 Task: Research Airbnb options in Patigi, Nigeria from 9th December, 2023 to 12th December, 2023 for 1 adult.1  bedroom having 1 bed and 1 bathroom. Property type can be flat. Amenities needed are: wifi. Look for 5 properties as per requirement.
Action: Mouse moved to (563, 133)
Screenshot: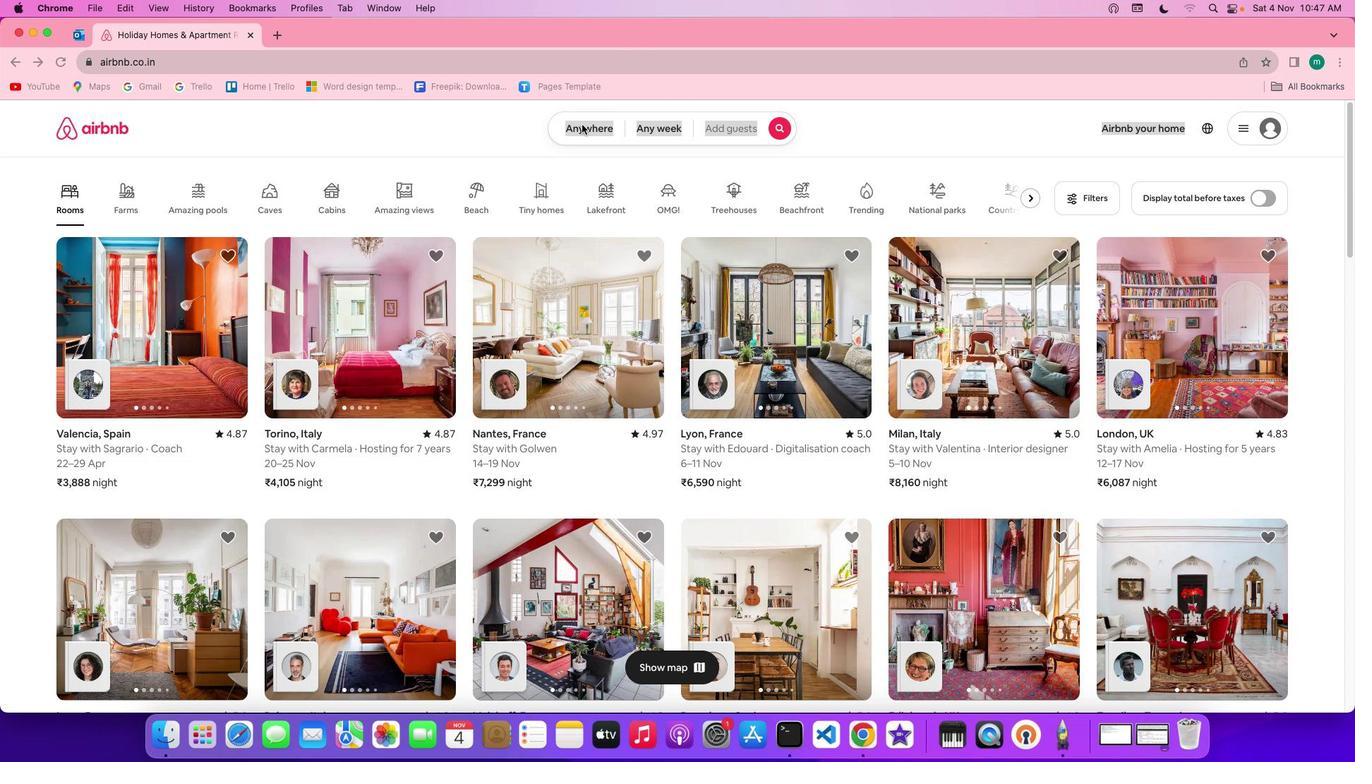 
Action: Mouse pressed left at (563, 133)
Screenshot: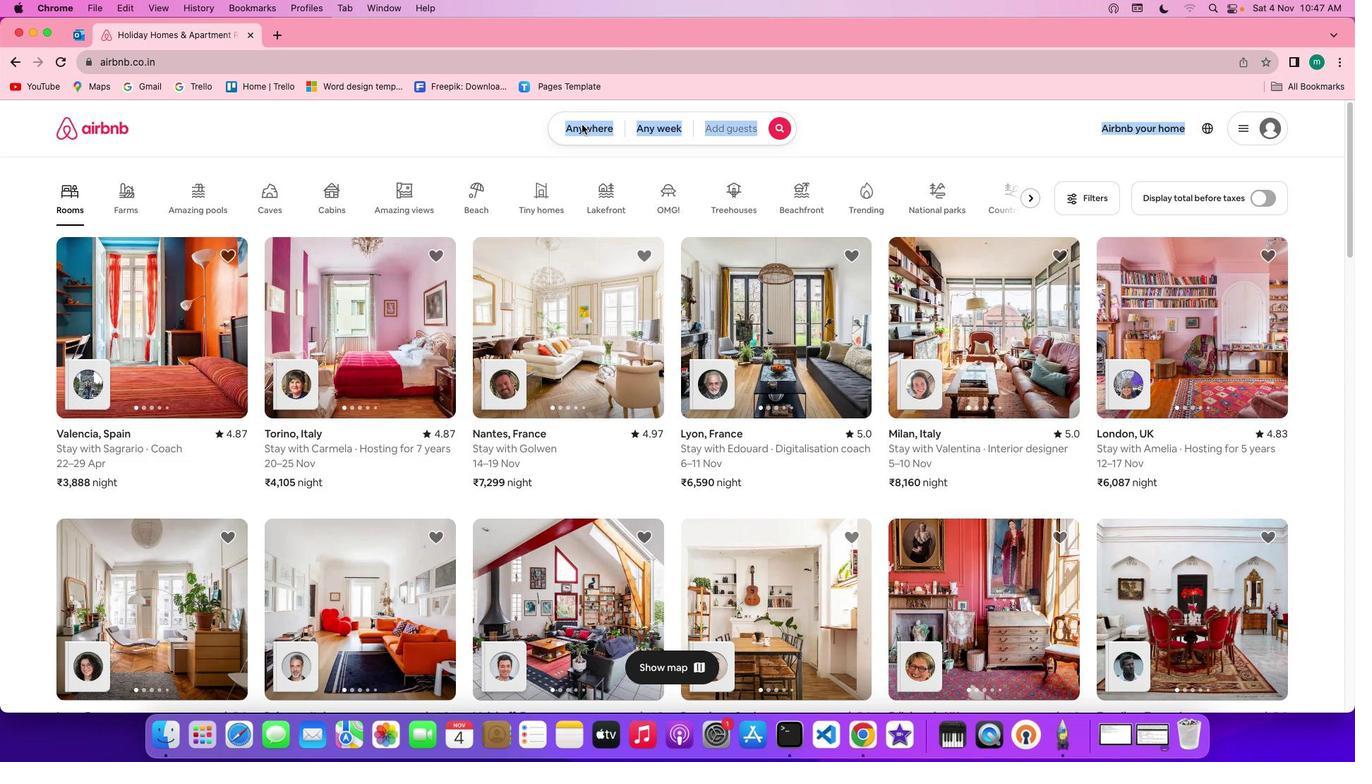 
Action: Mouse pressed left at (563, 133)
Screenshot: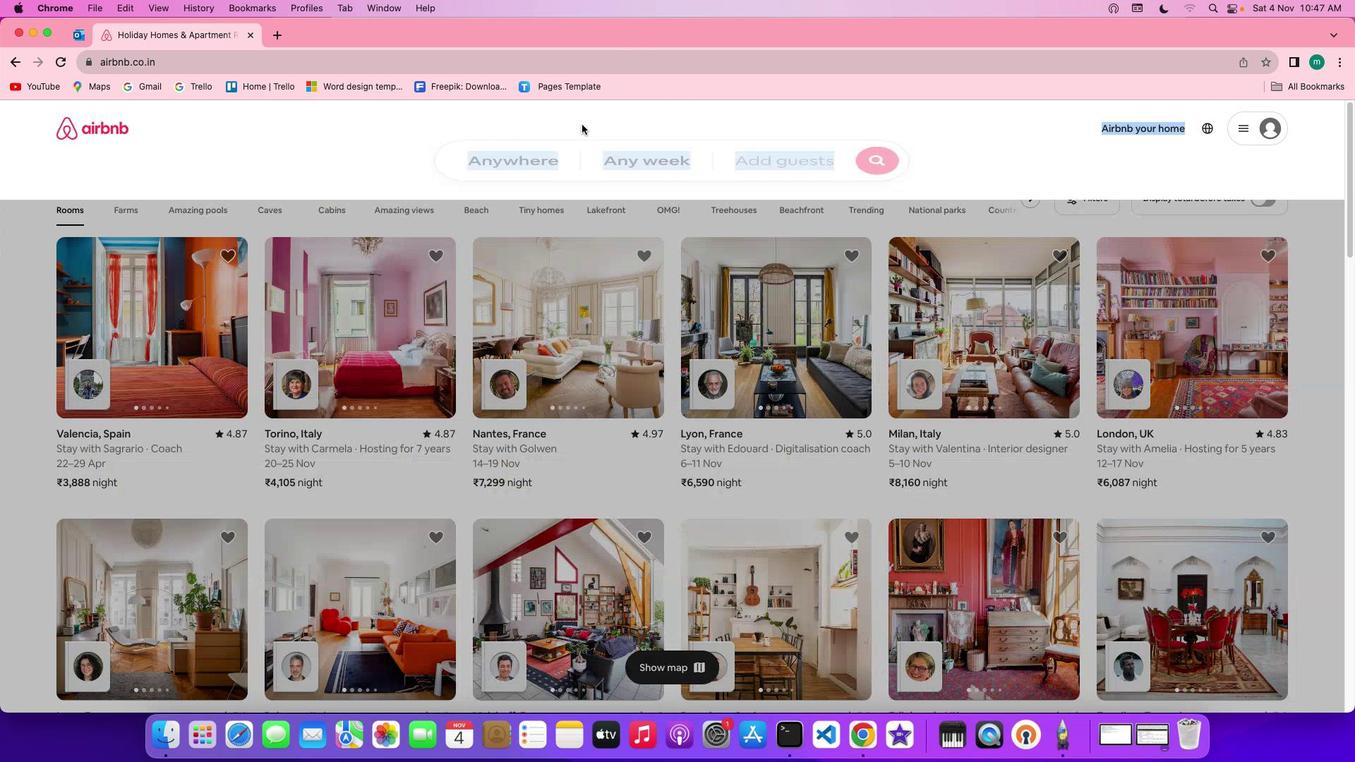 
Action: Mouse moved to (529, 194)
Screenshot: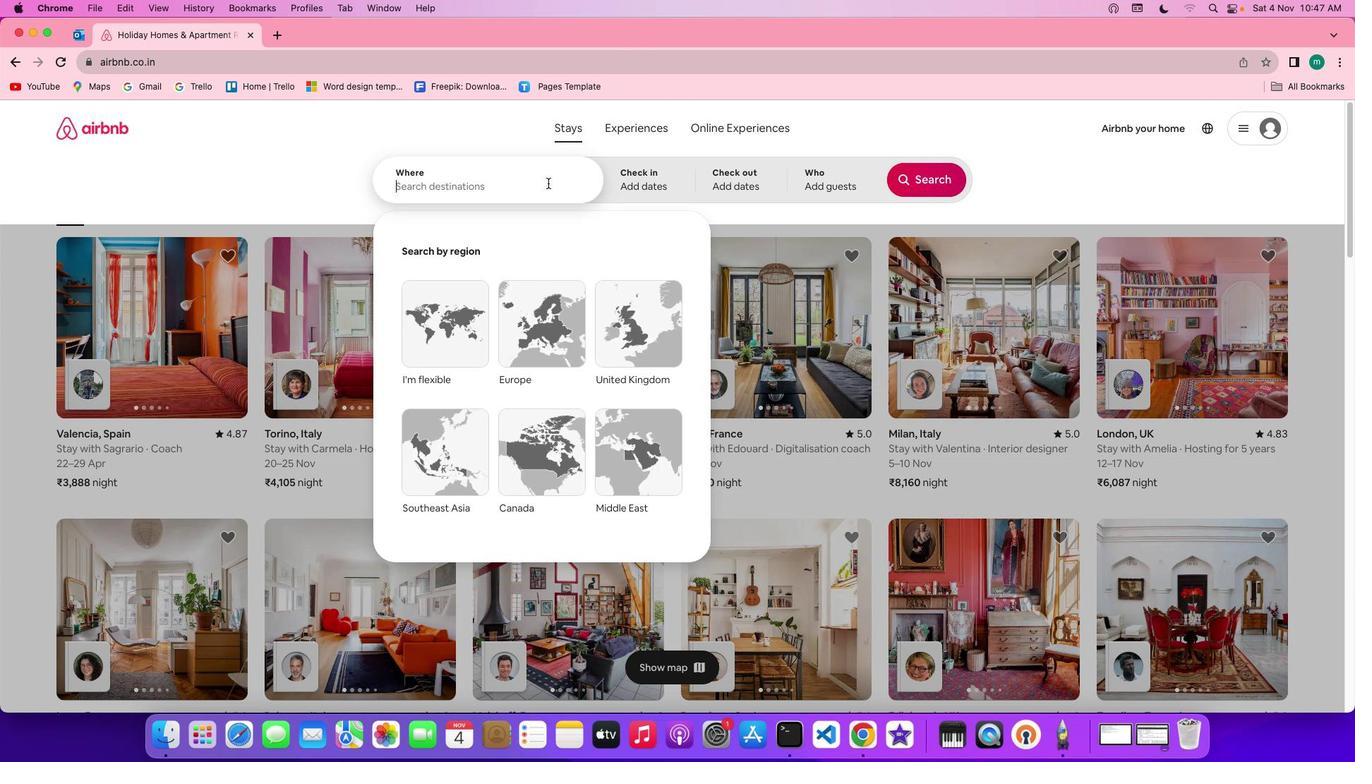 
Action: Key pressed Key.shift'P''a''t''i''g''i'','Key.spaceKey.shift'N''i''g''e''r''i''a'
Screenshot: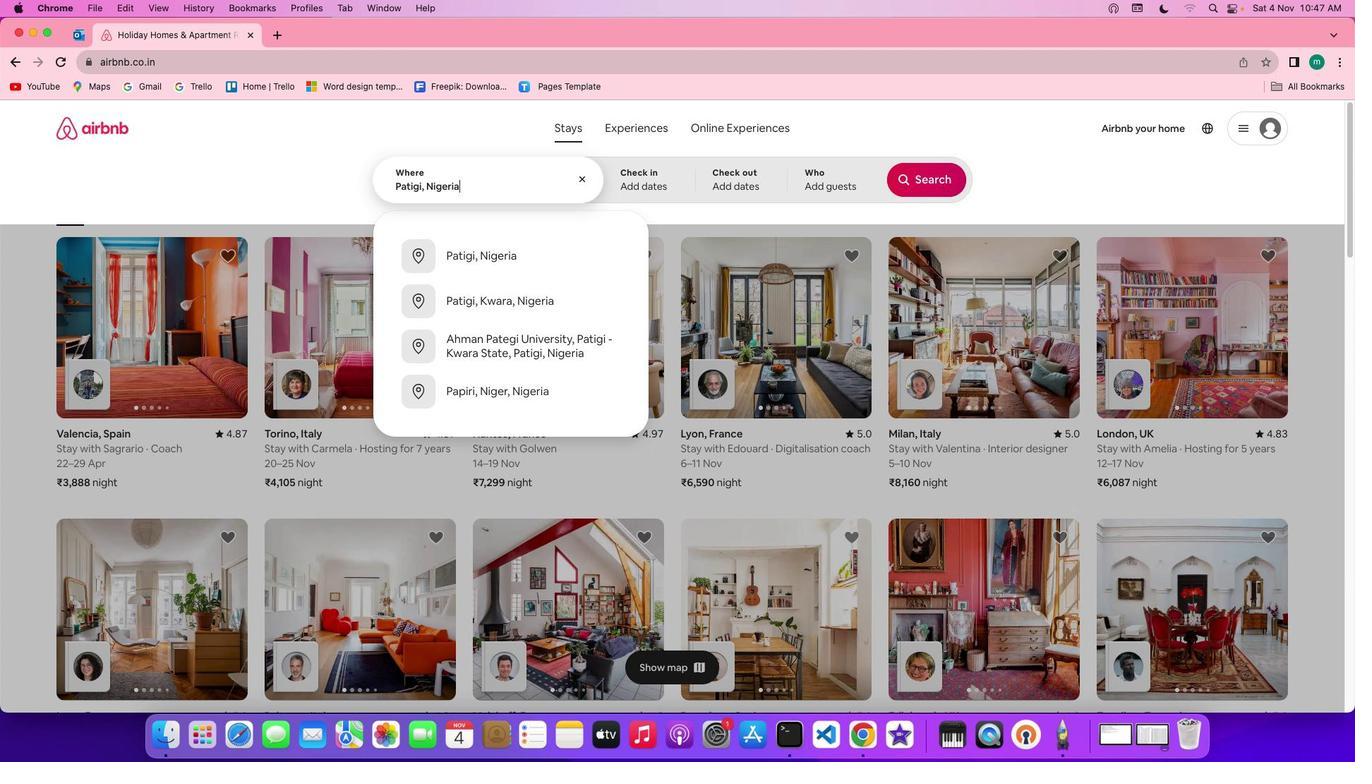 
Action: Mouse moved to (656, 180)
Screenshot: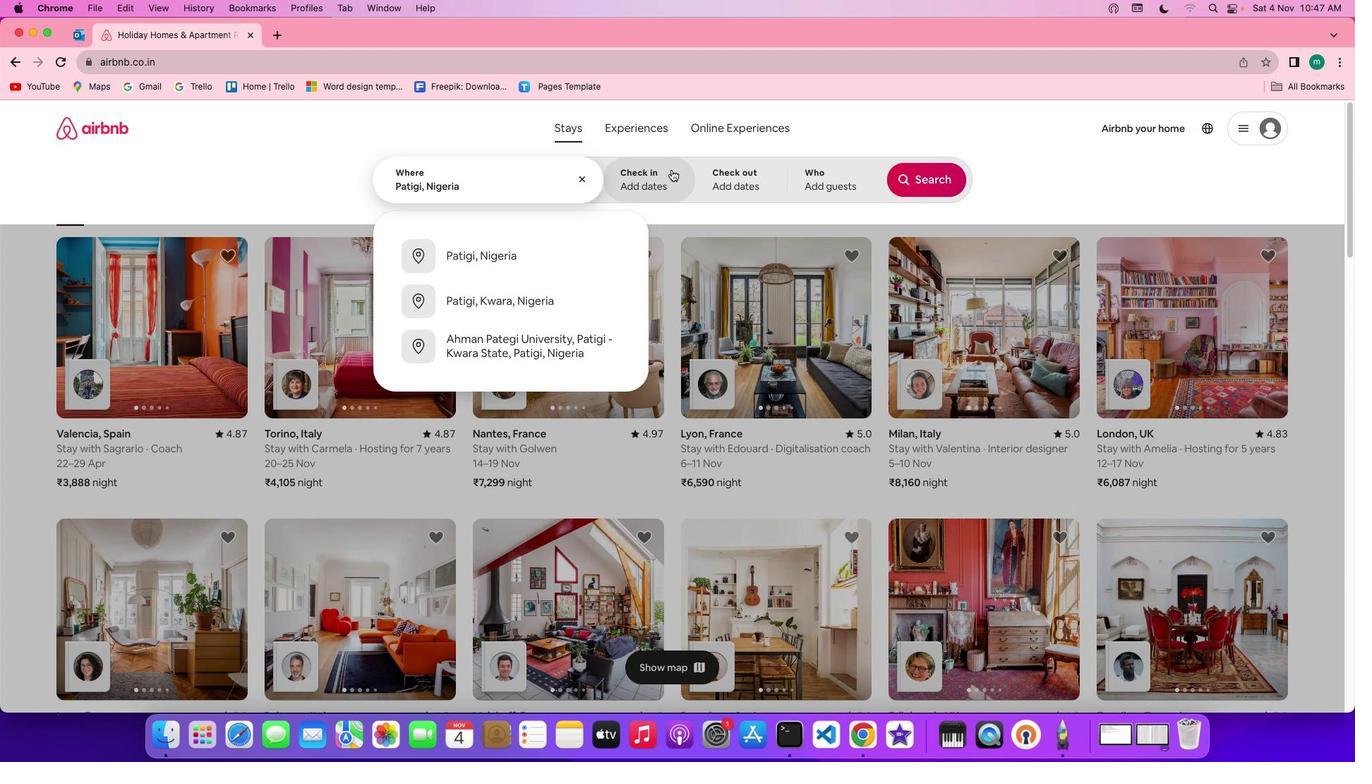 
Action: Mouse pressed left at (656, 180)
Screenshot: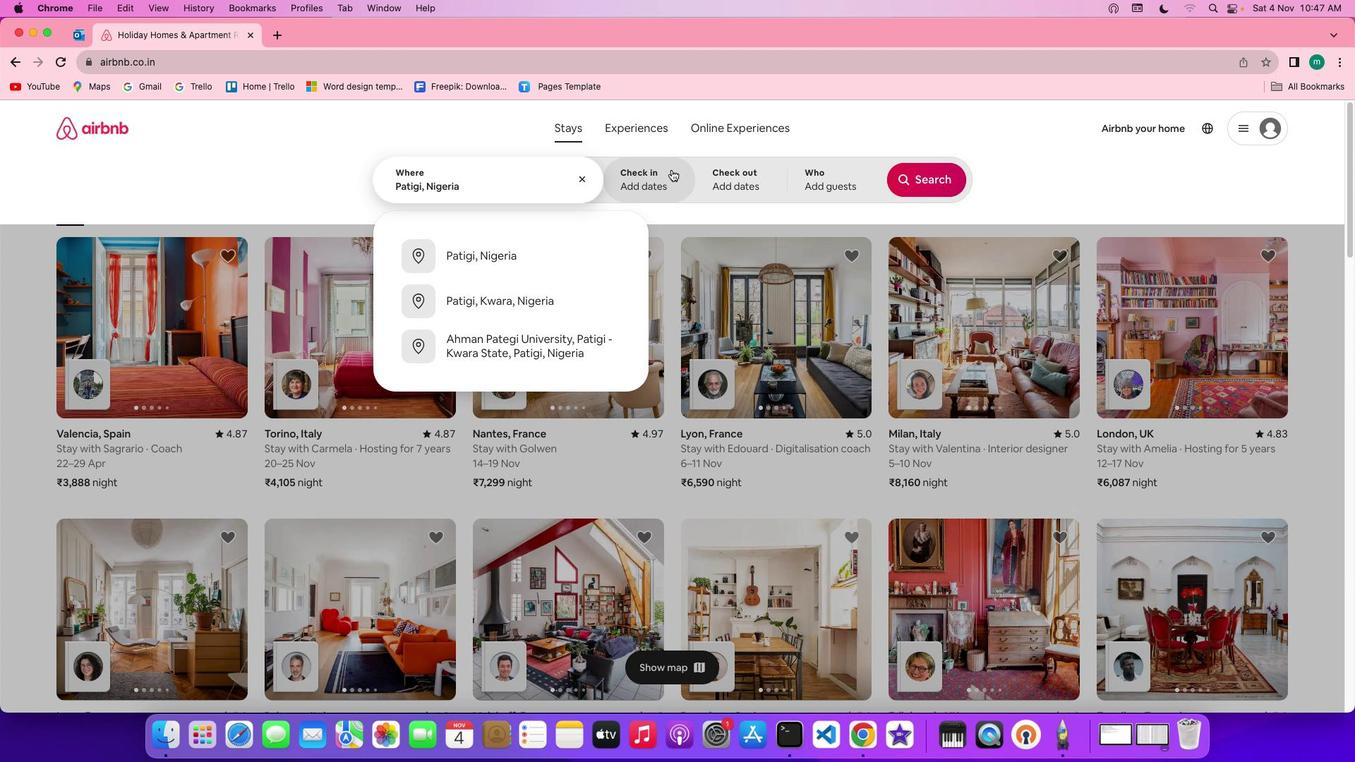 
Action: Mouse moved to (917, 398)
Screenshot: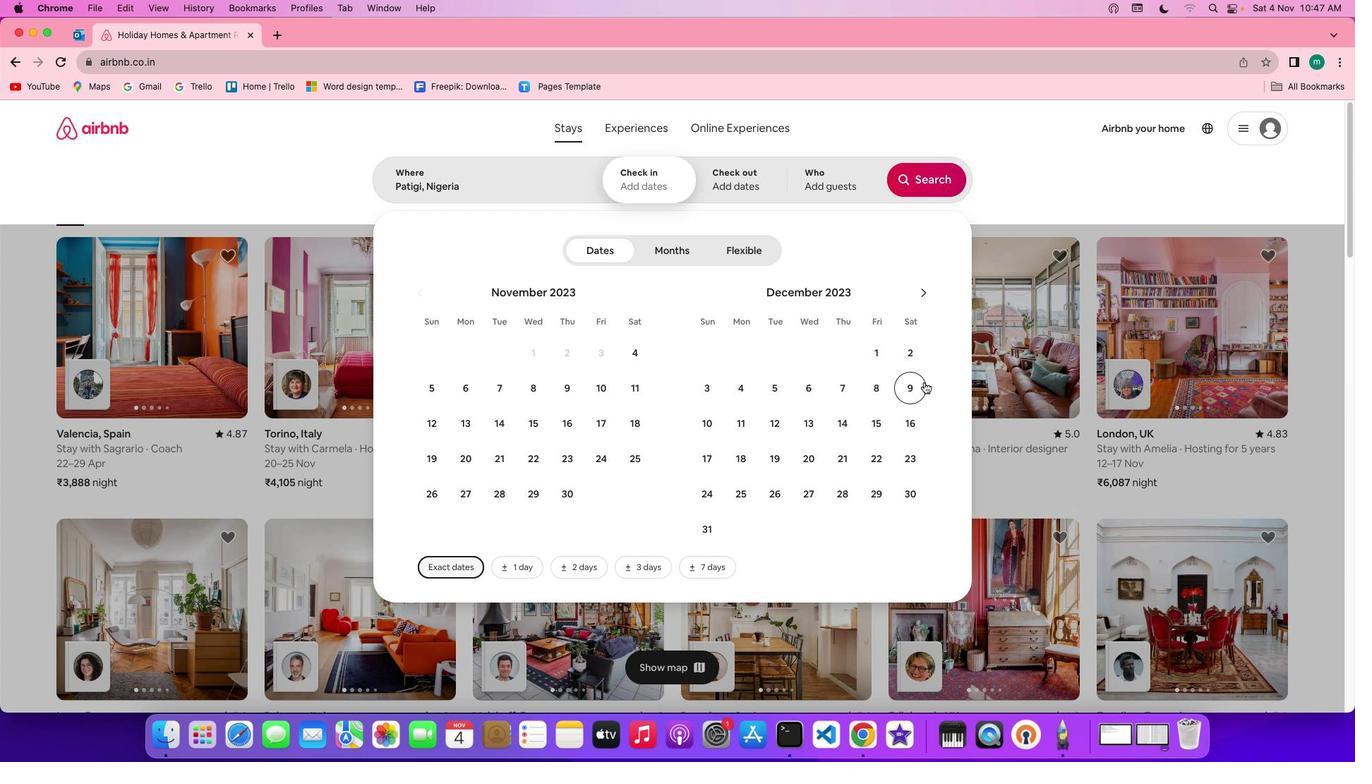 
Action: Mouse pressed left at (917, 398)
Screenshot: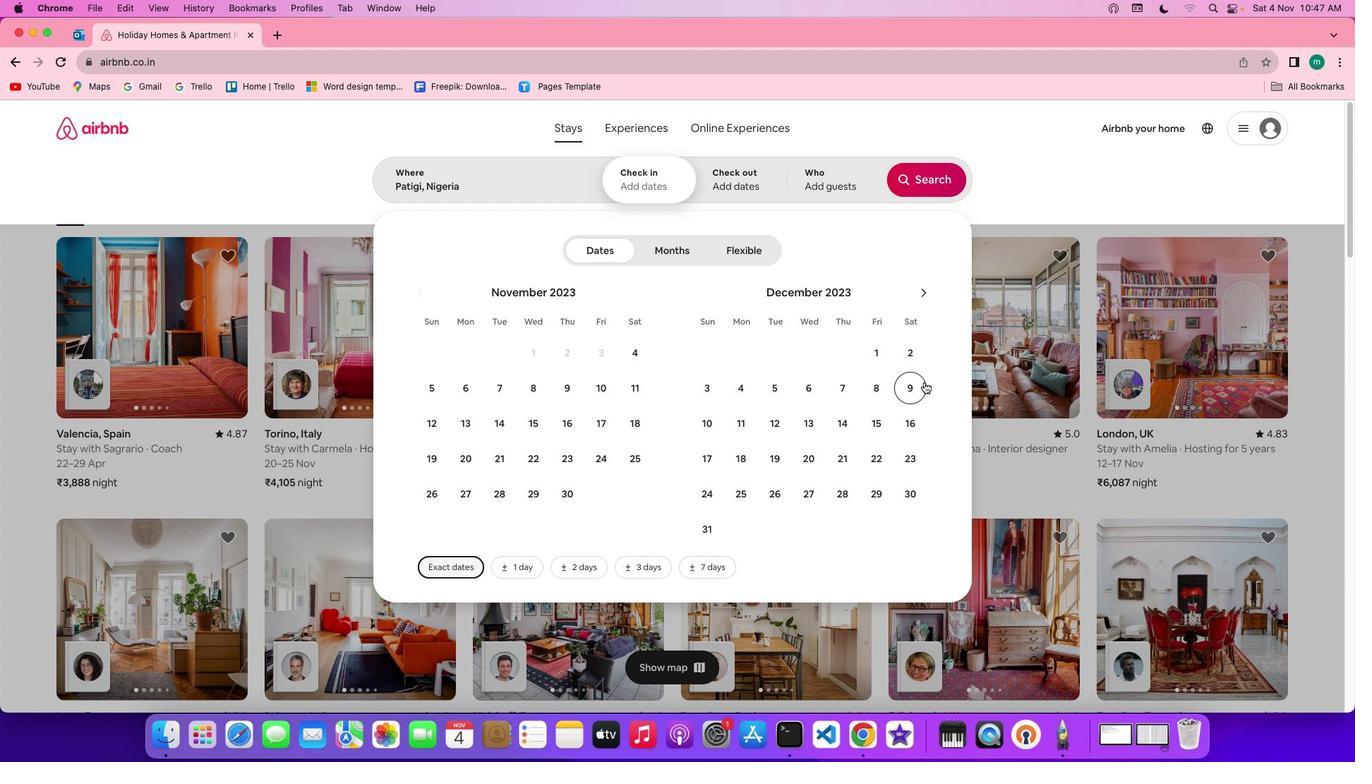 
Action: Mouse moved to (763, 436)
Screenshot: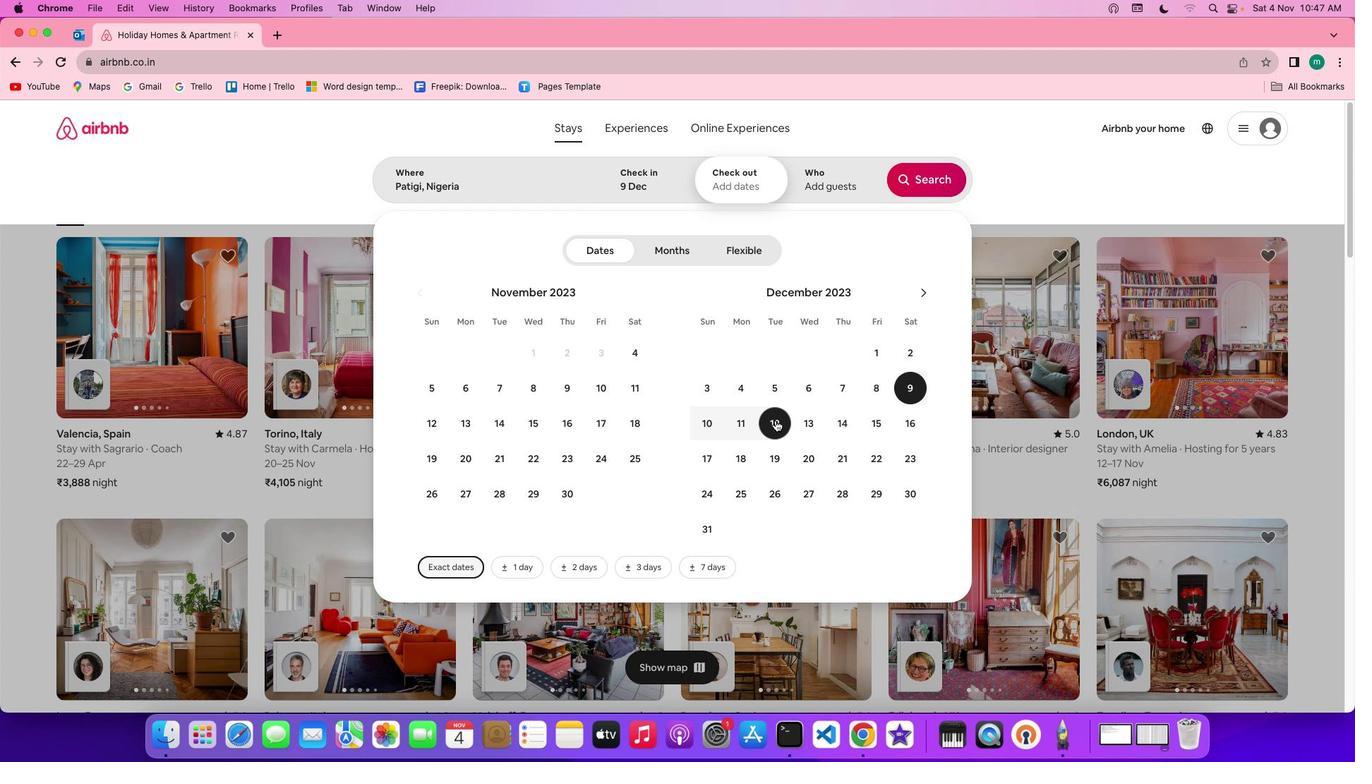 
Action: Mouse pressed left at (763, 436)
Screenshot: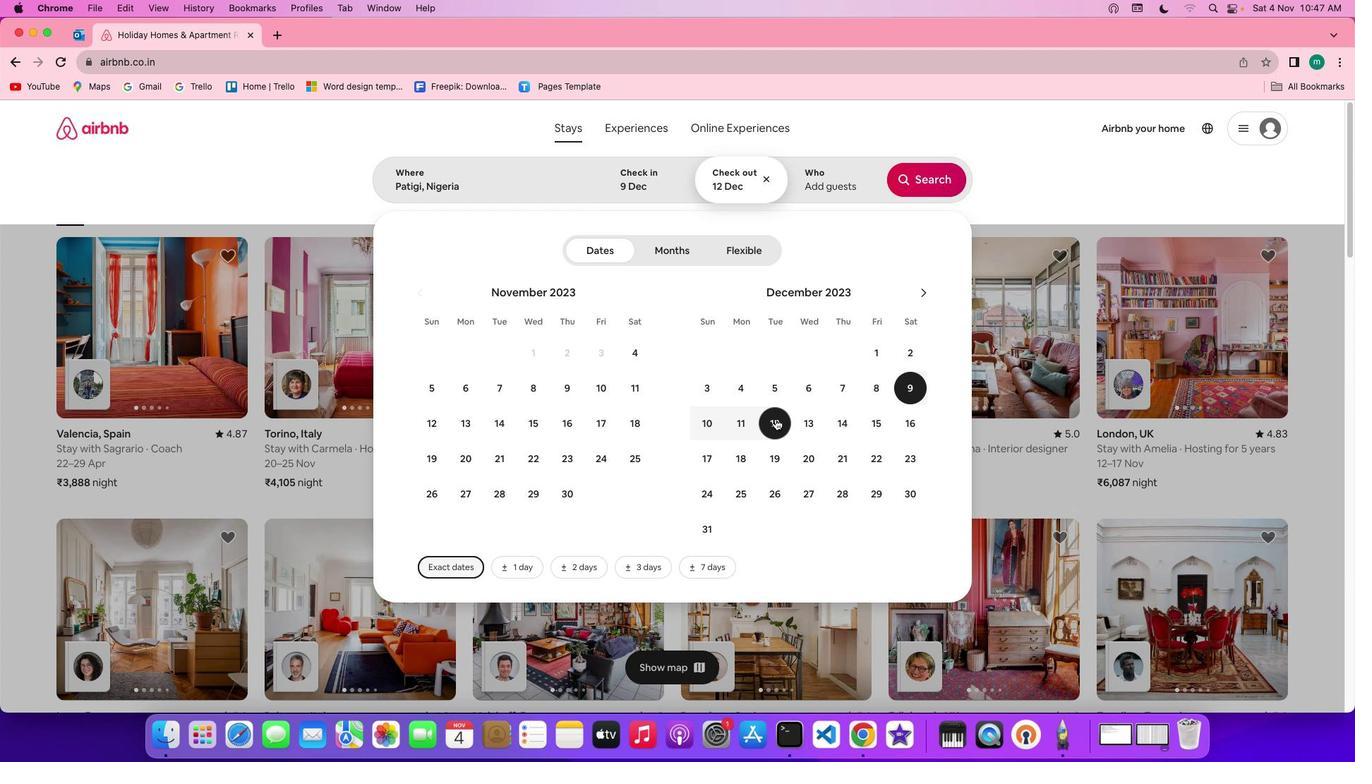 
Action: Mouse moved to (823, 184)
Screenshot: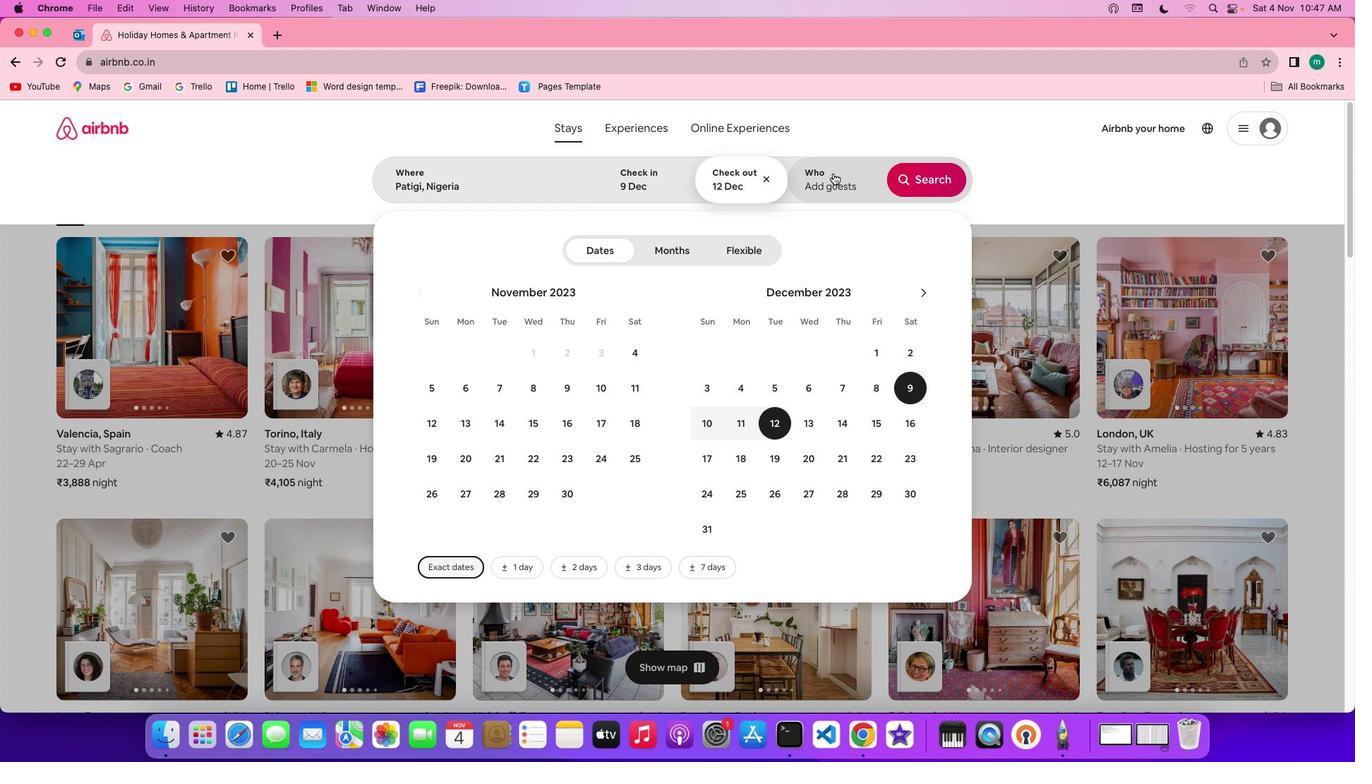 
Action: Mouse pressed left at (823, 184)
Screenshot: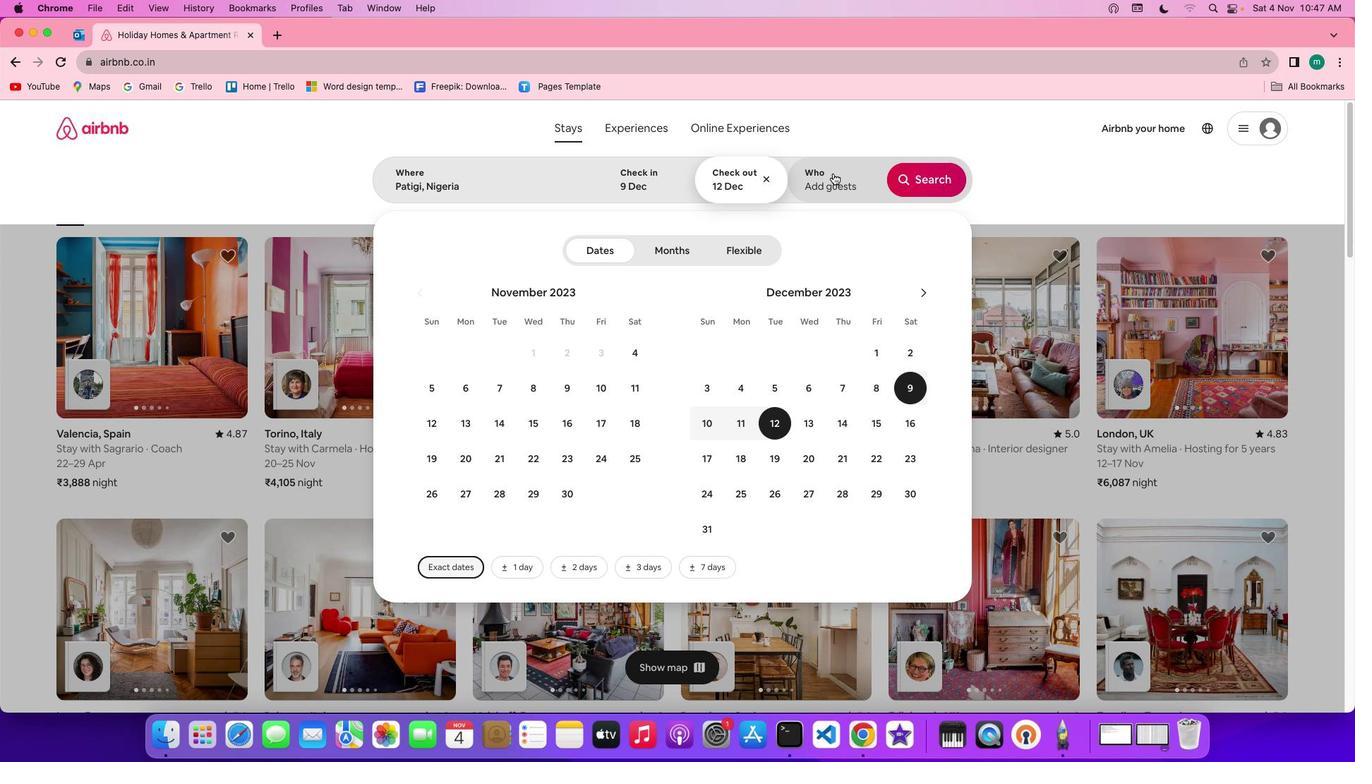 
Action: Mouse moved to (917, 264)
Screenshot: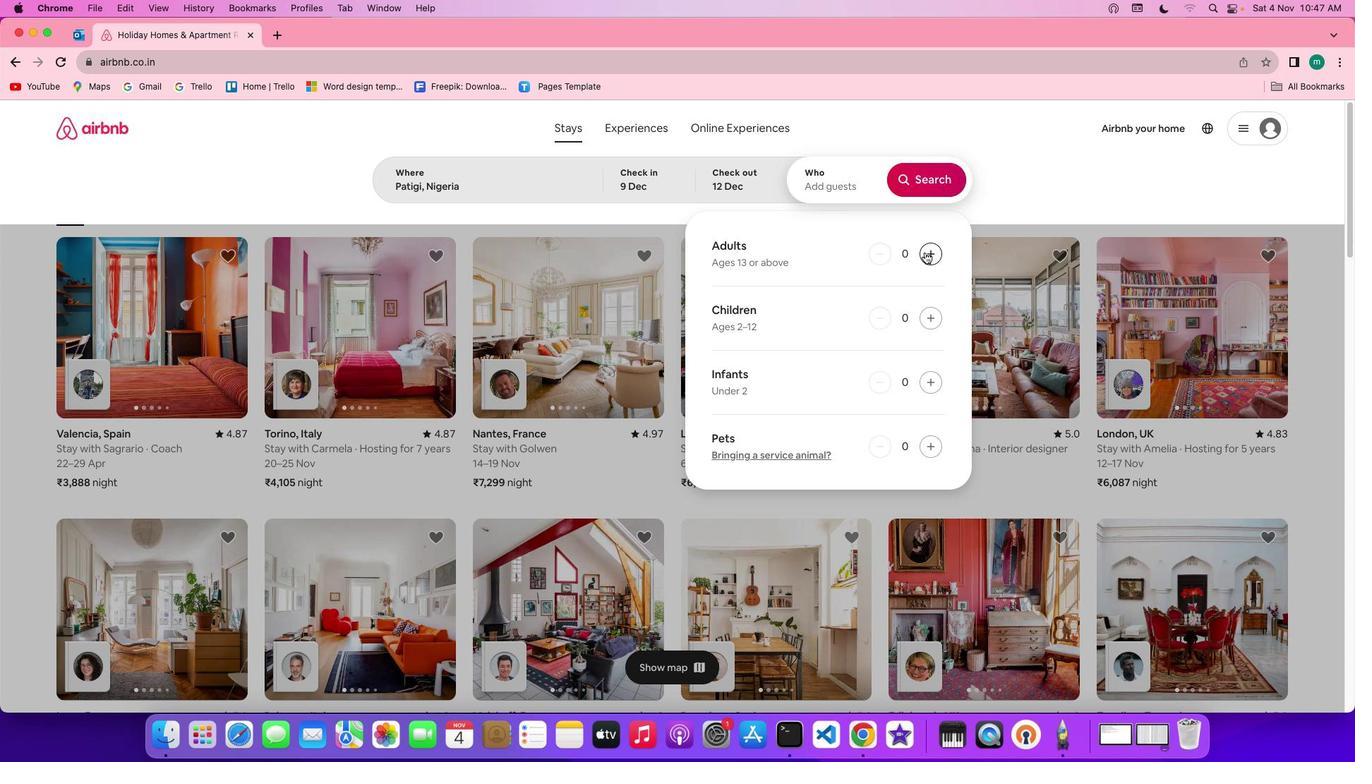 
Action: Mouse pressed left at (917, 264)
Screenshot: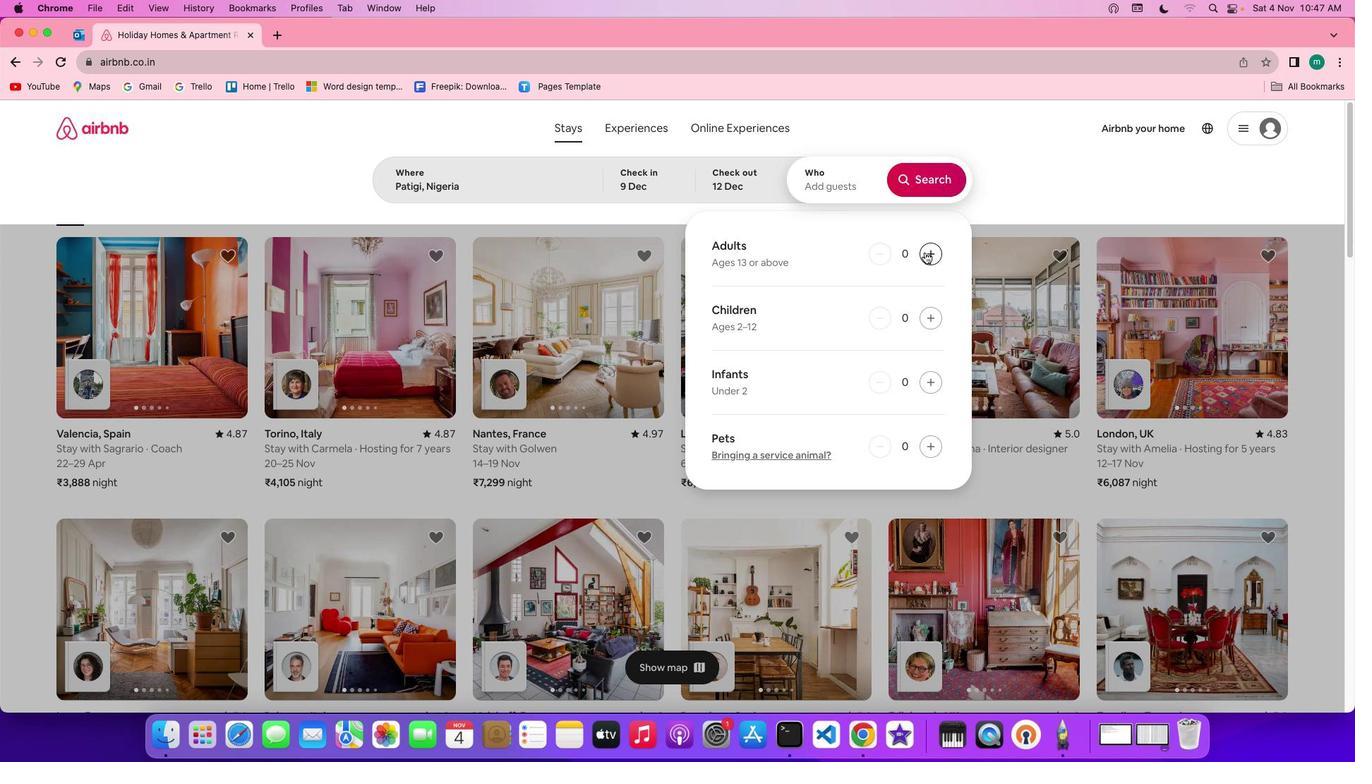 
Action: Mouse moved to (918, 192)
Screenshot: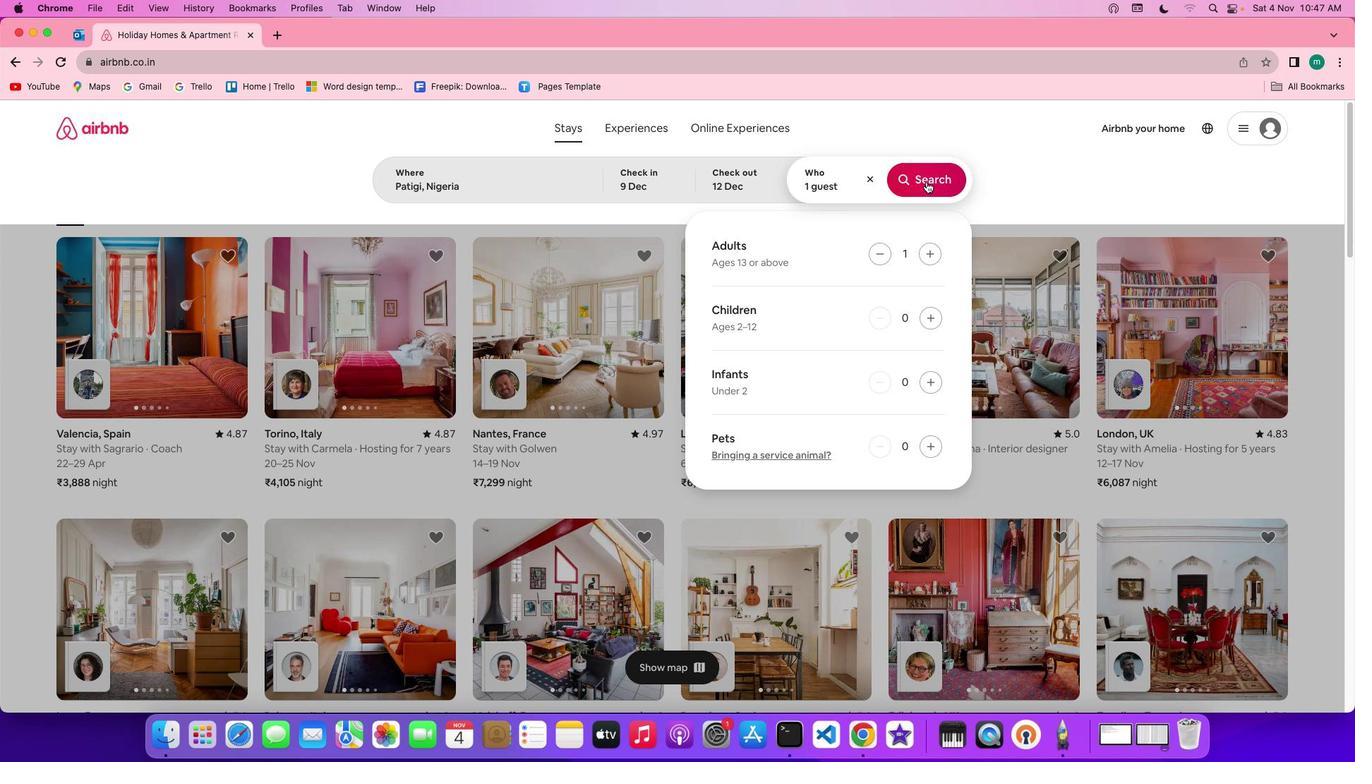
Action: Mouse pressed left at (918, 192)
Screenshot: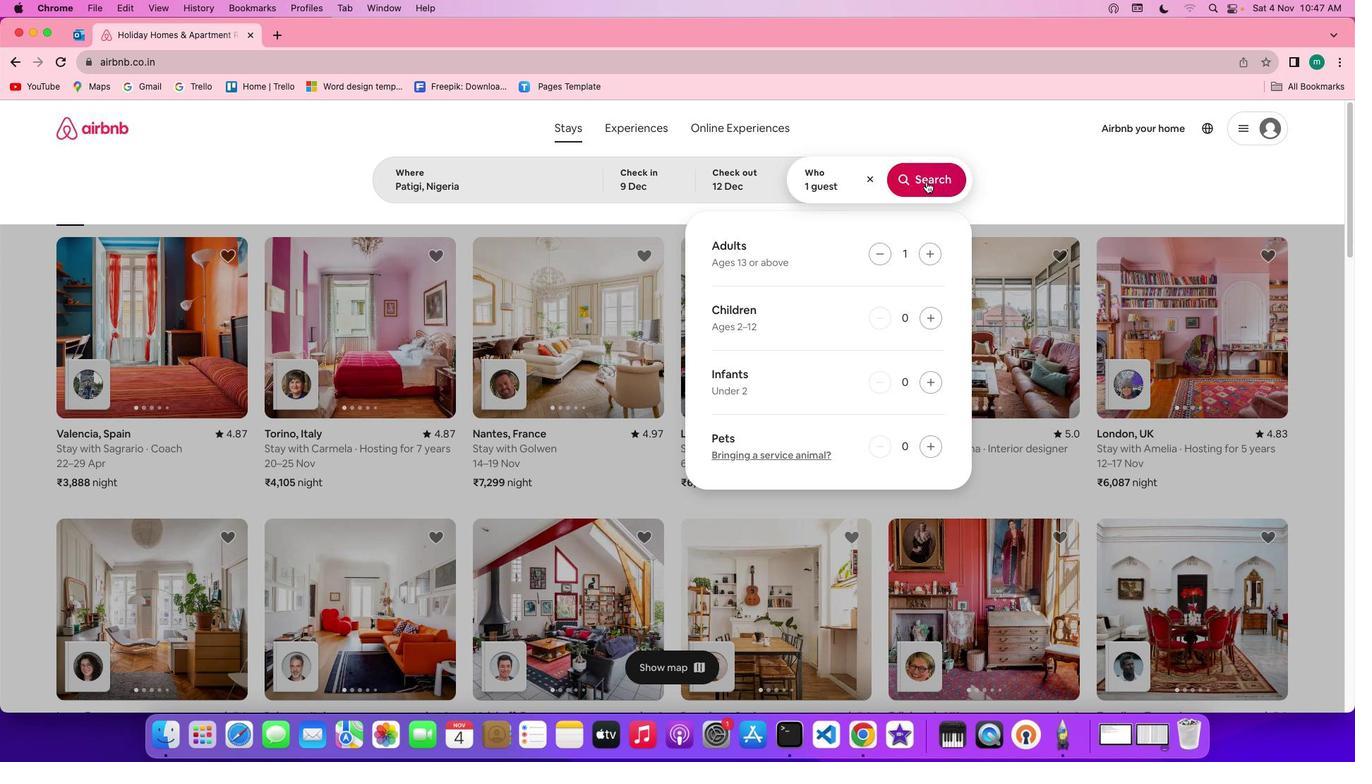 
Action: Mouse moved to (1133, 185)
Screenshot: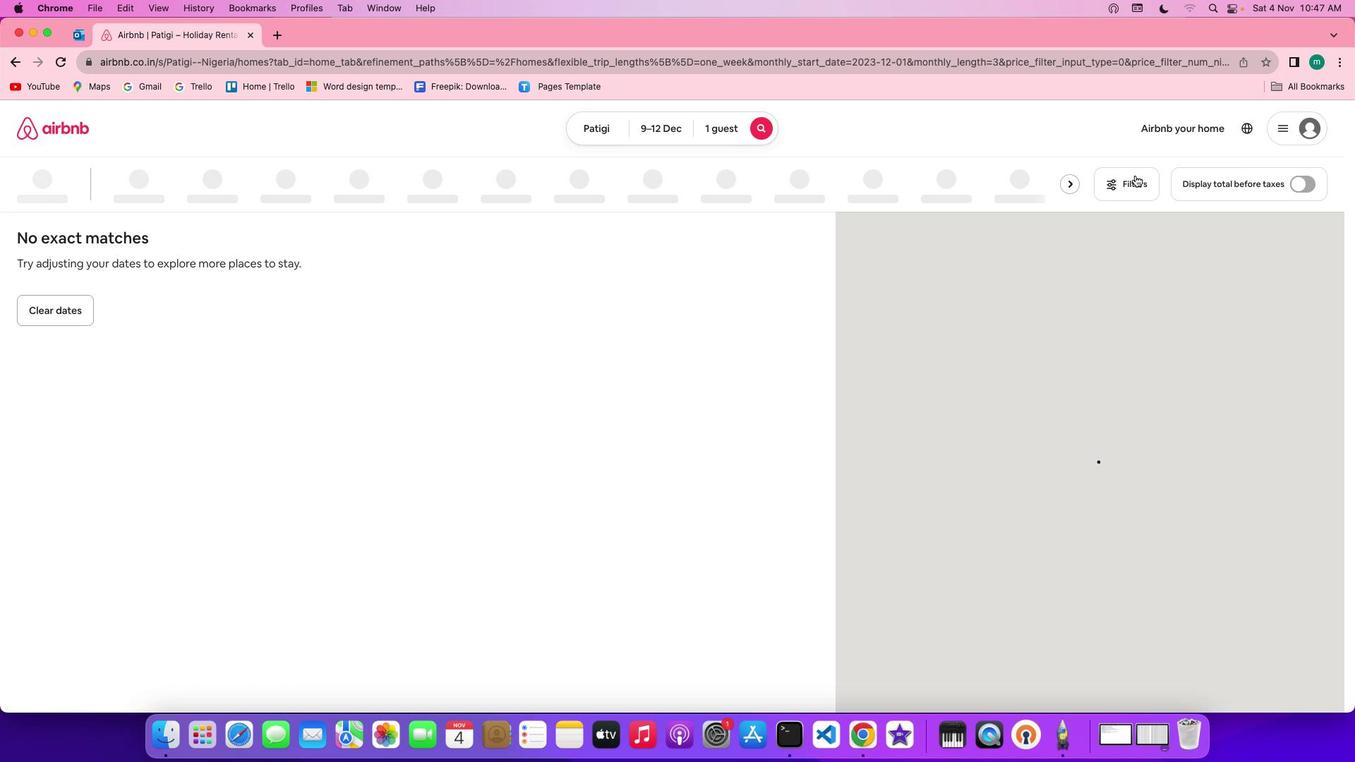 
Action: Mouse pressed left at (1133, 185)
Screenshot: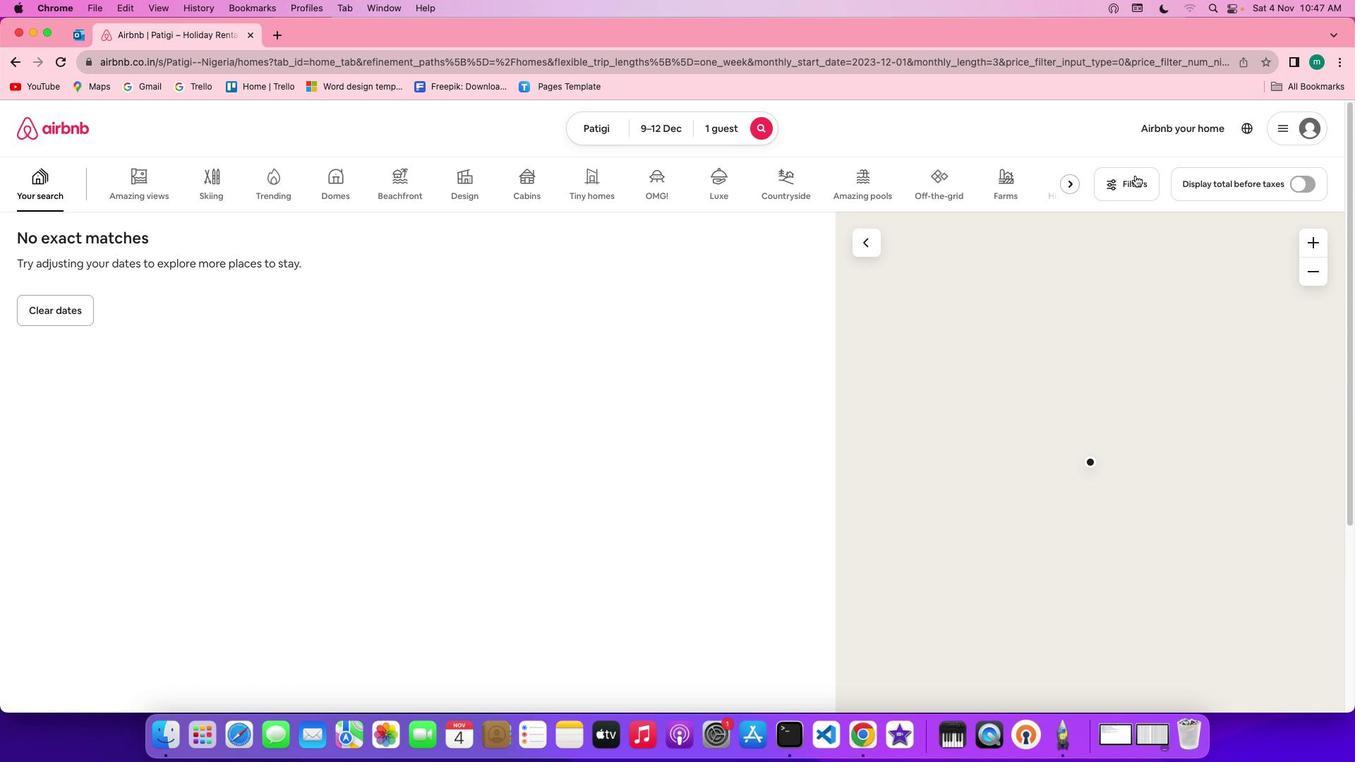
Action: Mouse moved to (704, 384)
Screenshot: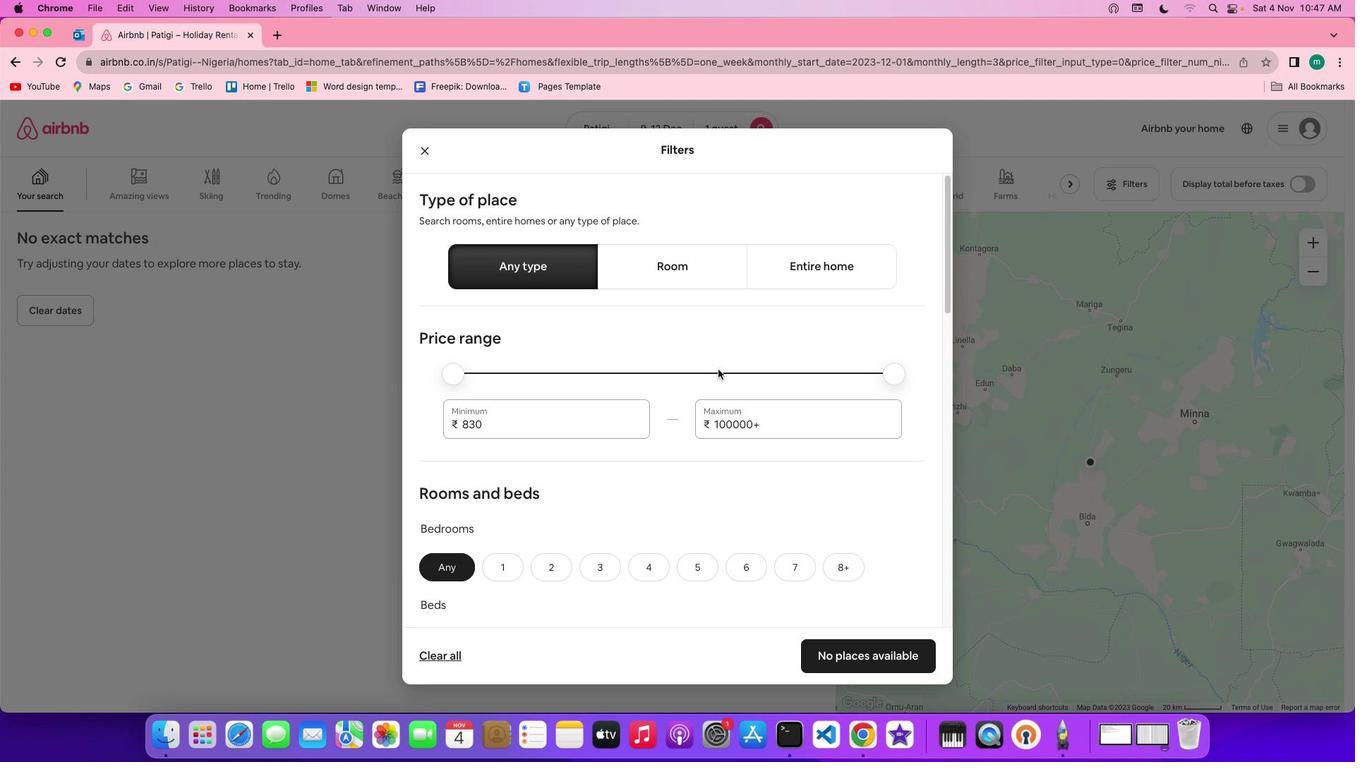 
Action: Mouse scrolled (704, 384) with delta (-35, 5)
Screenshot: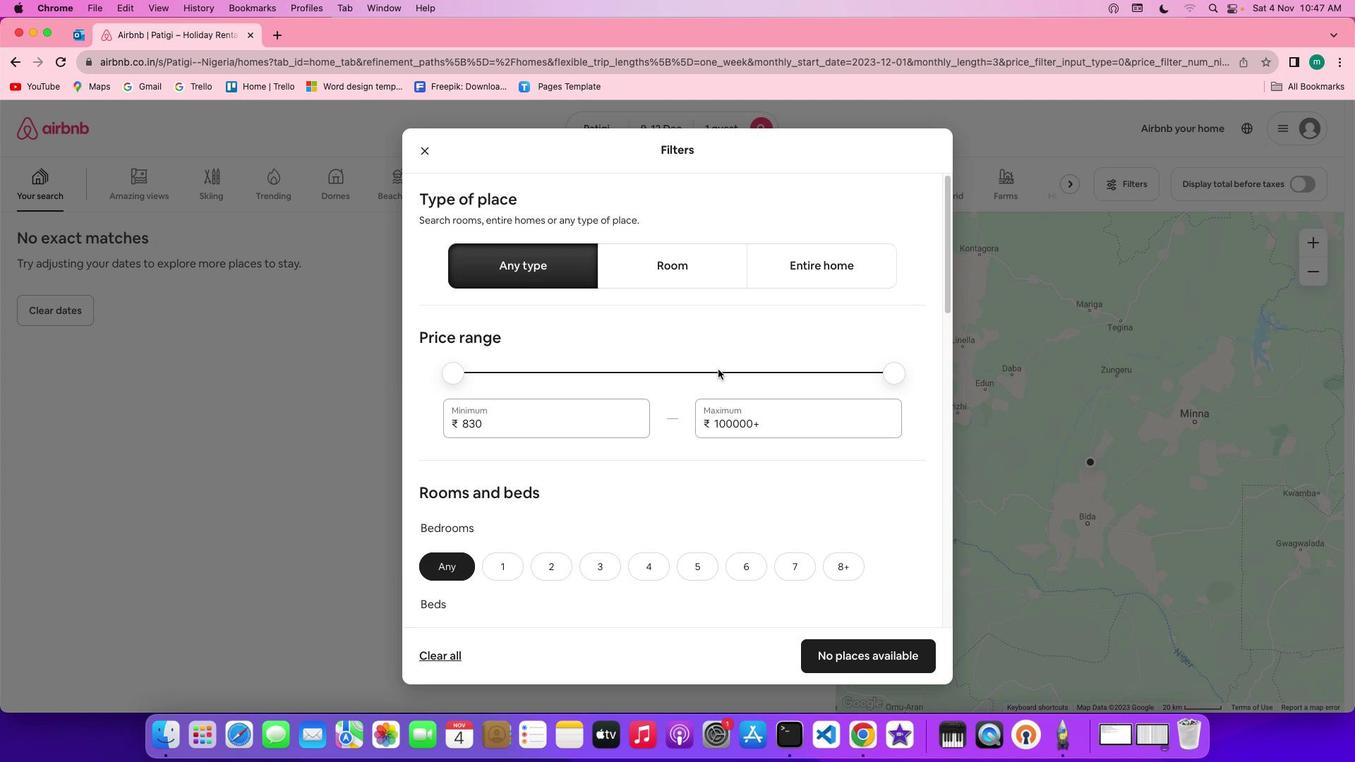 
Action: Mouse scrolled (704, 384) with delta (-35, 5)
Screenshot: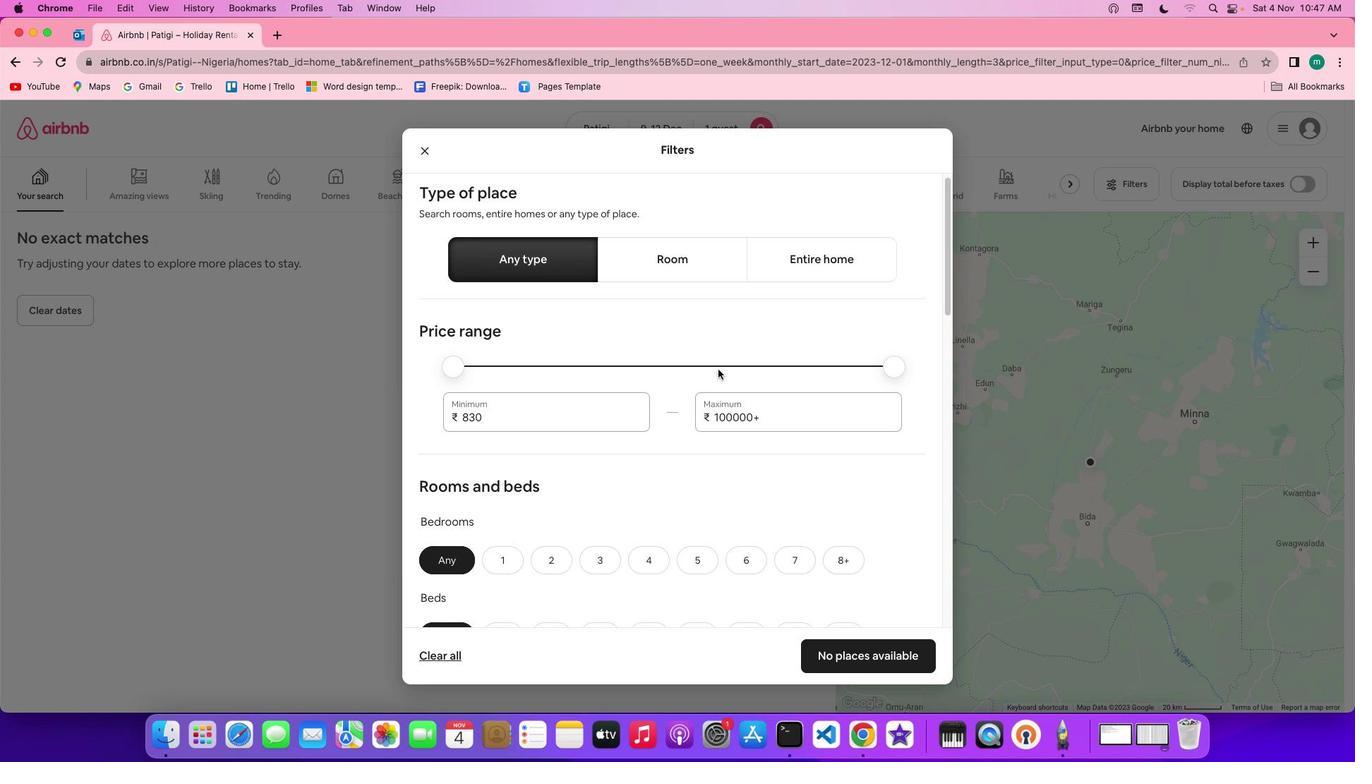 
Action: Mouse scrolled (704, 384) with delta (-35, 5)
Screenshot: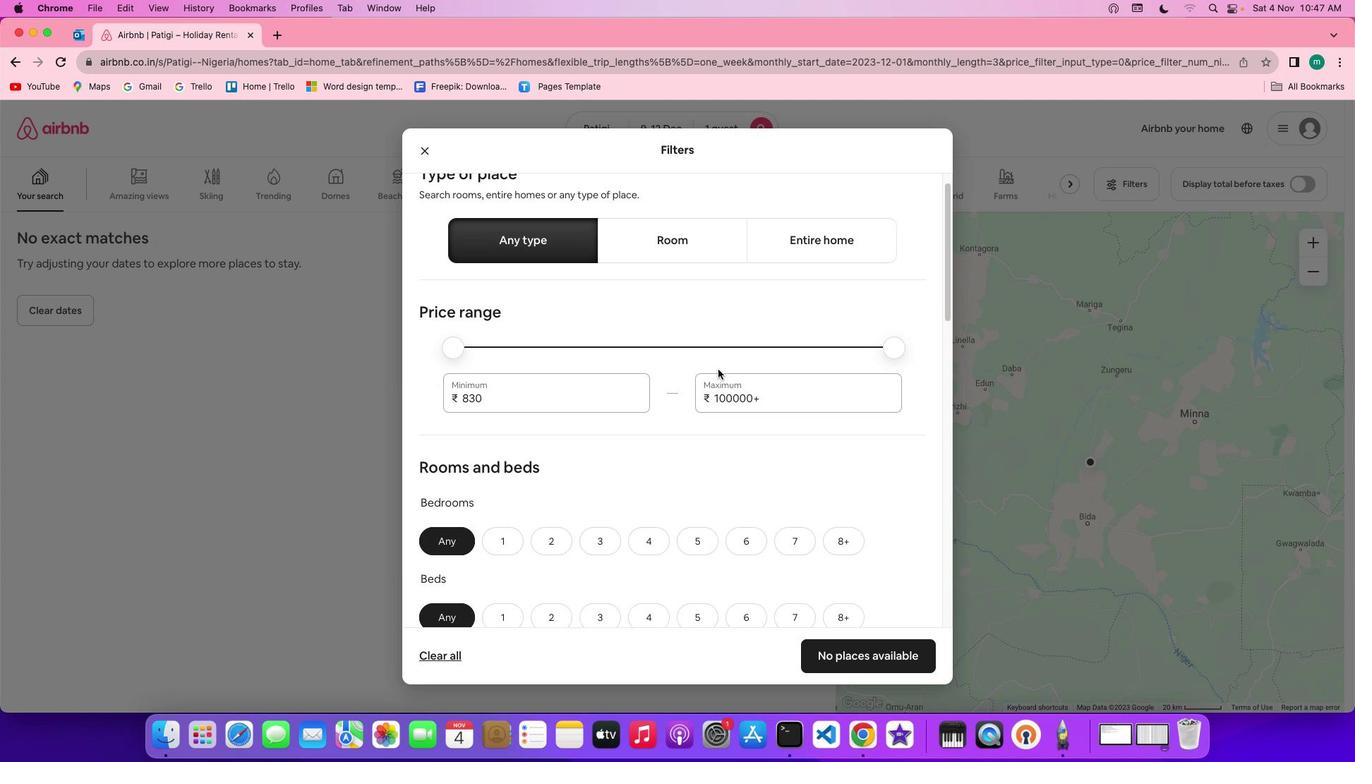 
Action: Mouse scrolled (704, 384) with delta (-35, 5)
Screenshot: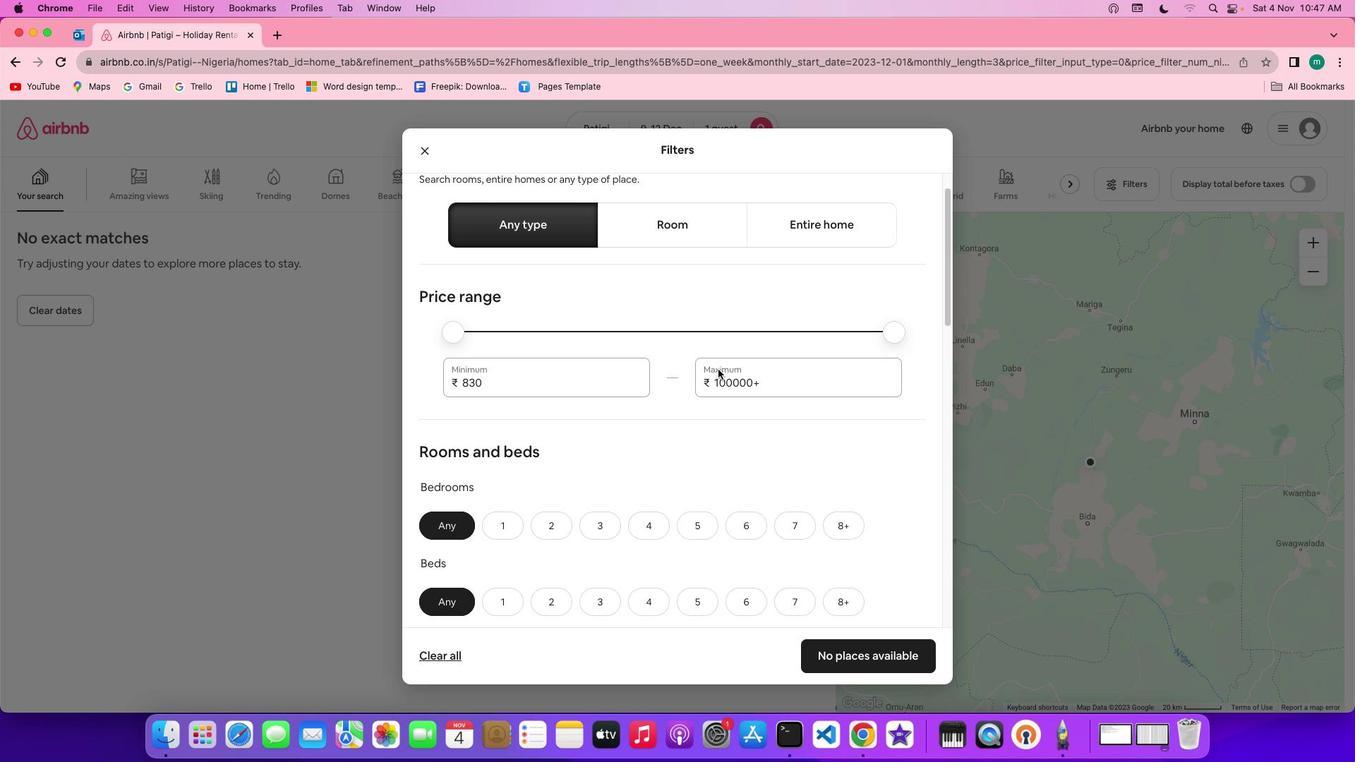 
Action: Mouse scrolled (704, 384) with delta (-35, 5)
Screenshot: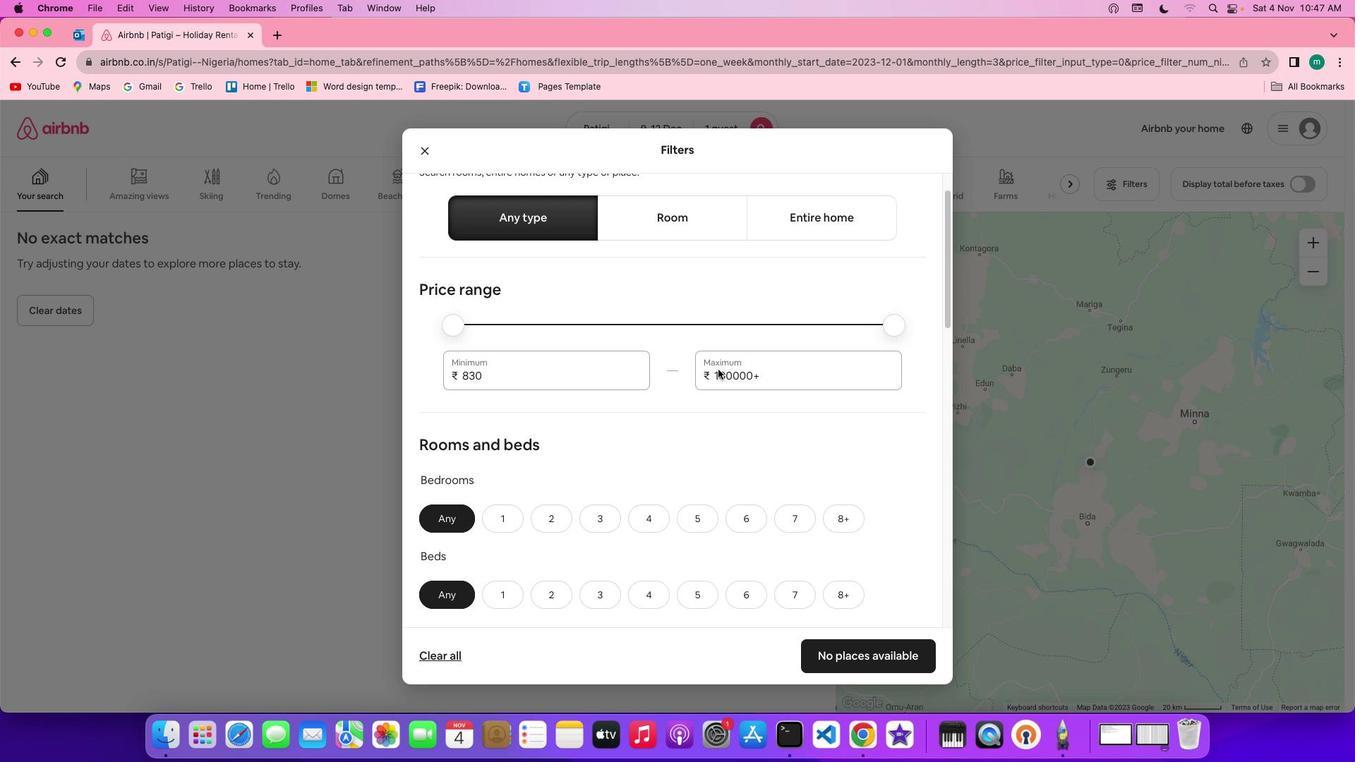 
Action: Mouse scrolled (704, 384) with delta (-35, 5)
Screenshot: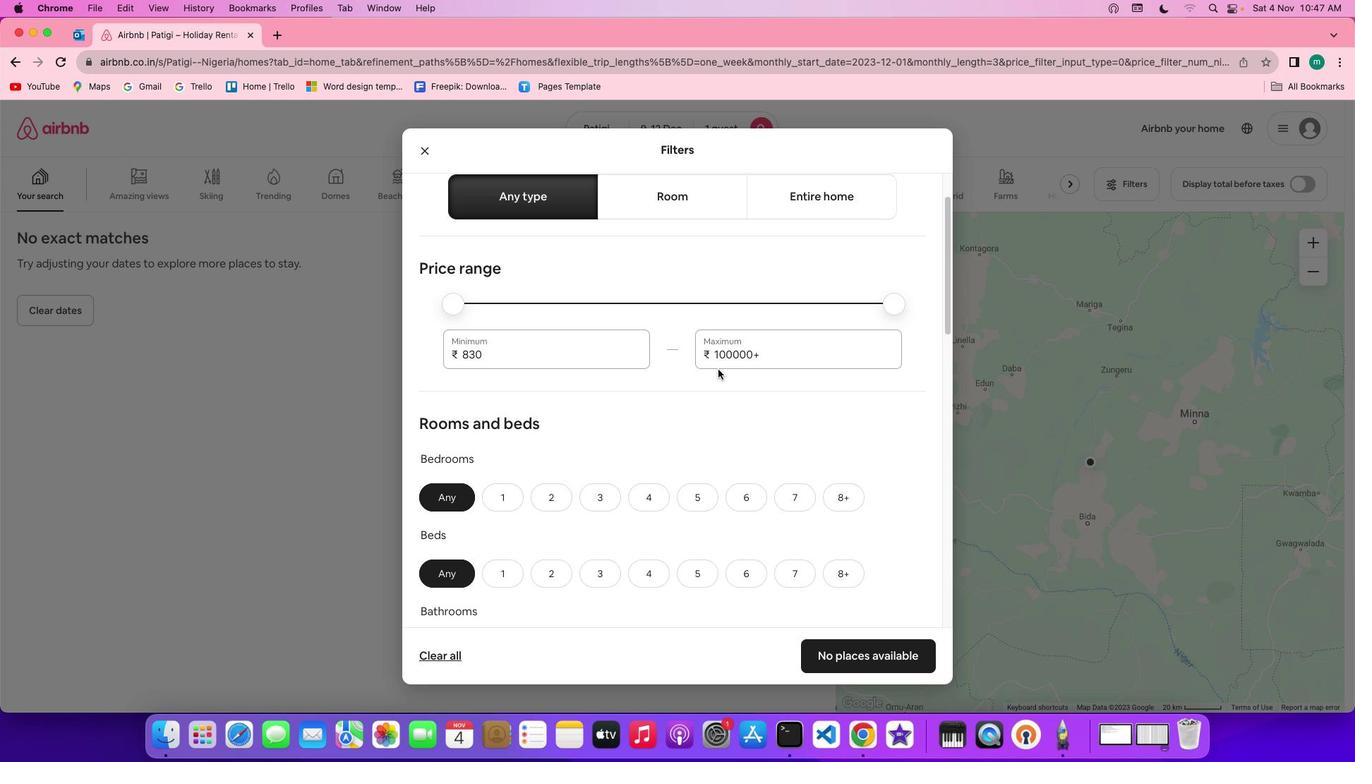 
Action: Mouse scrolled (704, 384) with delta (-35, 5)
Screenshot: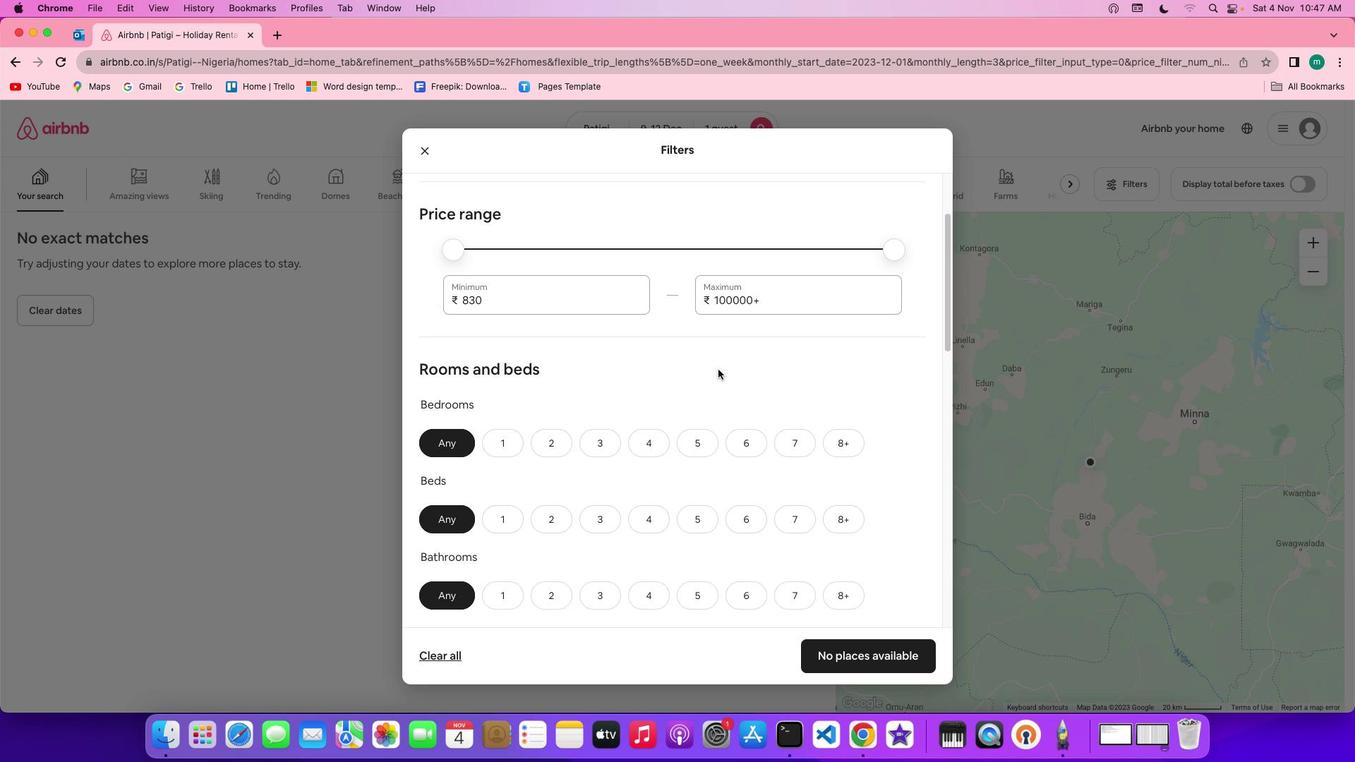 
Action: Mouse scrolled (704, 384) with delta (-35, 5)
Screenshot: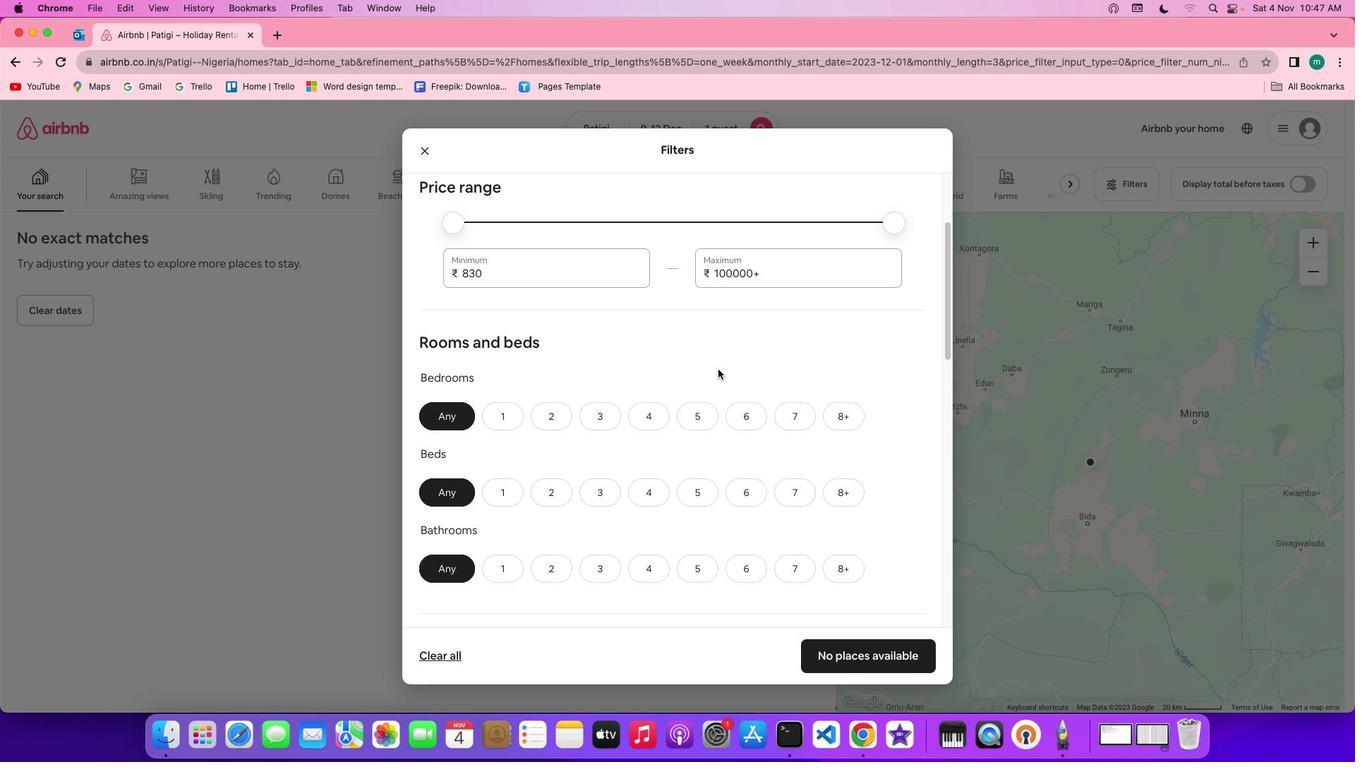 
Action: Mouse scrolled (704, 384) with delta (-35, 5)
Screenshot: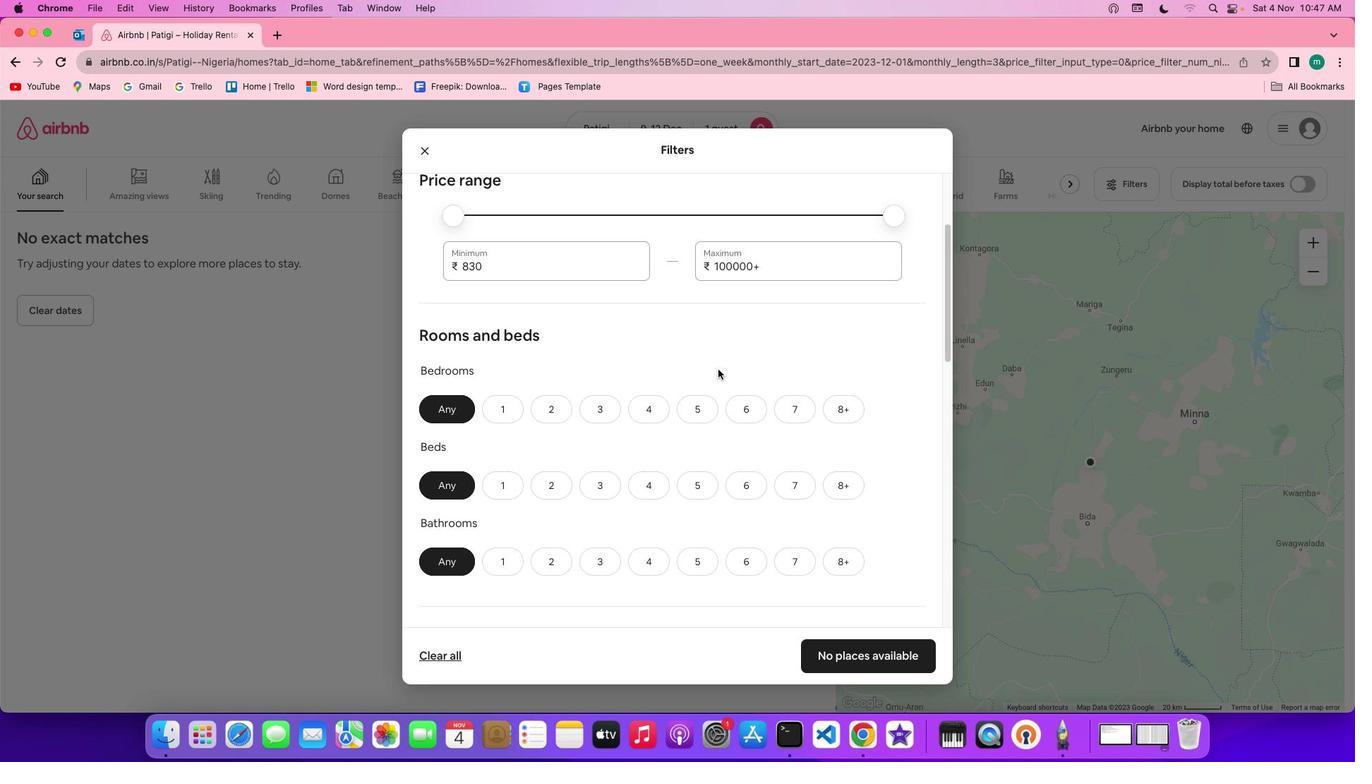 
Action: Mouse scrolled (704, 384) with delta (-35, 5)
Screenshot: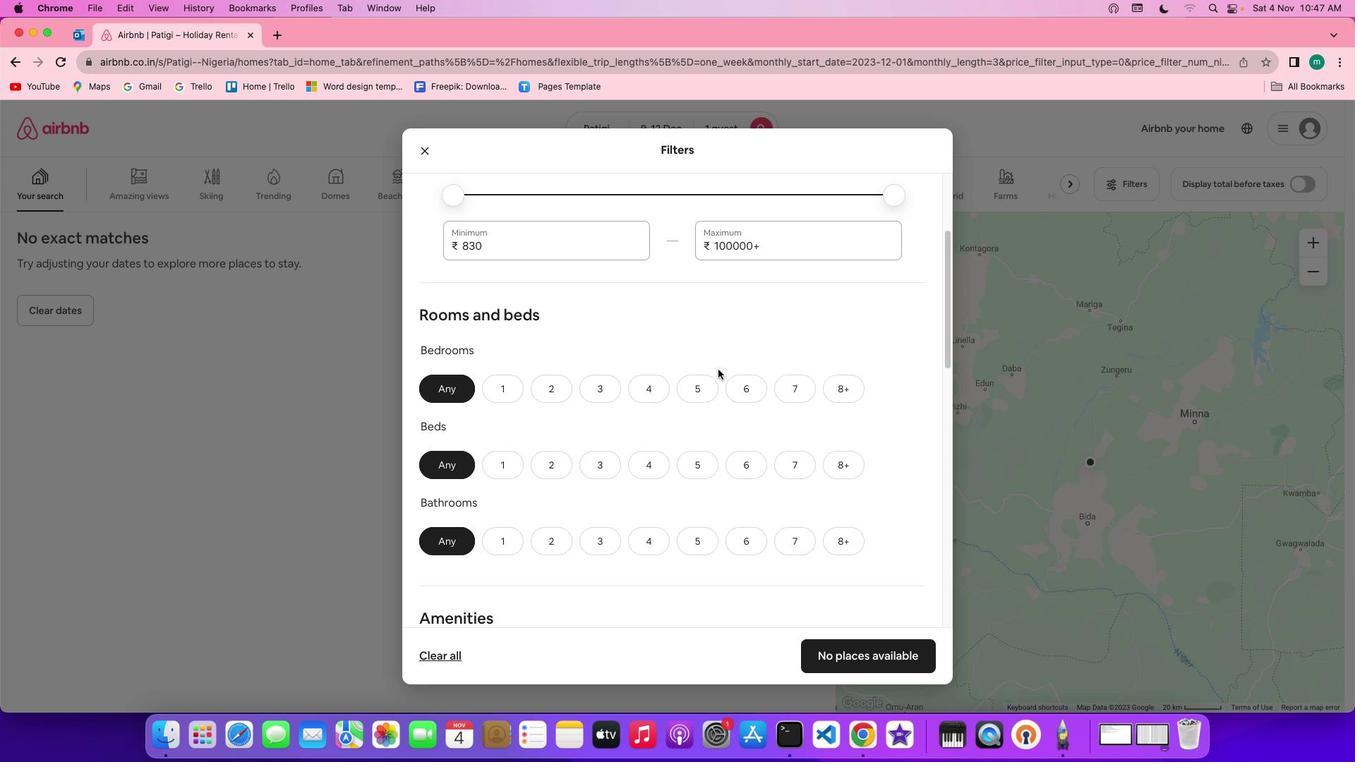 
Action: Mouse scrolled (704, 384) with delta (-35, 5)
Screenshot: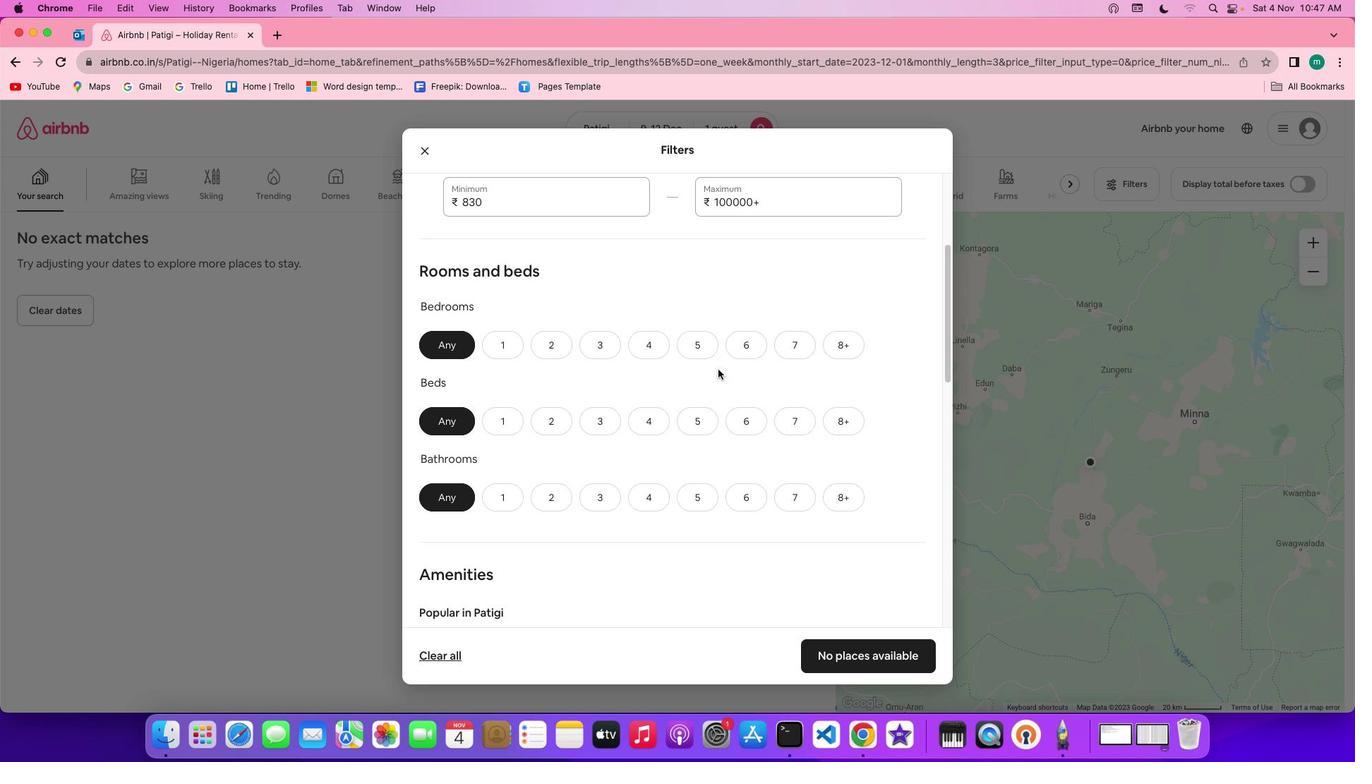 
Action: Mouse scrolled (704, 384) with delta (-35, 5)
Screenshot: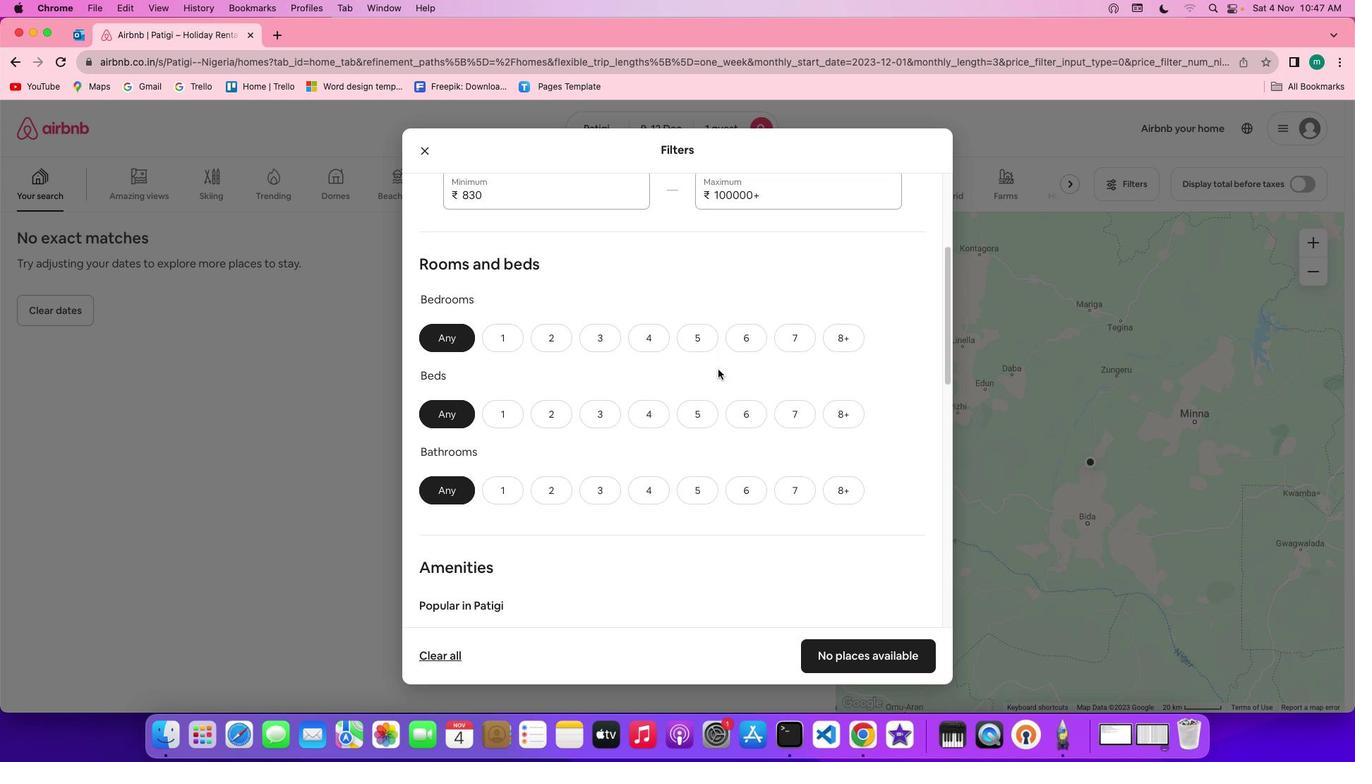 
Action: Mouse scrolled (704, 384) with delta (-35, 5)
Screenshot: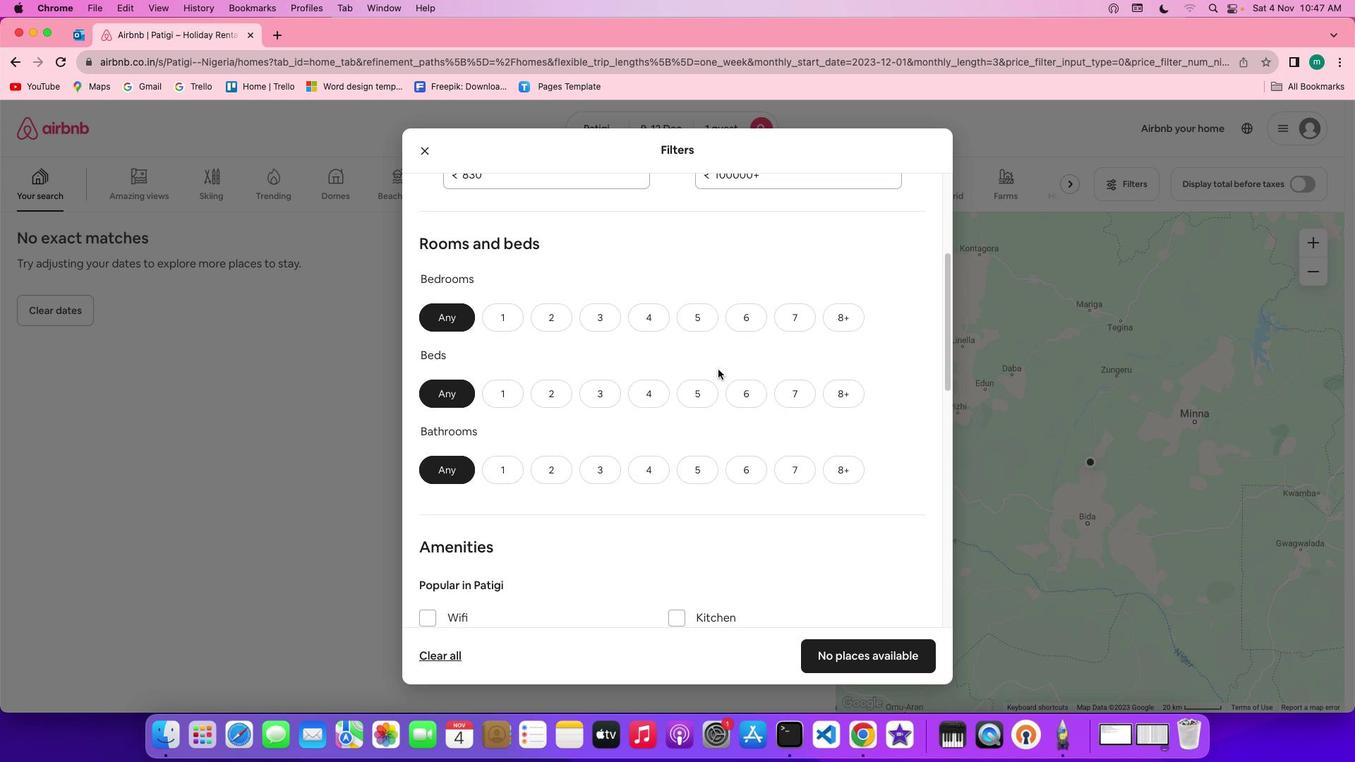 
Action: Mouse moved to (486, 297)
Screenshot: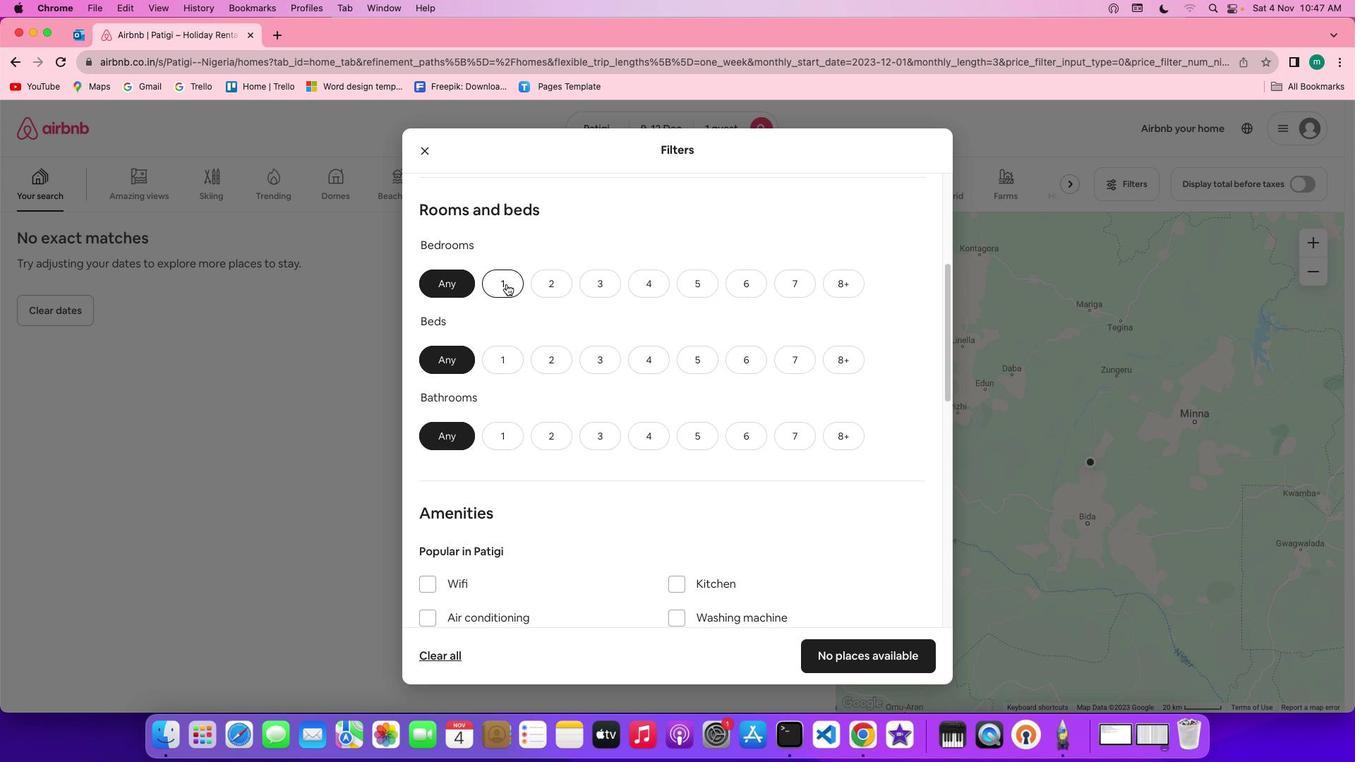 
Action: Mouse pressed left at (486, 297)
Screenshot: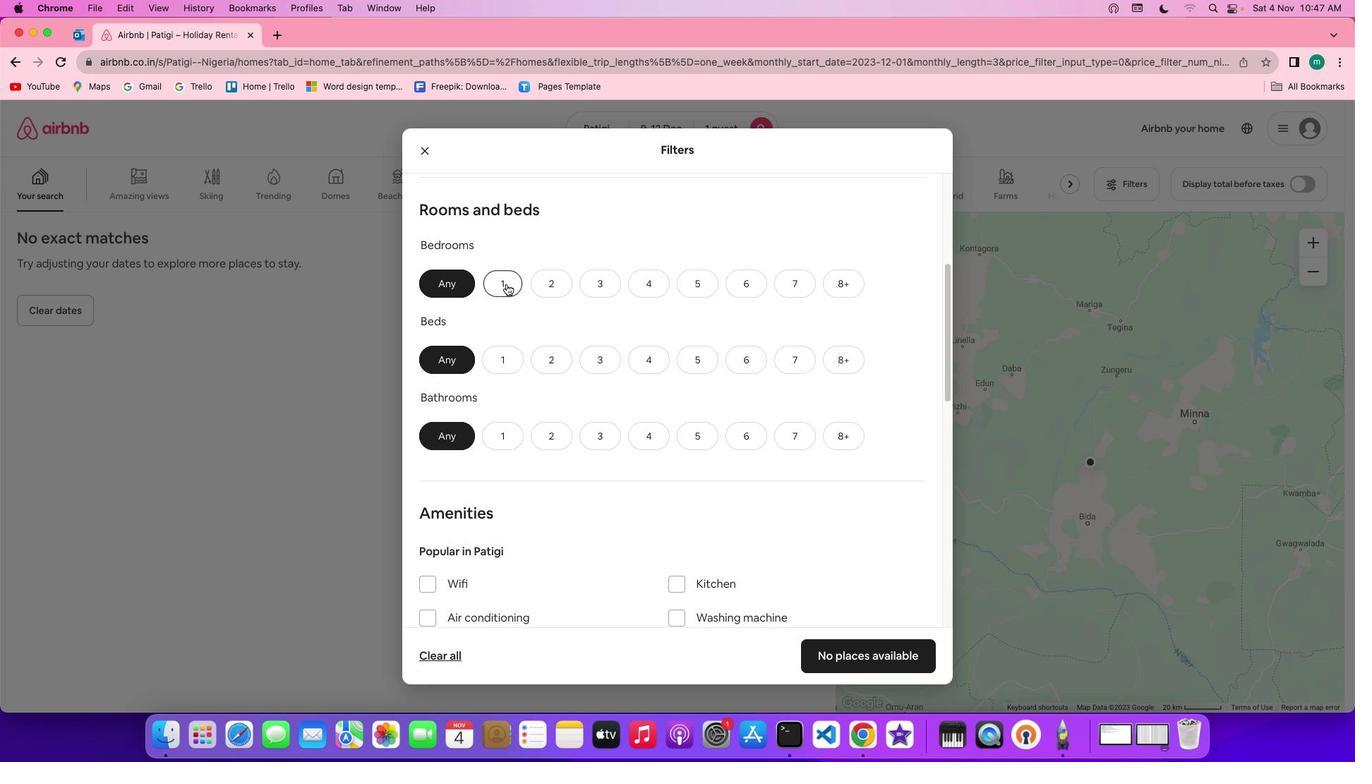 
Action: Mouse moved to (494, 371)
Screenshot: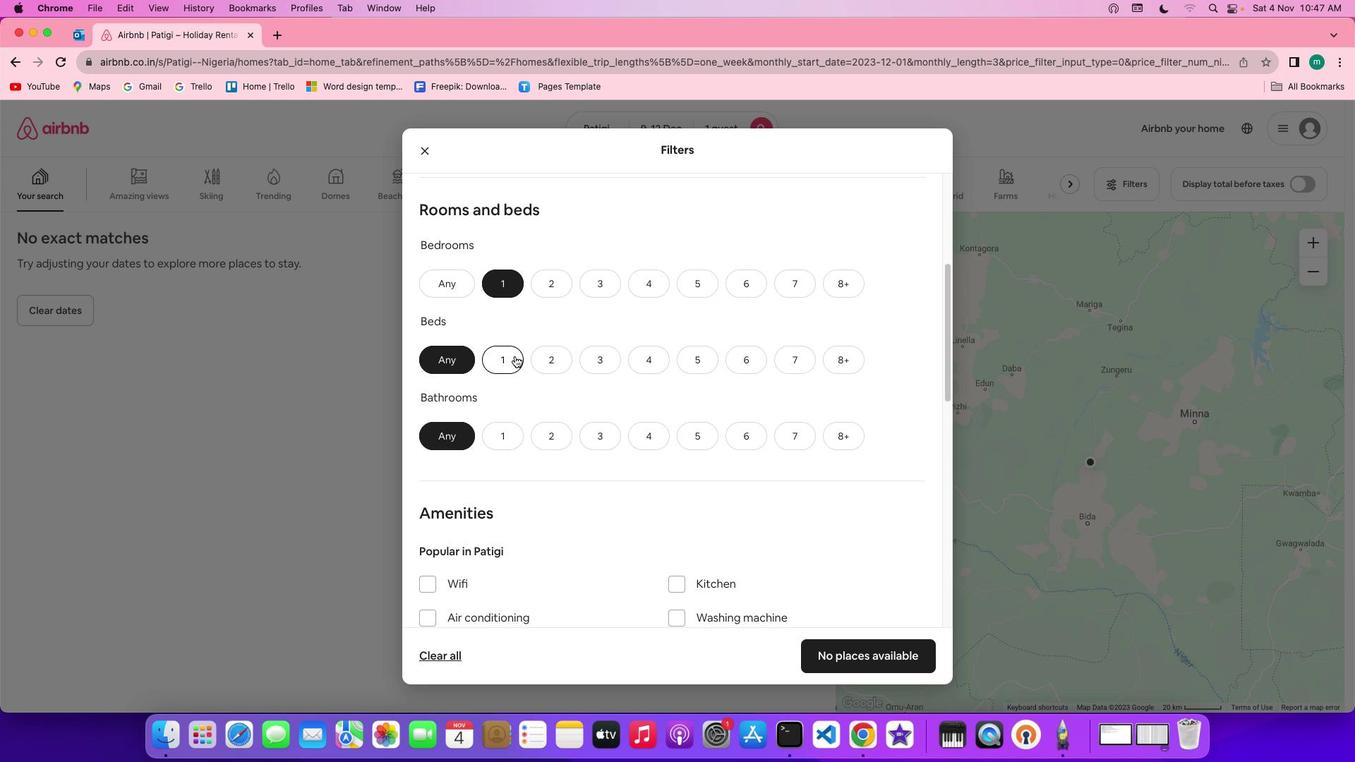 
Action: Mouse pressed left at (494, 371)
Screenshot: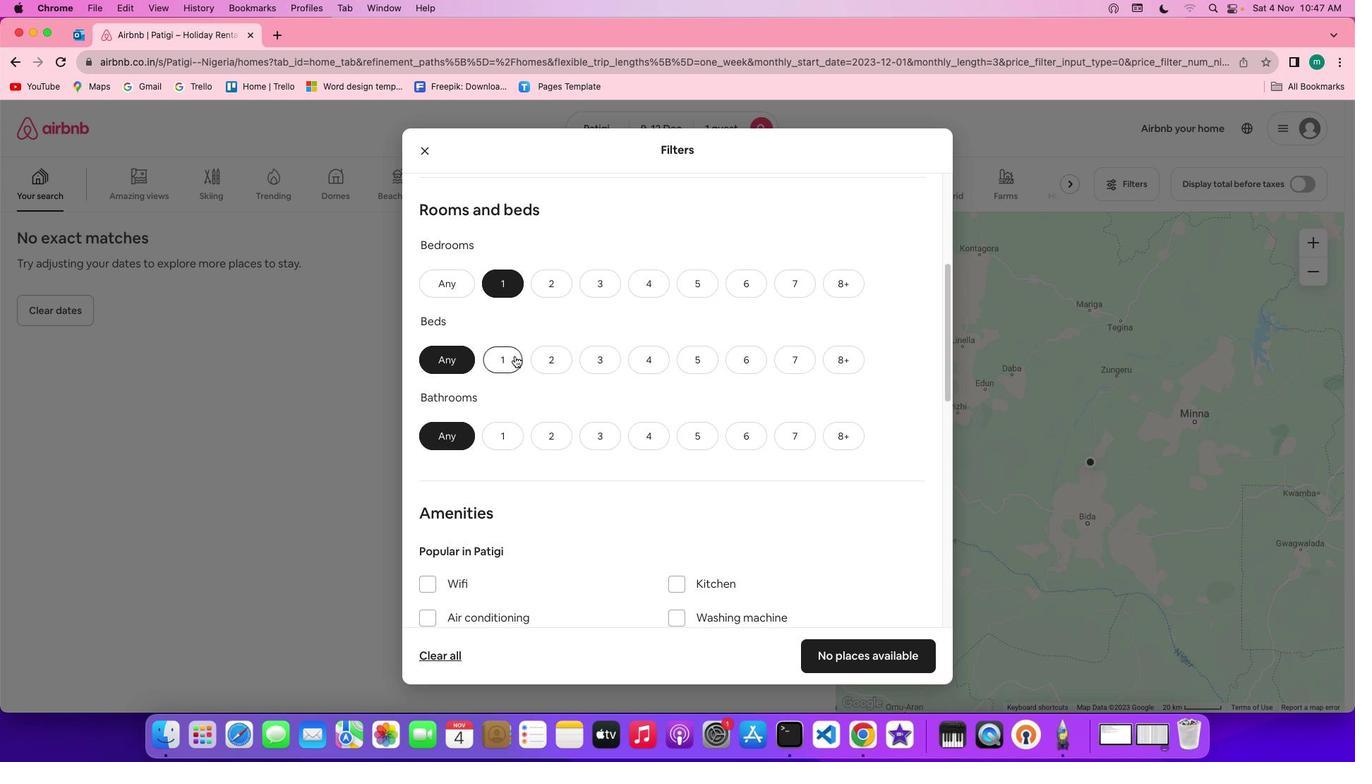 
Action: Mouse moved to (478, 450)
Screenshot: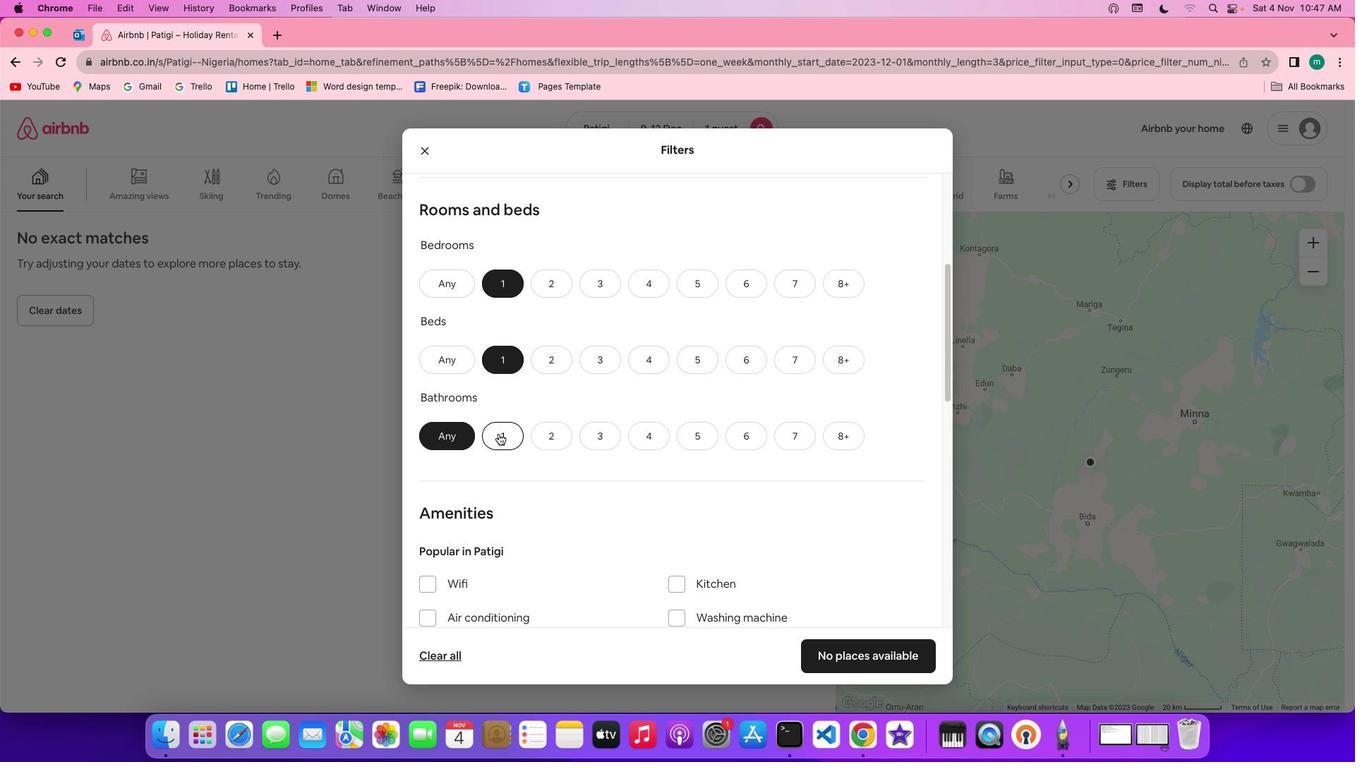 
Action: Mouse pressed left at (478, 450)
Screenshot: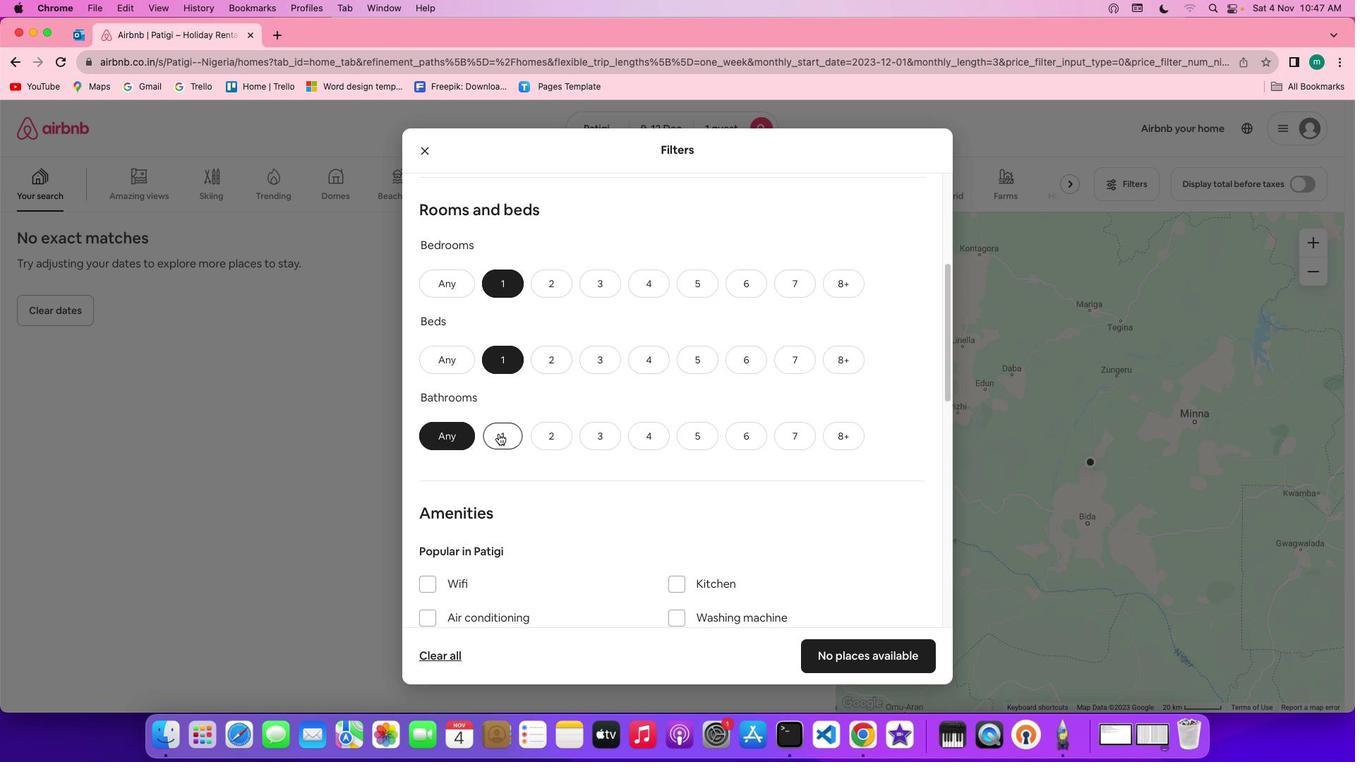 
Action: Mouse moved to (691, 456)
Screenshot: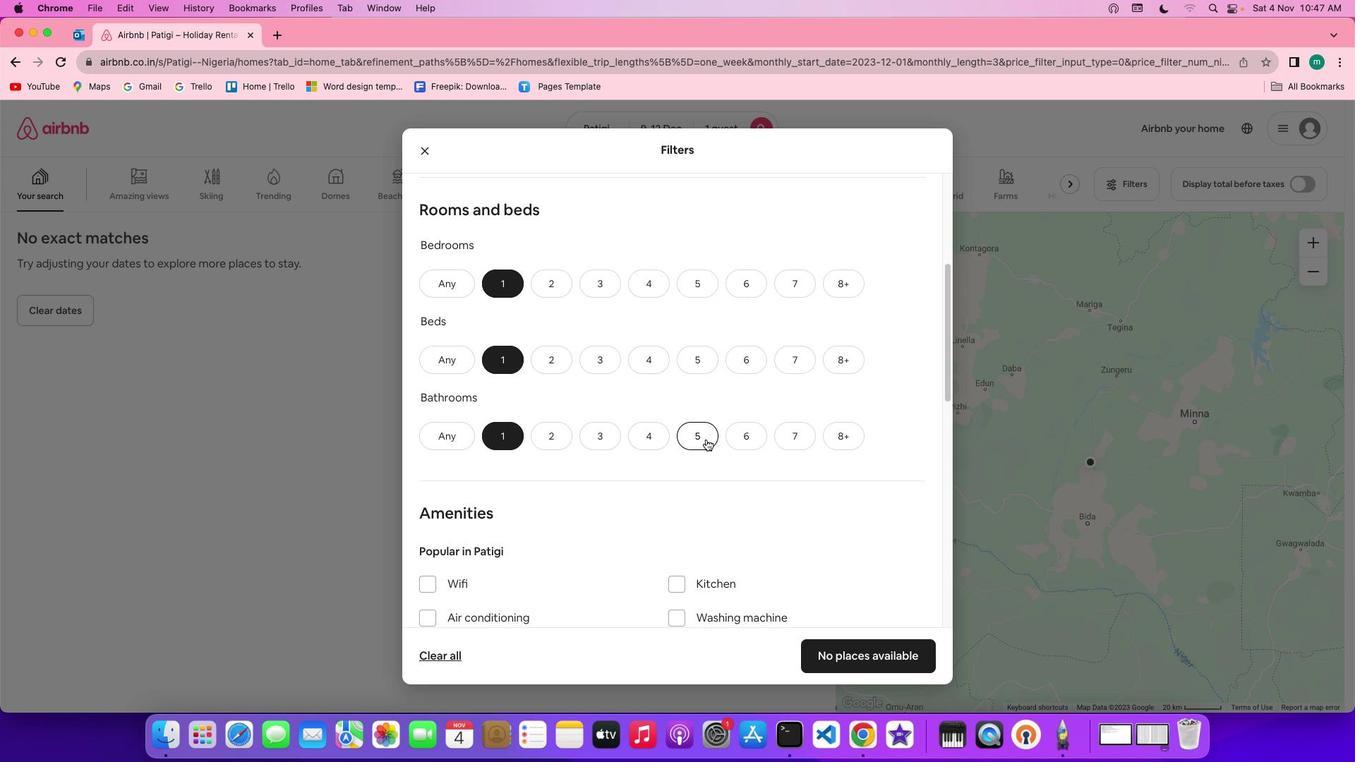 
Action: Mouse scrolled (691, 456) with delta (-35, 5)
Screenshot: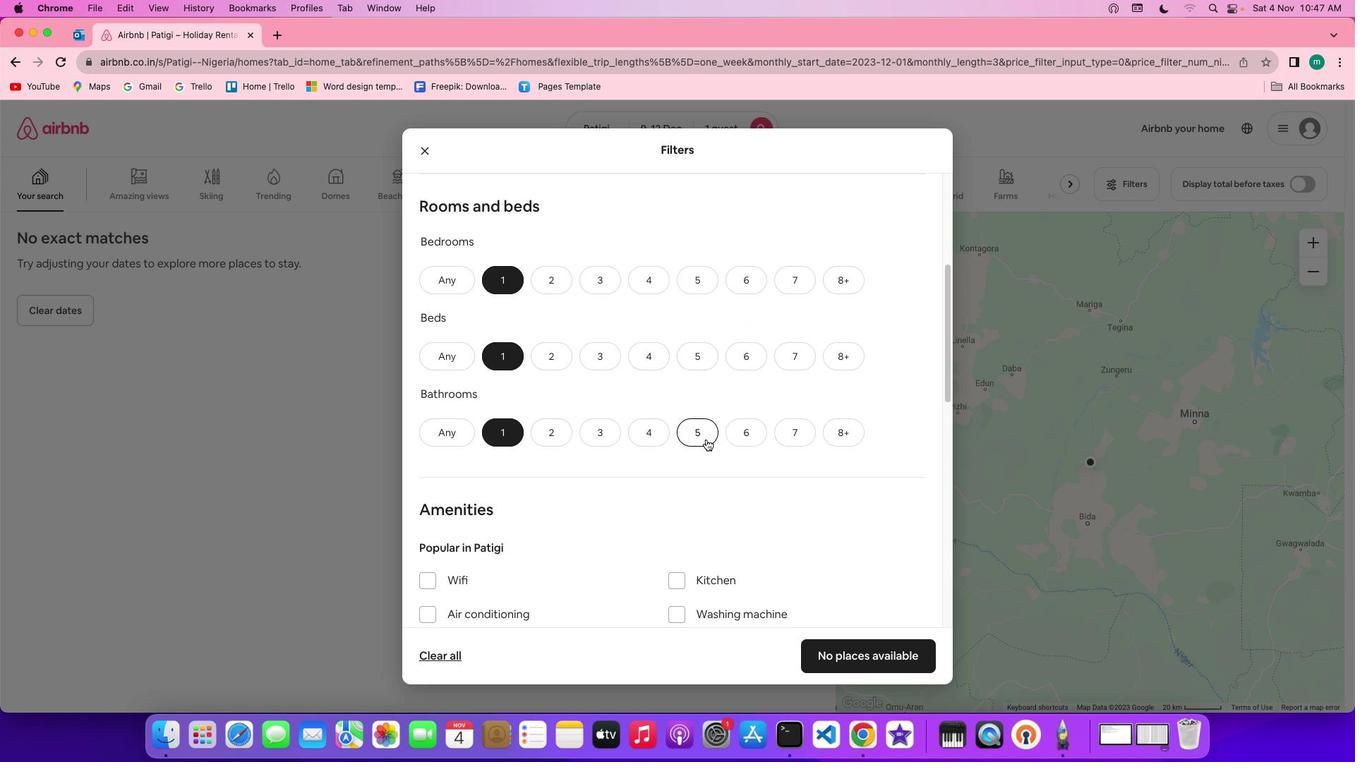 
Action: Mouse scrolled (691, 456) with delta (-35, 5)
Screenshot: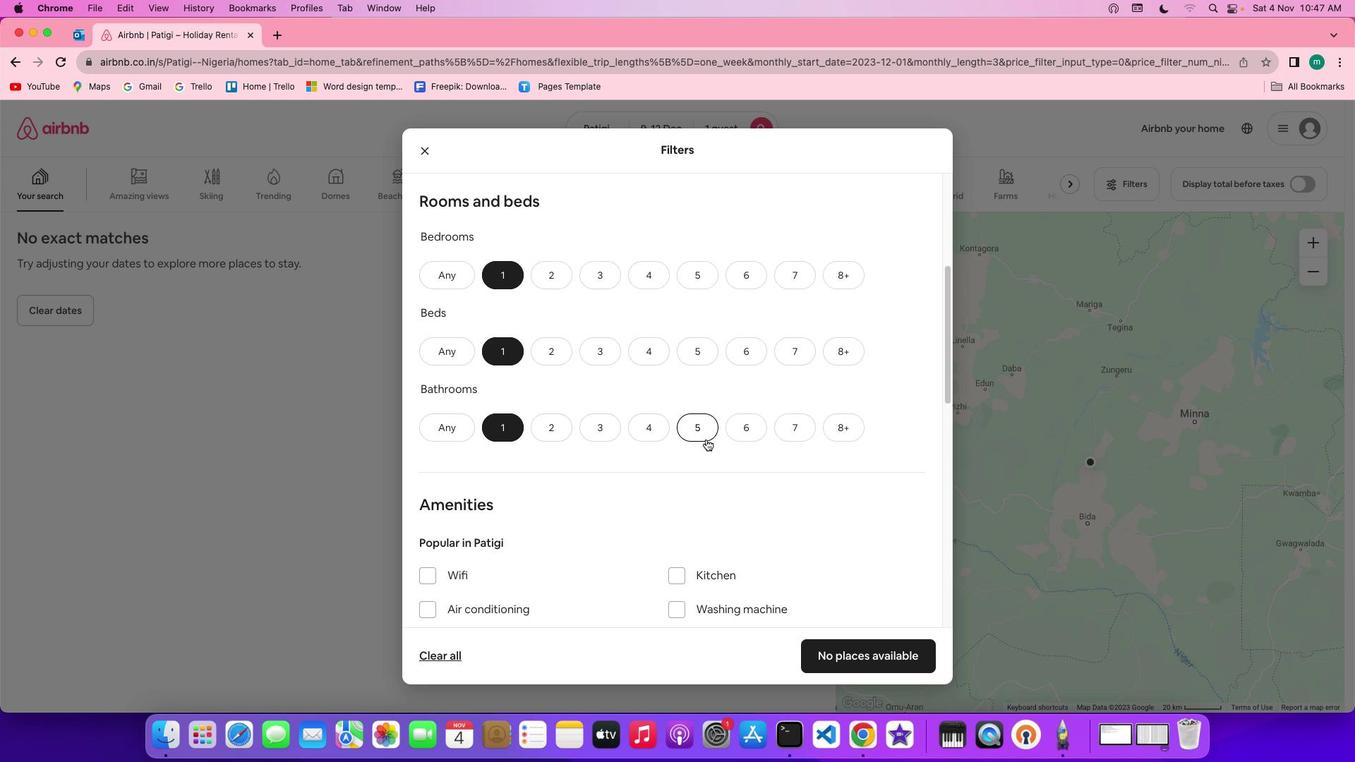 
Action: Mouse scrolled (691, 456) with delta (-35, 5)
Screenshot: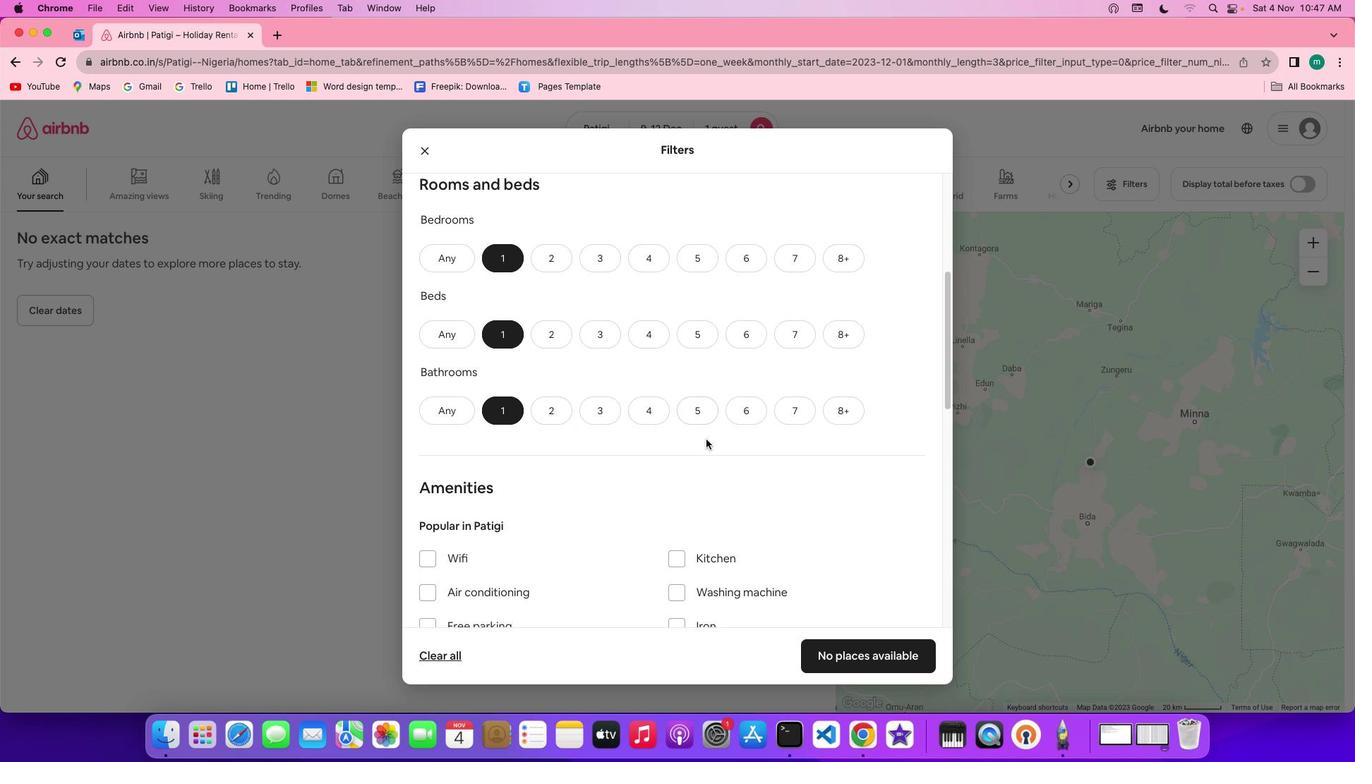 
Action: Mouse scrolled (691, 456) with delta (-35, 5)
Screenshot: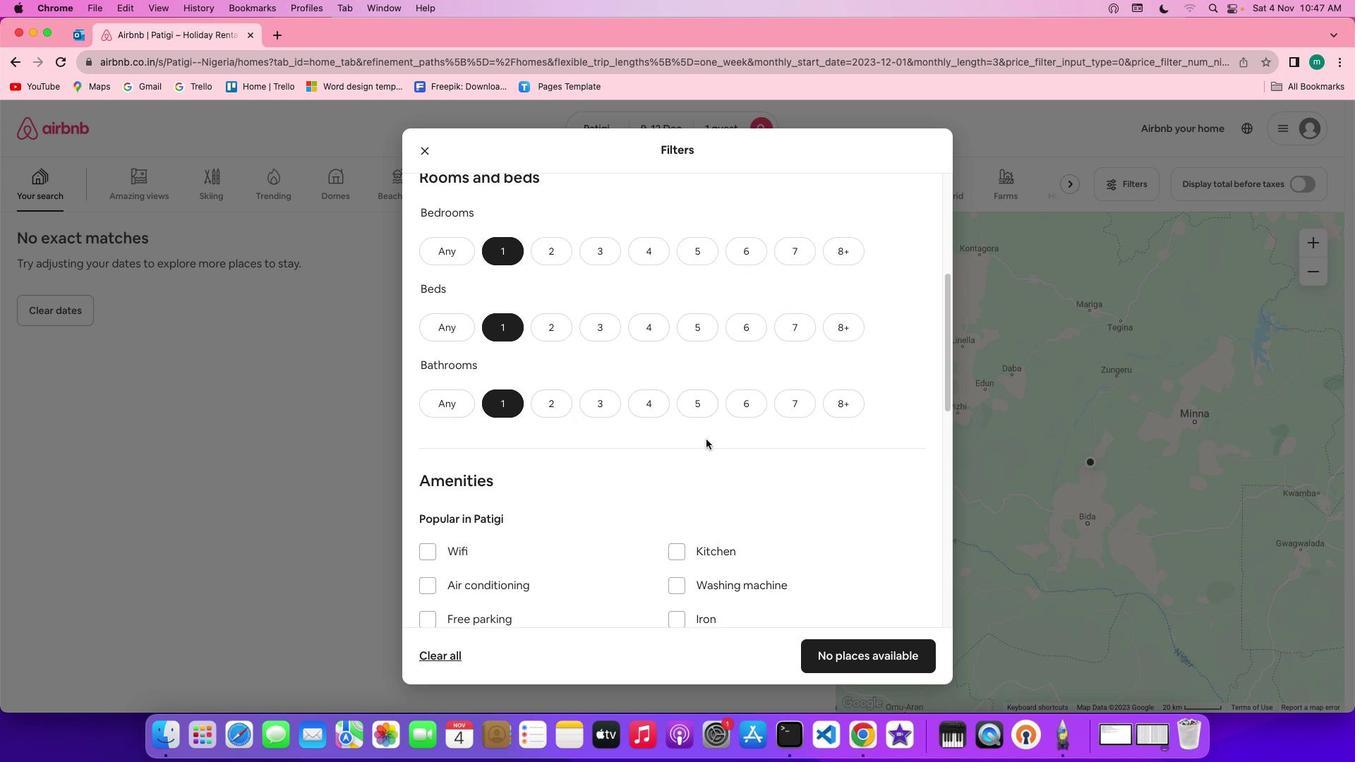 
Action: Mouse scrolled (691, 456) with delta (-35, 5)
Screenshot: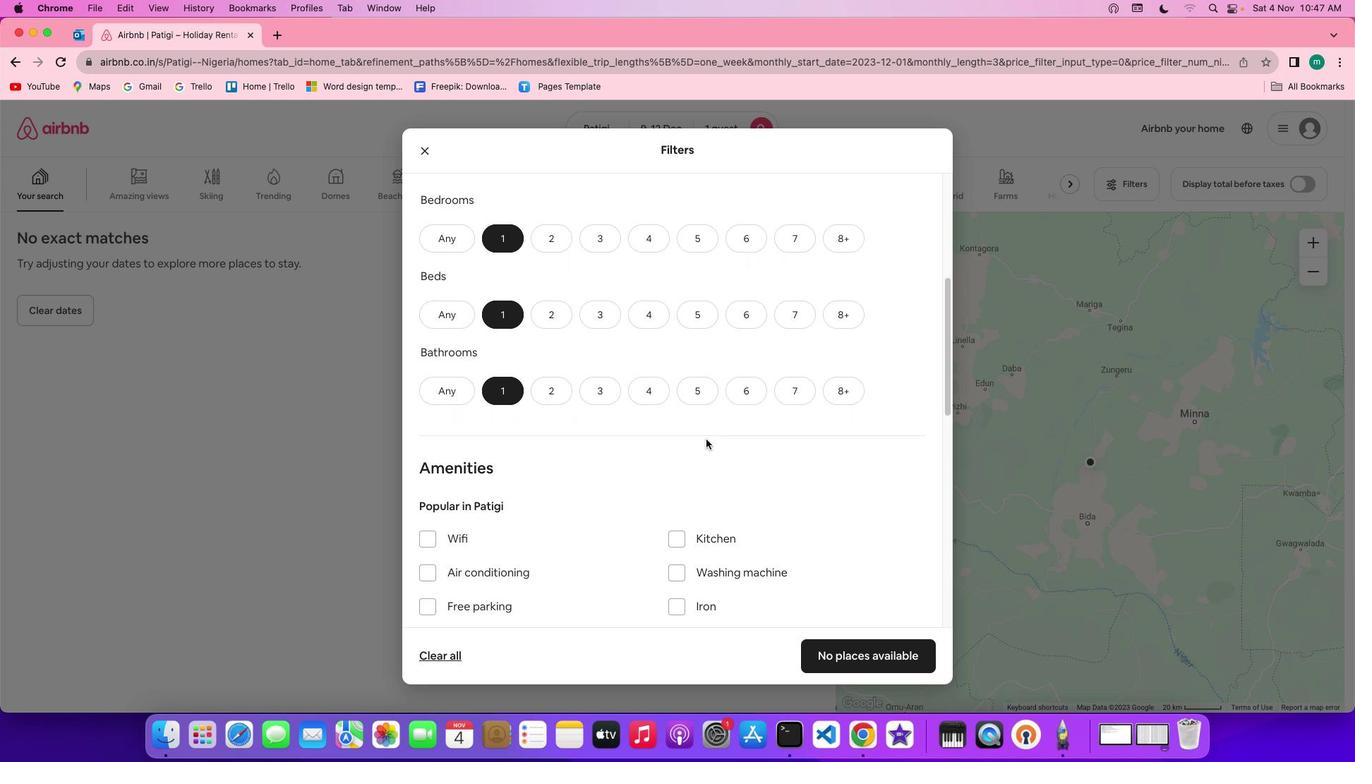
Action: Mouse scrolled (691, 456) with delta (-35, 5)
Screenshot: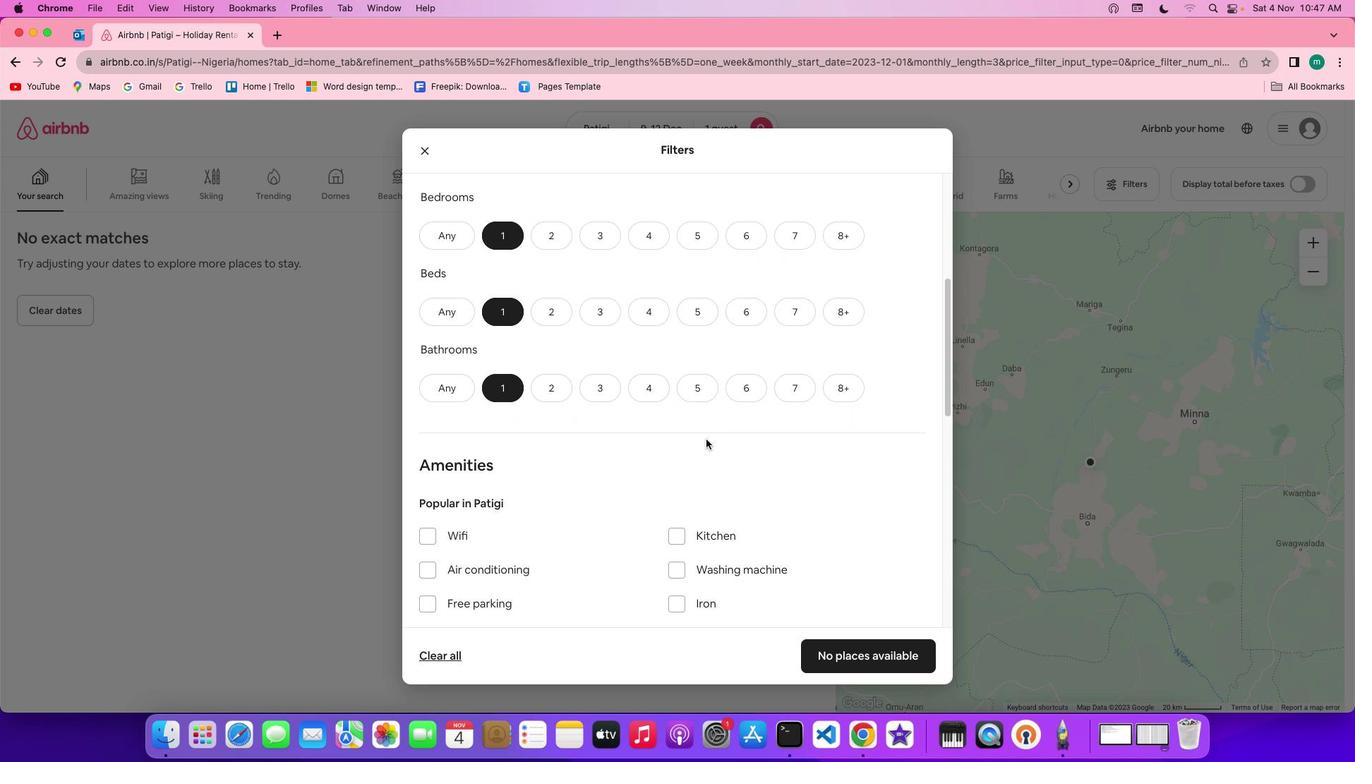 
Action: Mouse scrolled (691, 456) with delta (-35, 5)
Screenshot: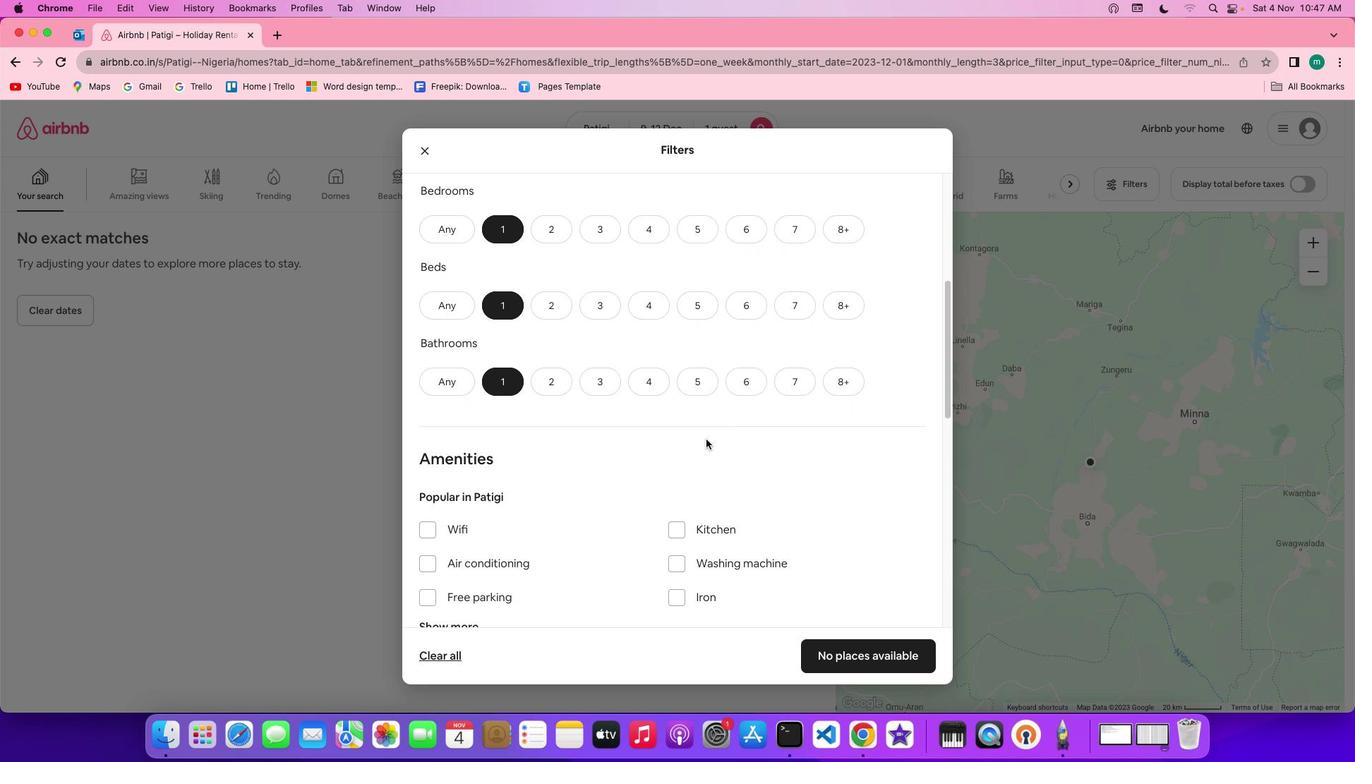 
Action: Mouse scrolled (691, 456) with delta (-35, 5)
Screenshot: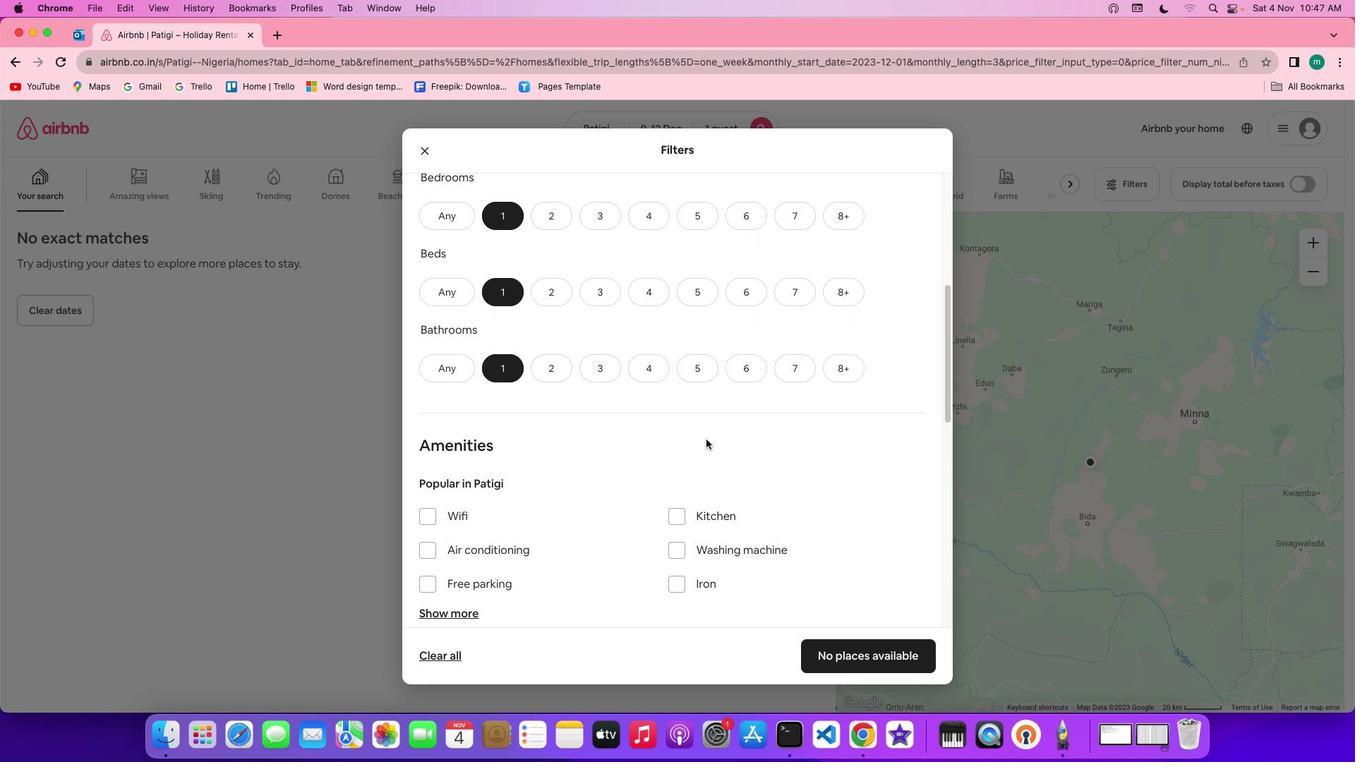 
Action: Mouse scrolled (691, 456) with delta (-35, 5)
Screenshot: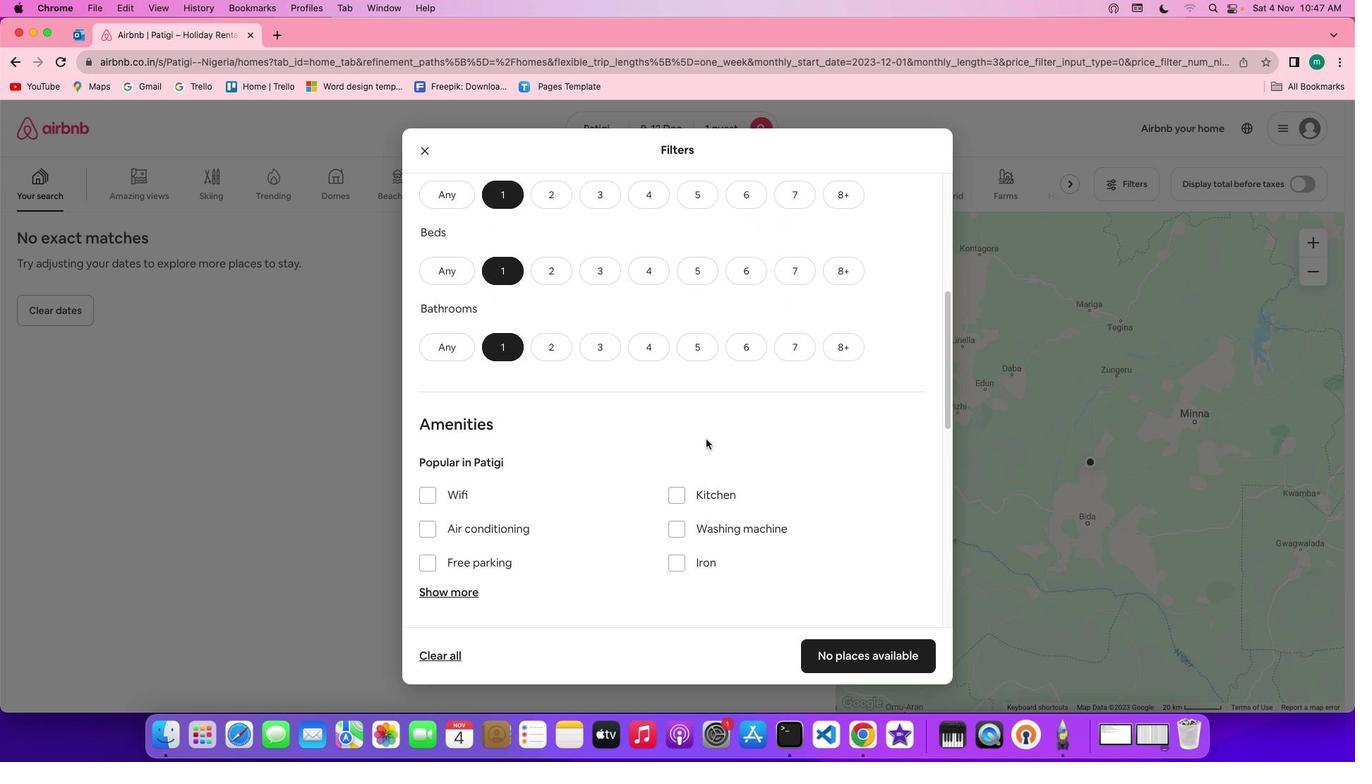 
Action: Mouse scrolled (691, 456) with delta (-35, 5)
Screenshot: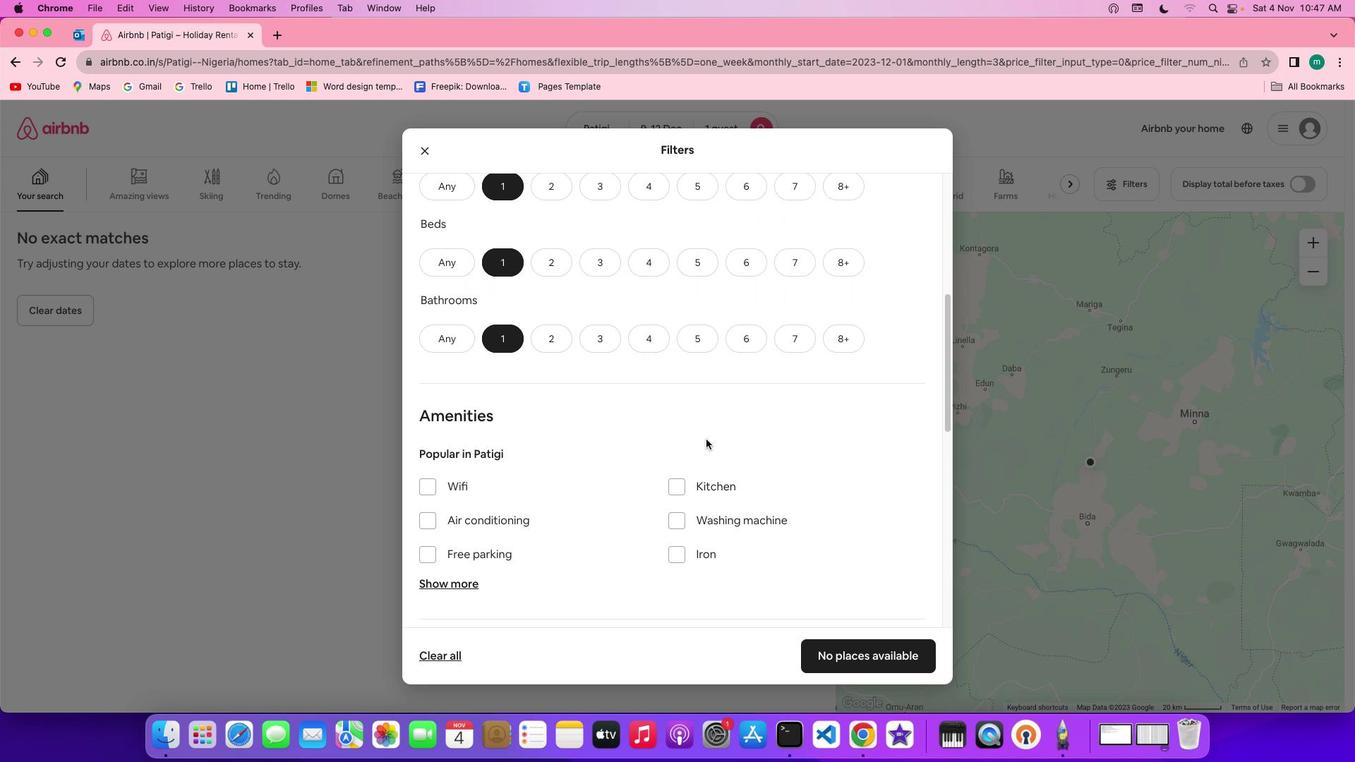 
Action: Mouse scrolled (691, 456) with delta (-35, 5)
Screenshot: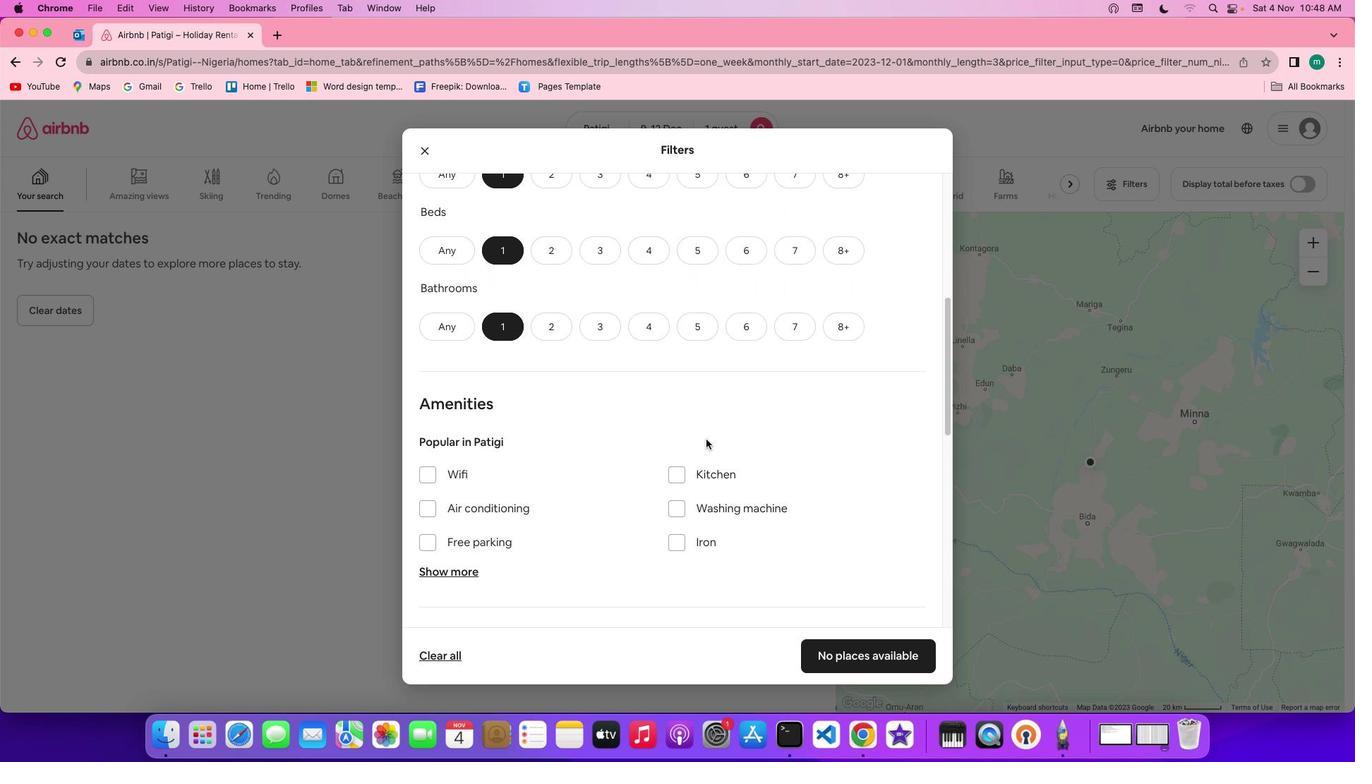 
Action: Mouse scrolled (691, 456) with delta (-35, 5)
Screenshot: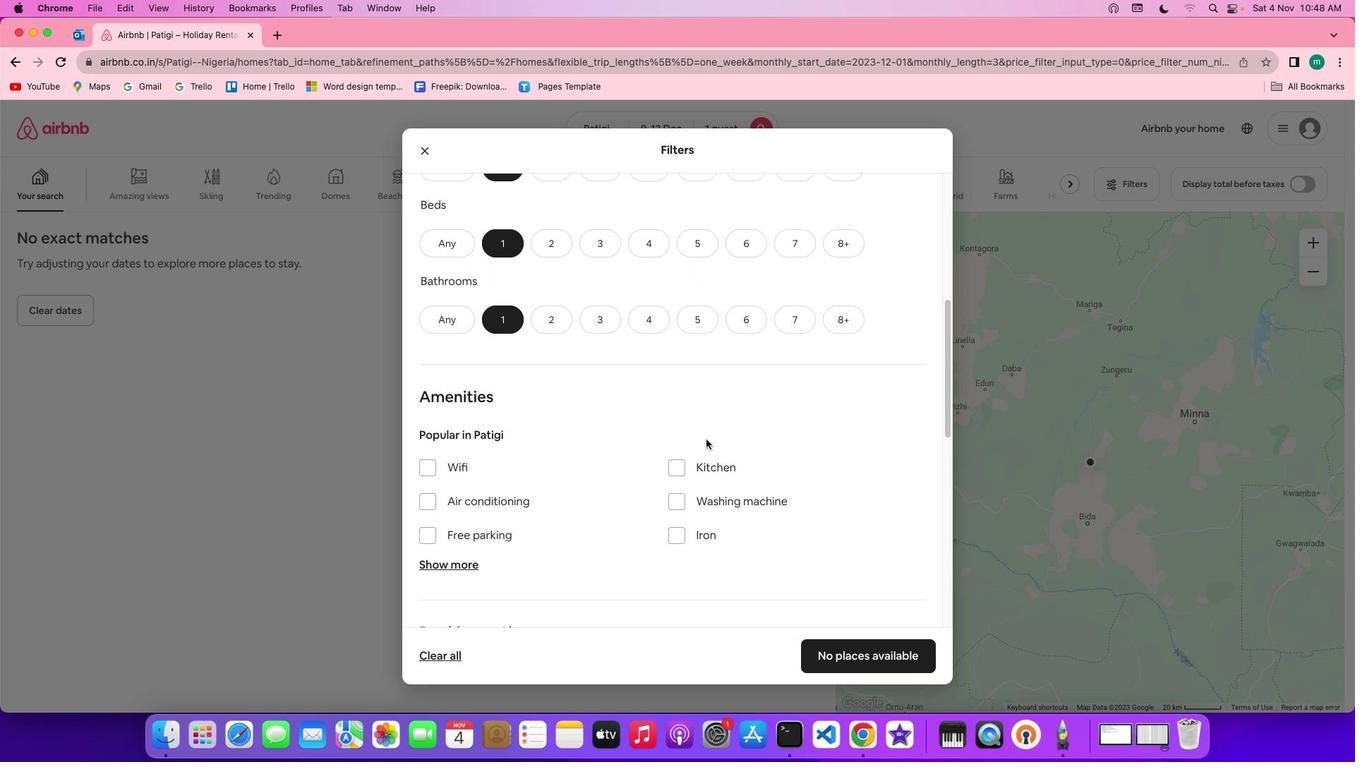 
Action: Mouse scrolled (691, 456) with delta (-35, 5)
Screenshot: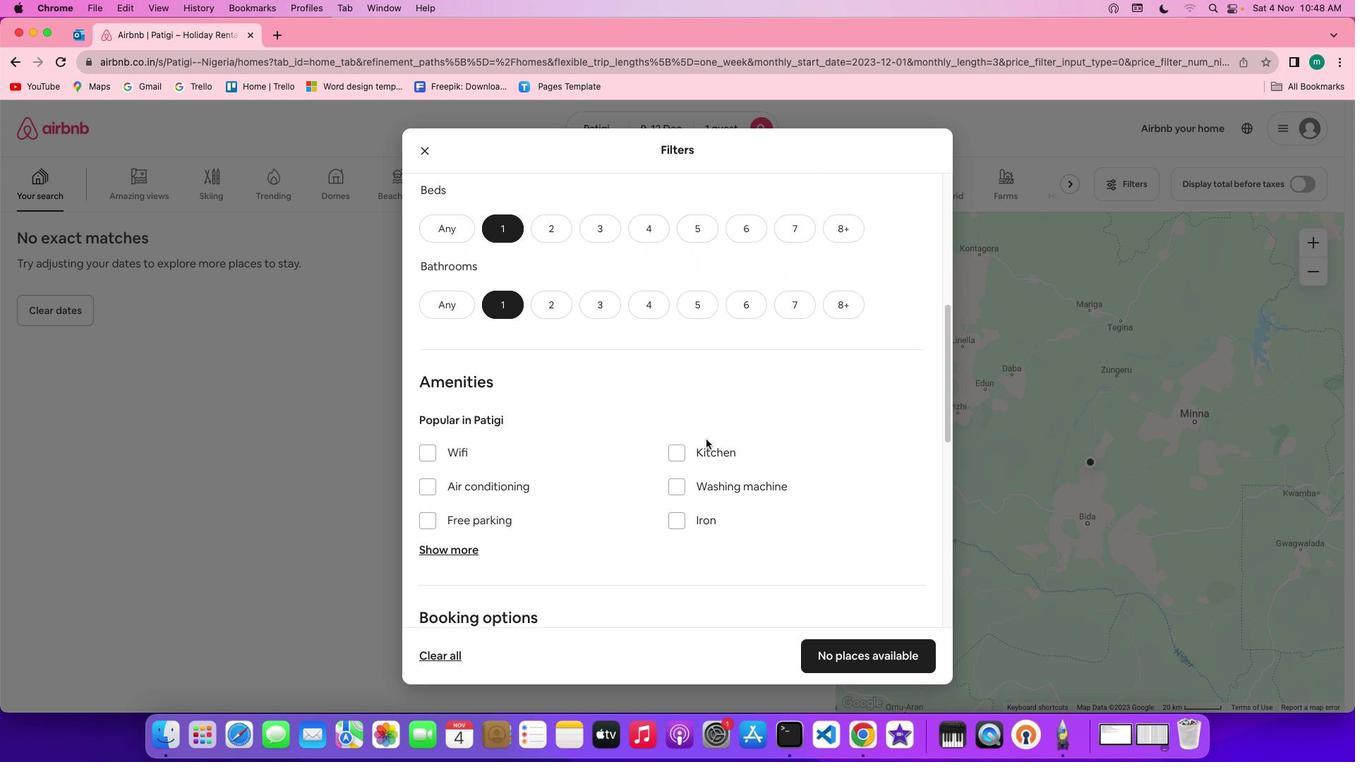 
Action: Mouse scrolled (691, 456) with delta (-35, 5)
Screenshot: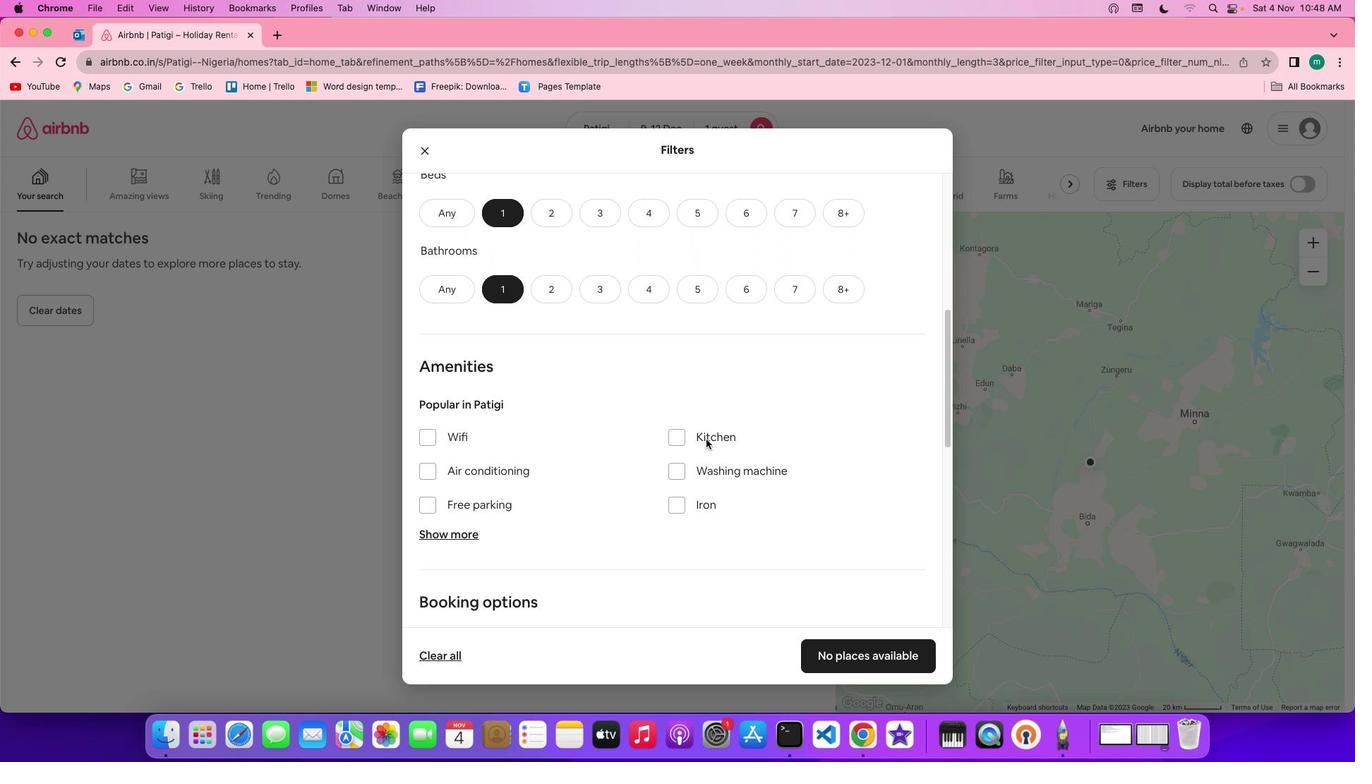 
Action: Mouse scrolled (691, 456) with delta (-35, 5)
Screenshot: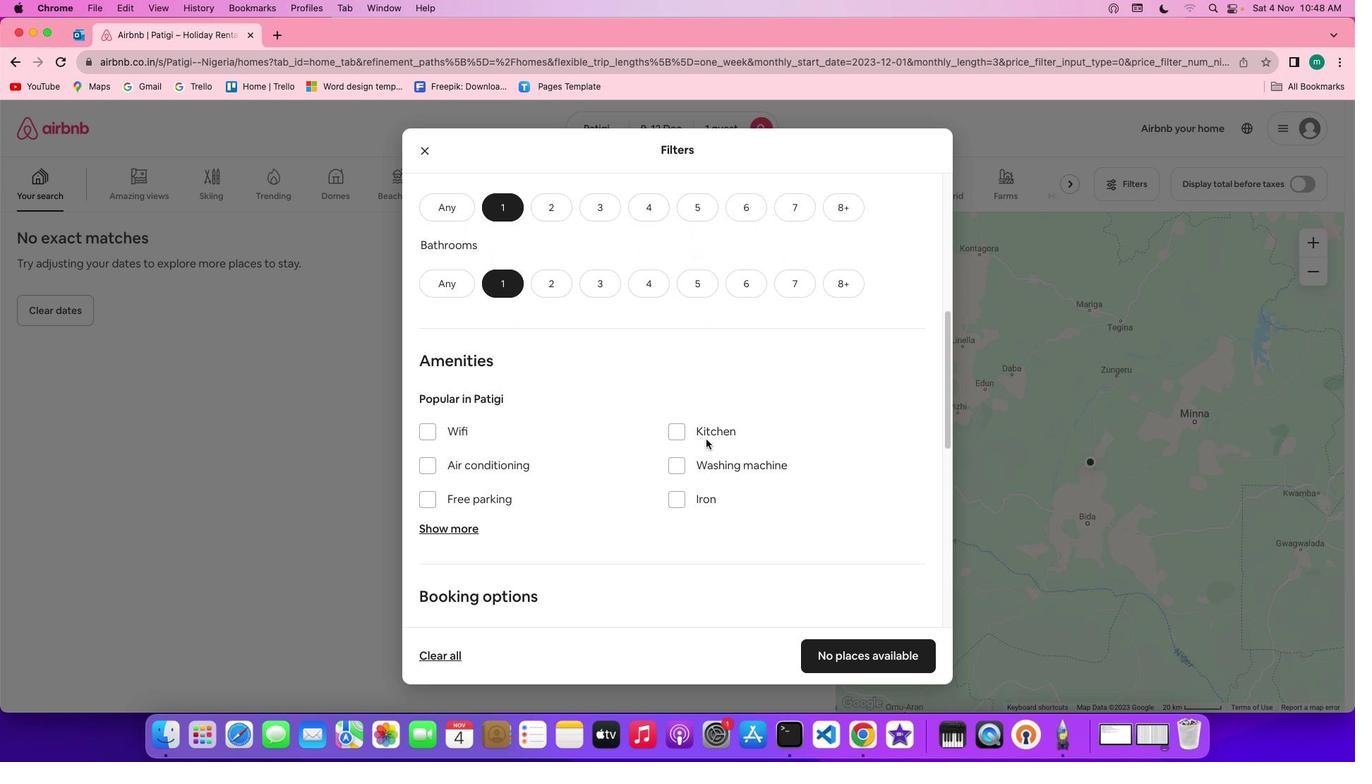
Action: Mouse scrolled (691, 456) with delta (-35, 5)
Screenshot: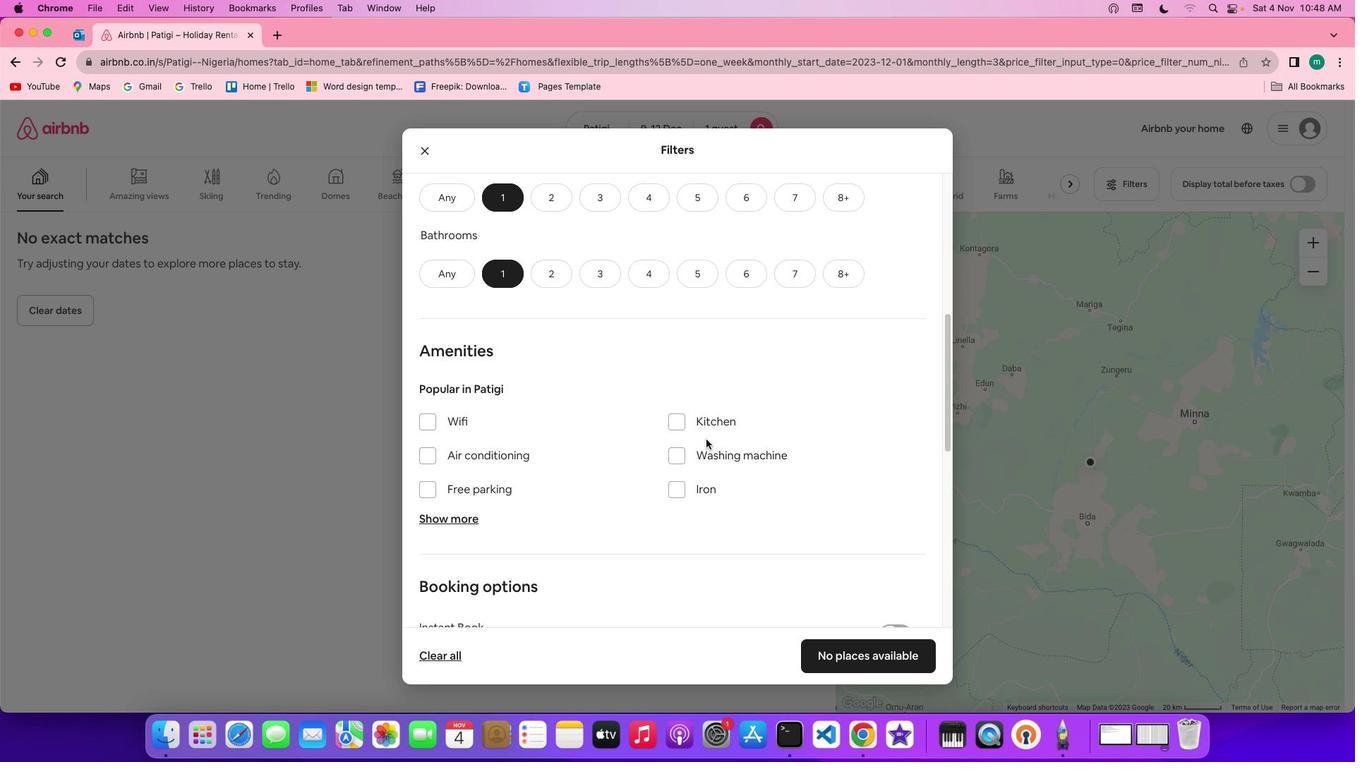 
Action: Mouse scrolled (691, 456) with delta (-35, 5)
Screenshot: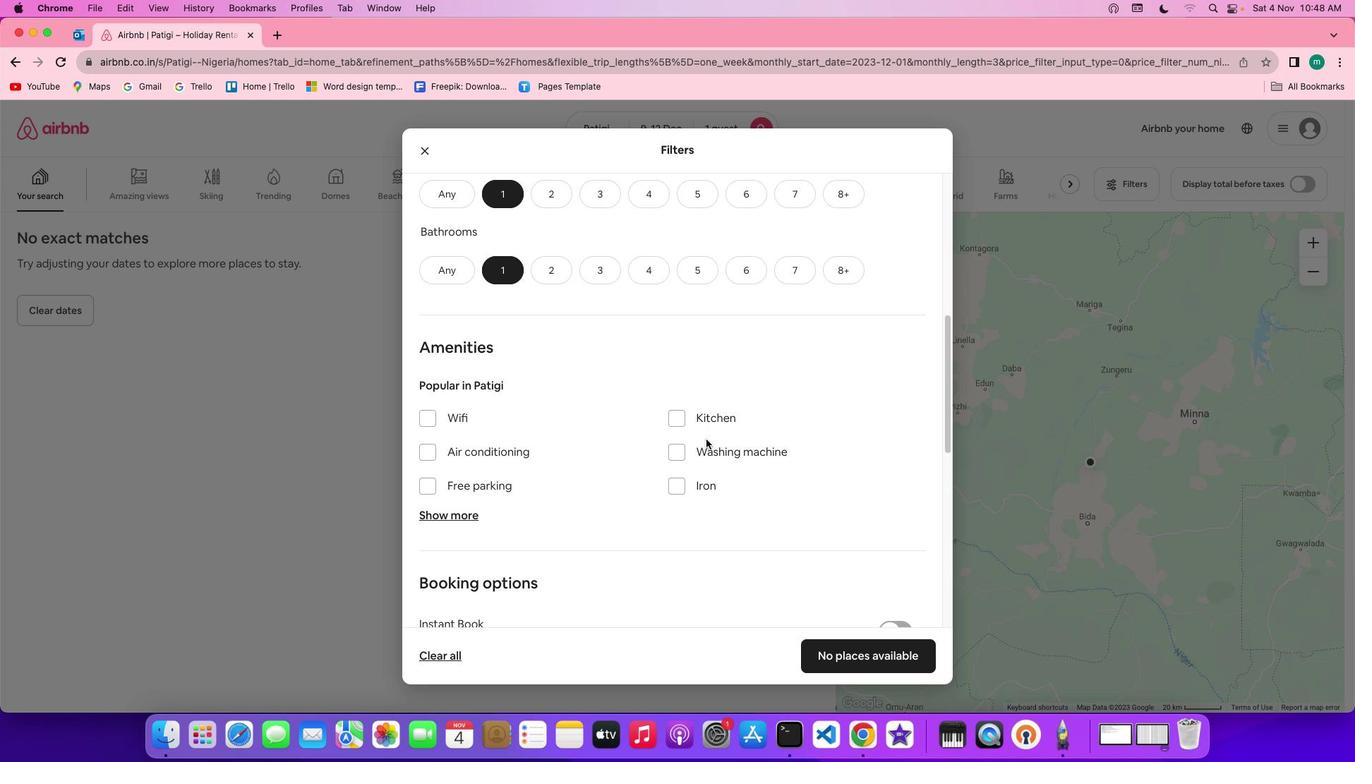 
Action: Mouse scrolled (691, 456) with delta (-35, 5)
Screenshot: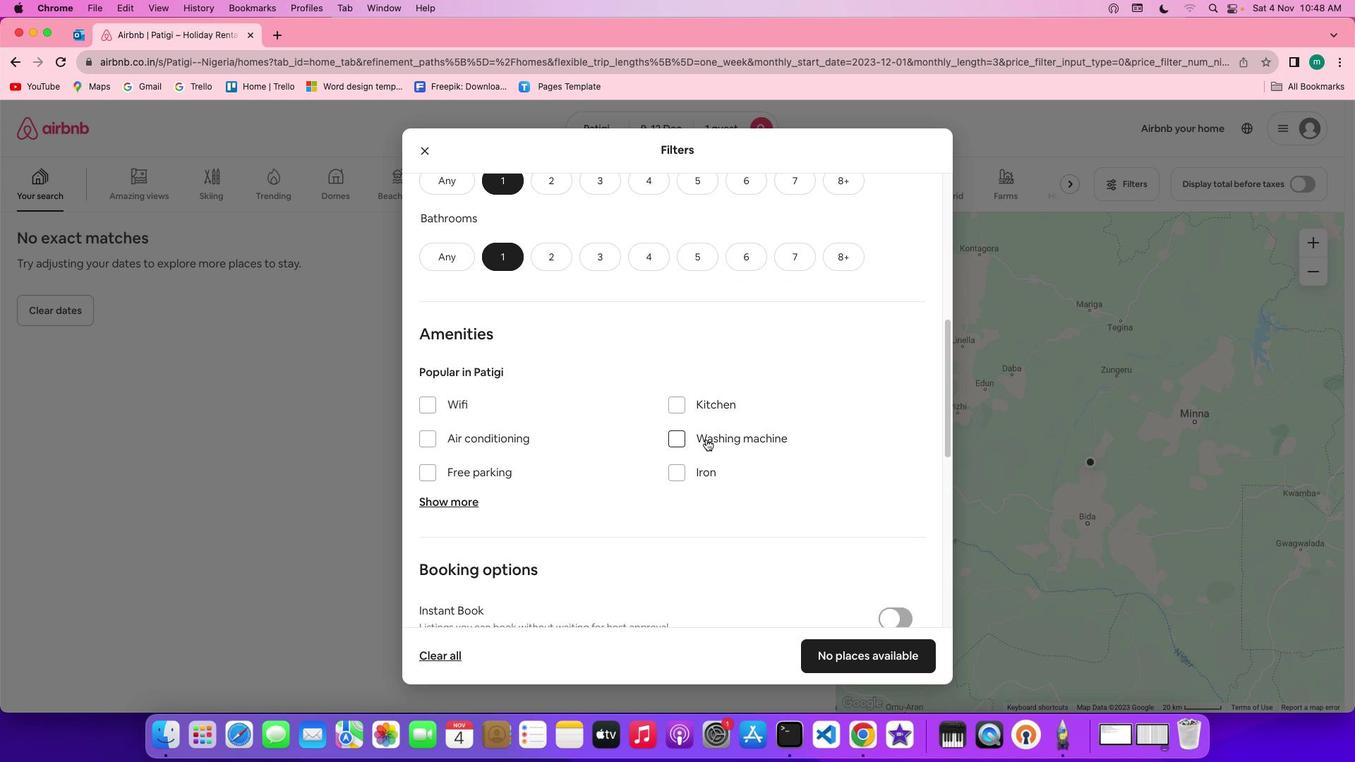 
Action: Mouse scrolled (691, 456) with delta (-35, 5)
Screenshot: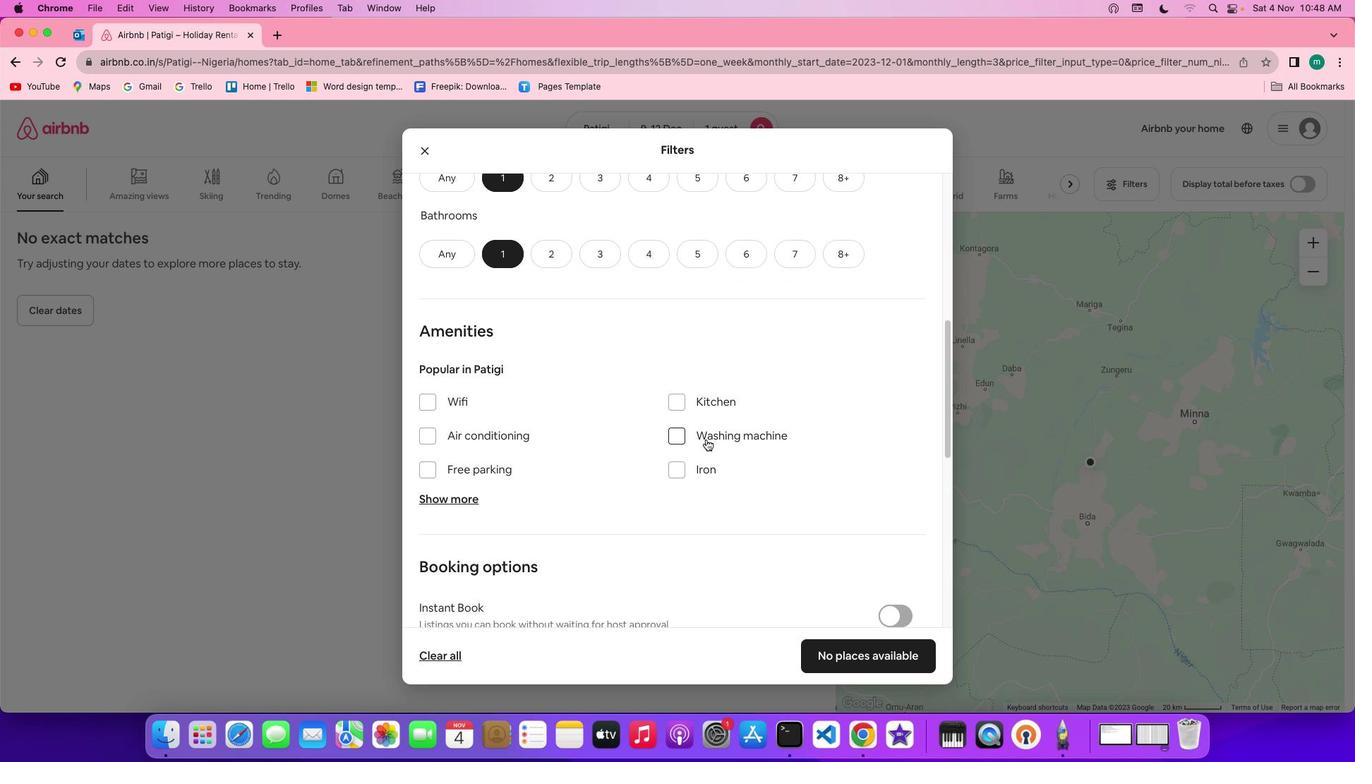 
Action: Mouse moved to (839, 492)
Screenshot: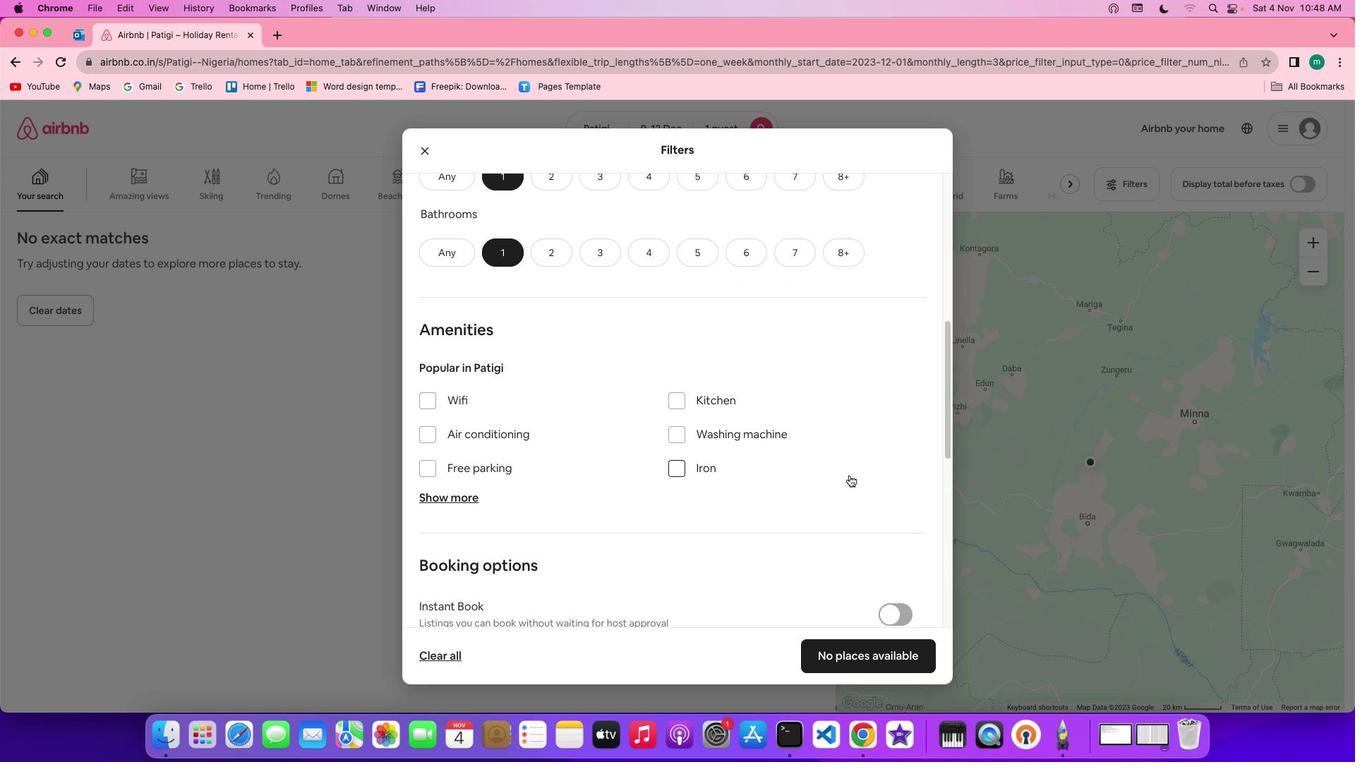 
Action: Mouse scrolled (839, 492) with delta (-35, 5)
Screenshot: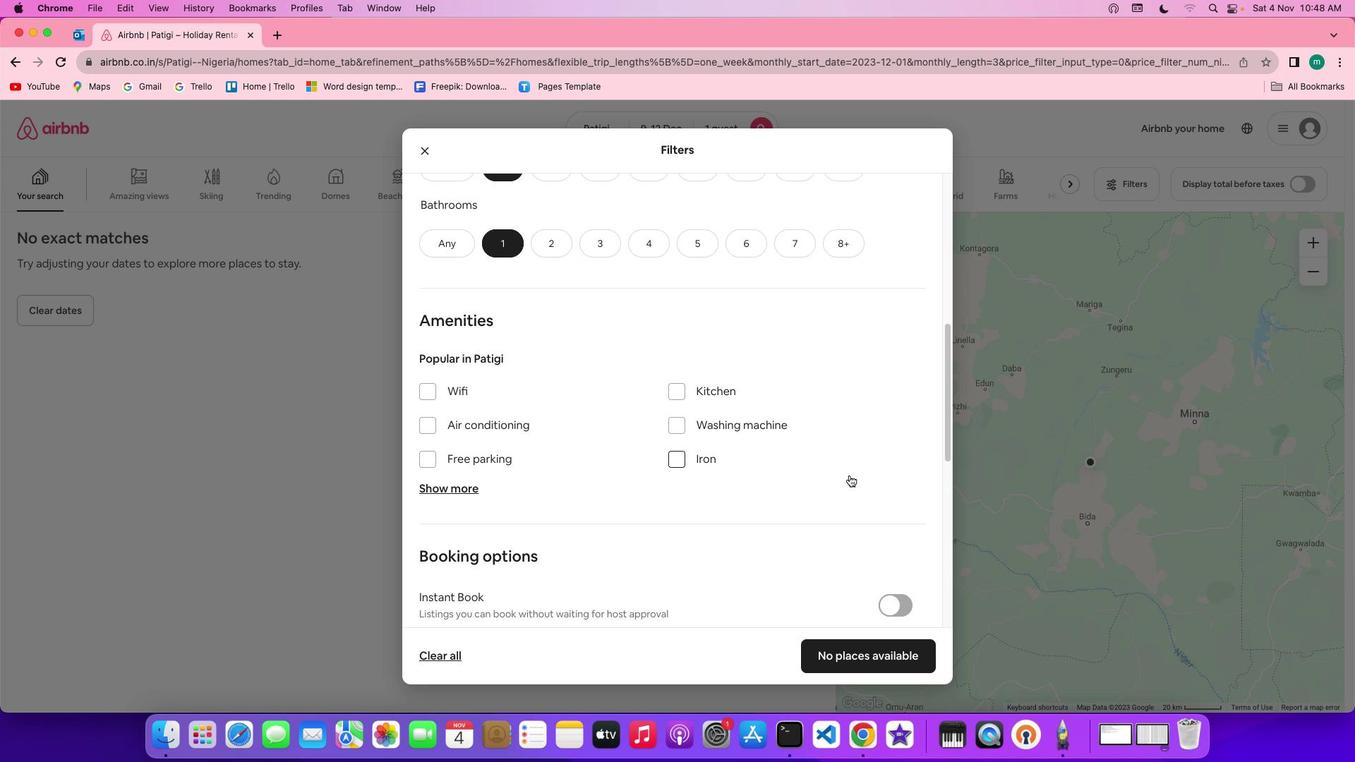 
Action: Mouse scrolled (839, 492) with delta (-35, 5)
Screenshot: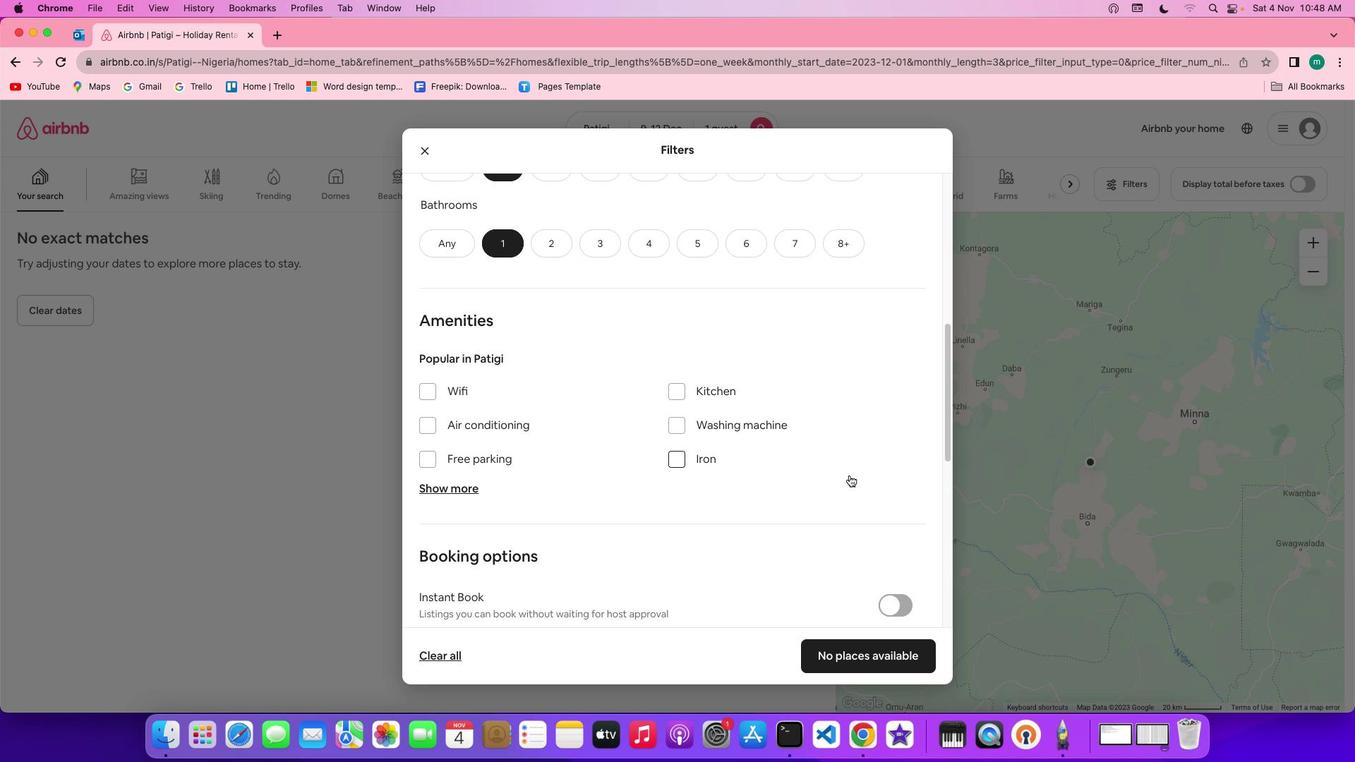 
Action: Mouse scrolled (839, 492) with delta (-35, 4)
Screenshot: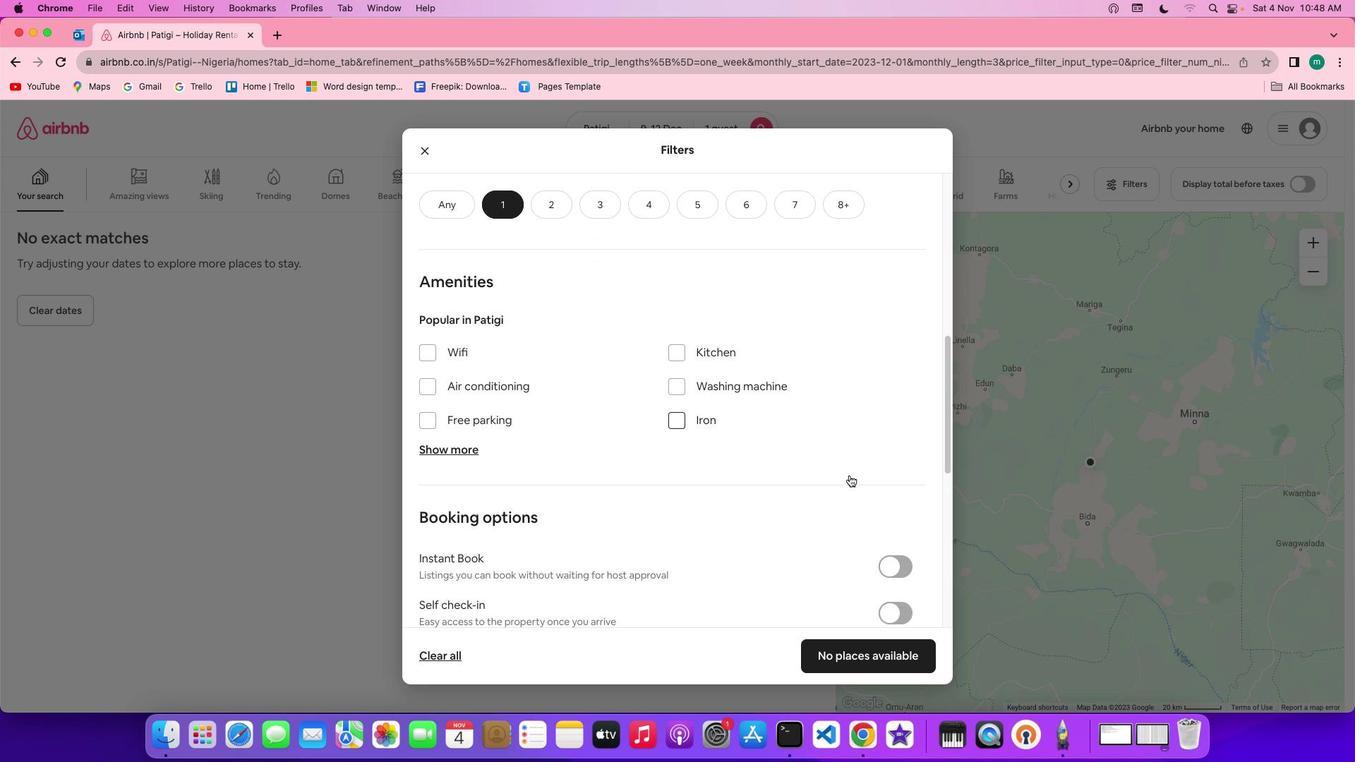 
Action: Mouse scrolled (839, 492) with delta (-35, 5)
Screenshot: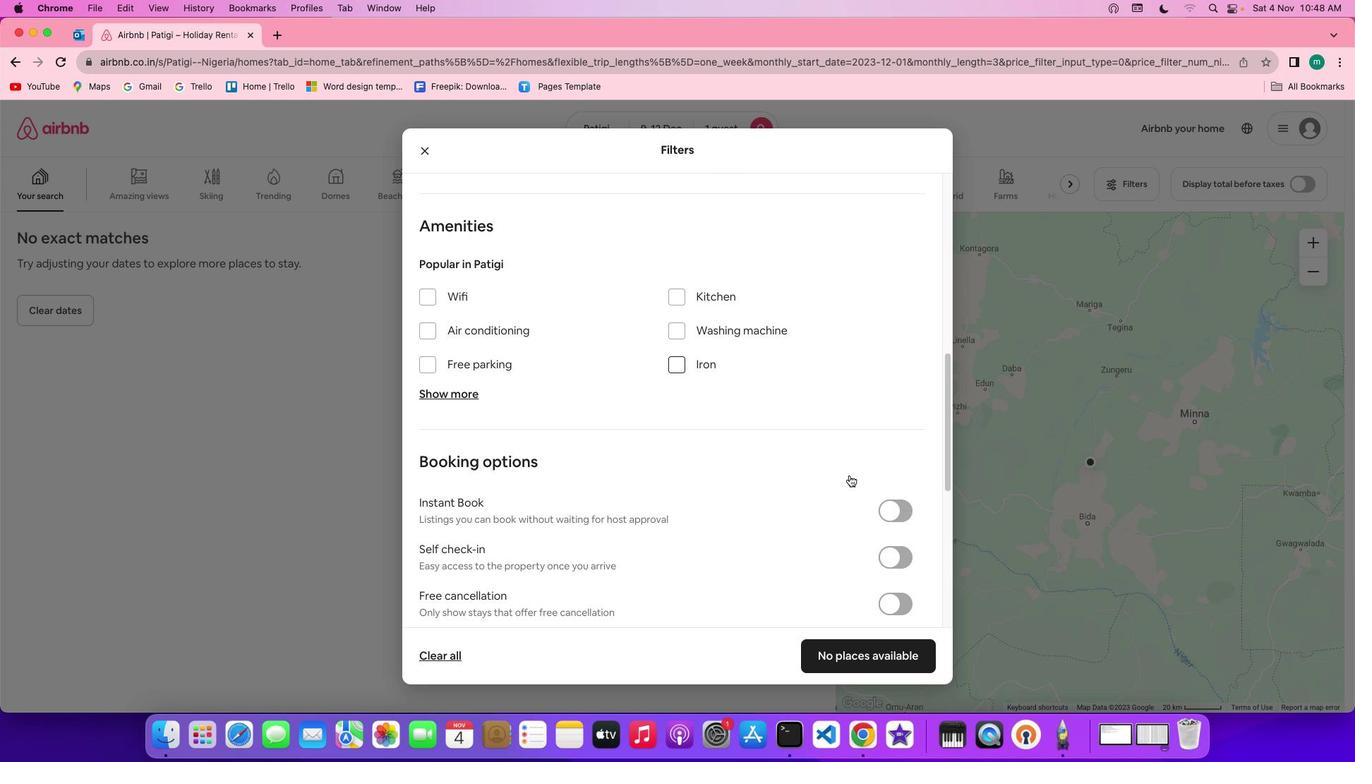 
Action: Mouse scrolled (839, 492) with delta (-35, 5)
Screenshot: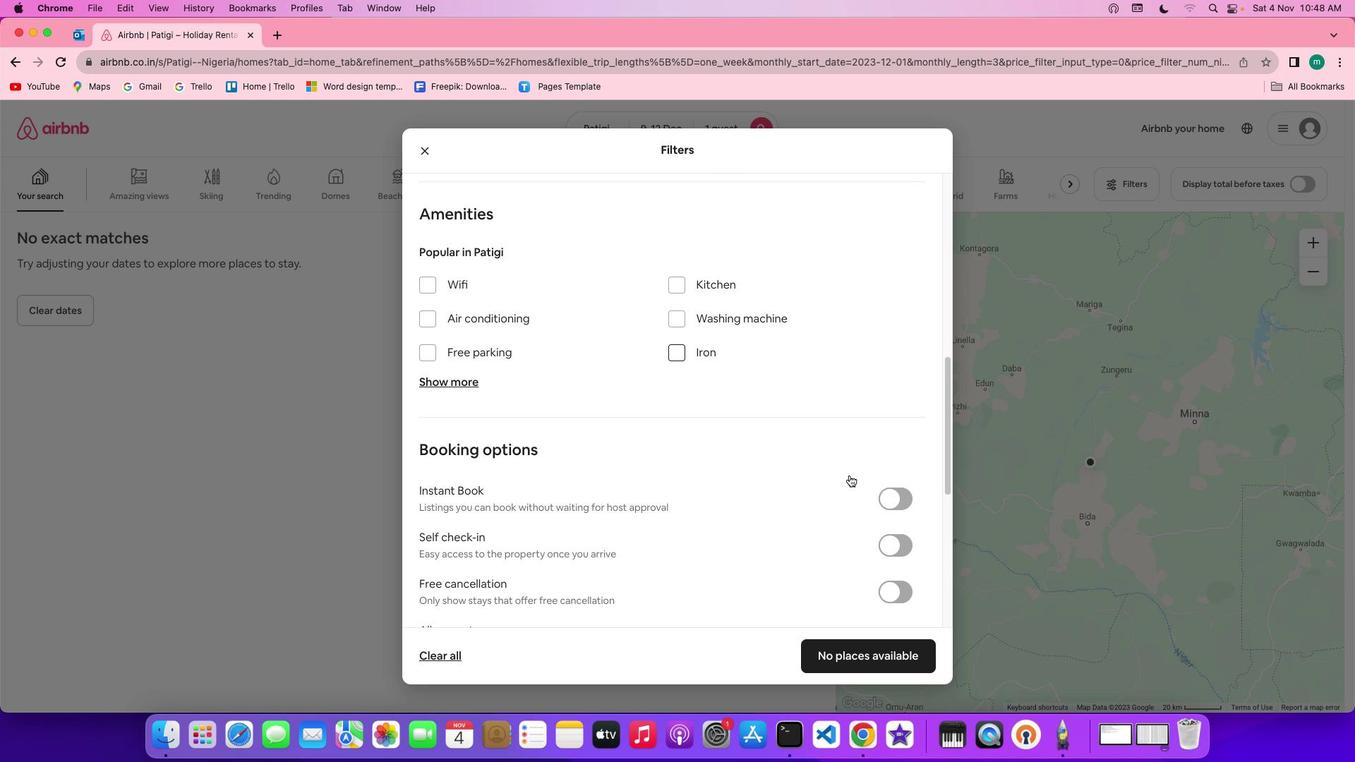 
Action: Mouse scrolled (839, 492) with delta (-35, 5)
Screenshot: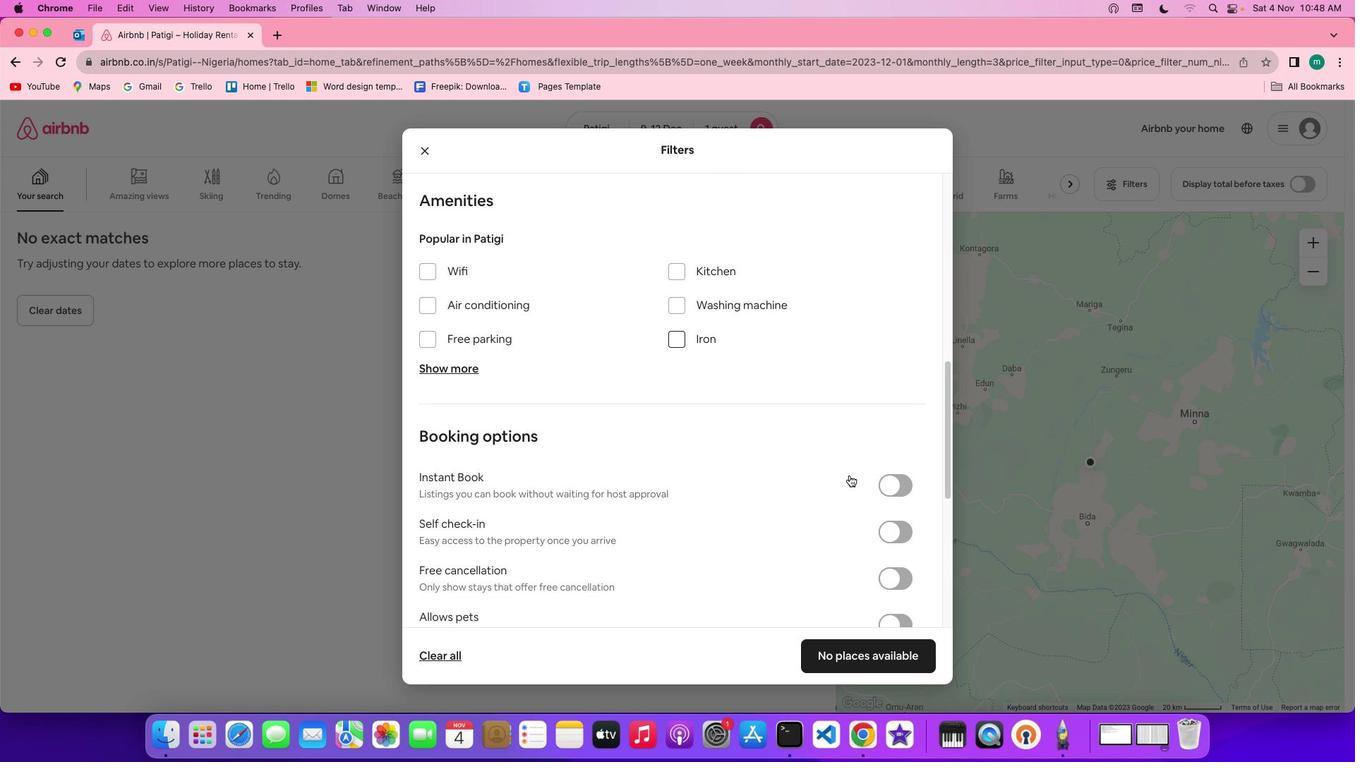 
Action: Mouse scrolled (839, 492) with delta (-35, 5)
Screenshot: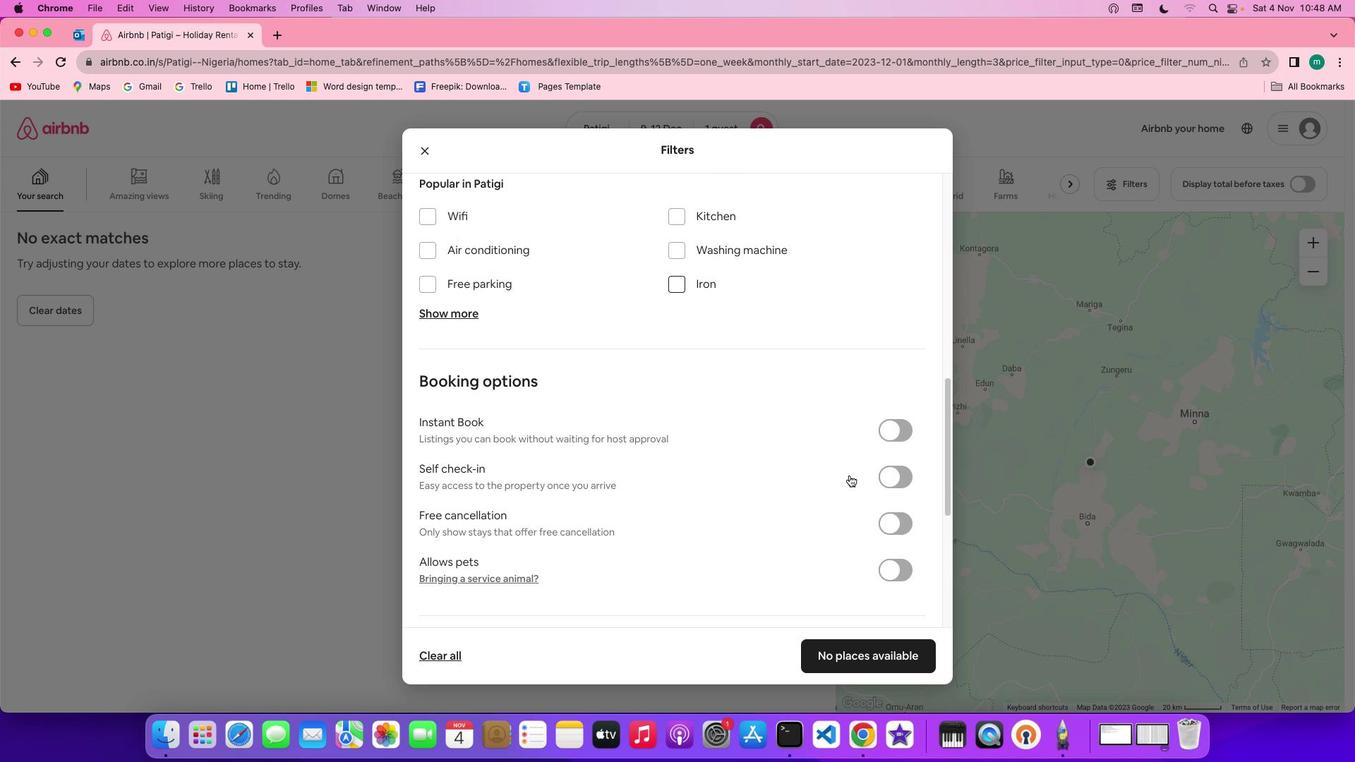 
Action: Mouse scrolled (839, 492) with delta (-35, 5)
Screenshot: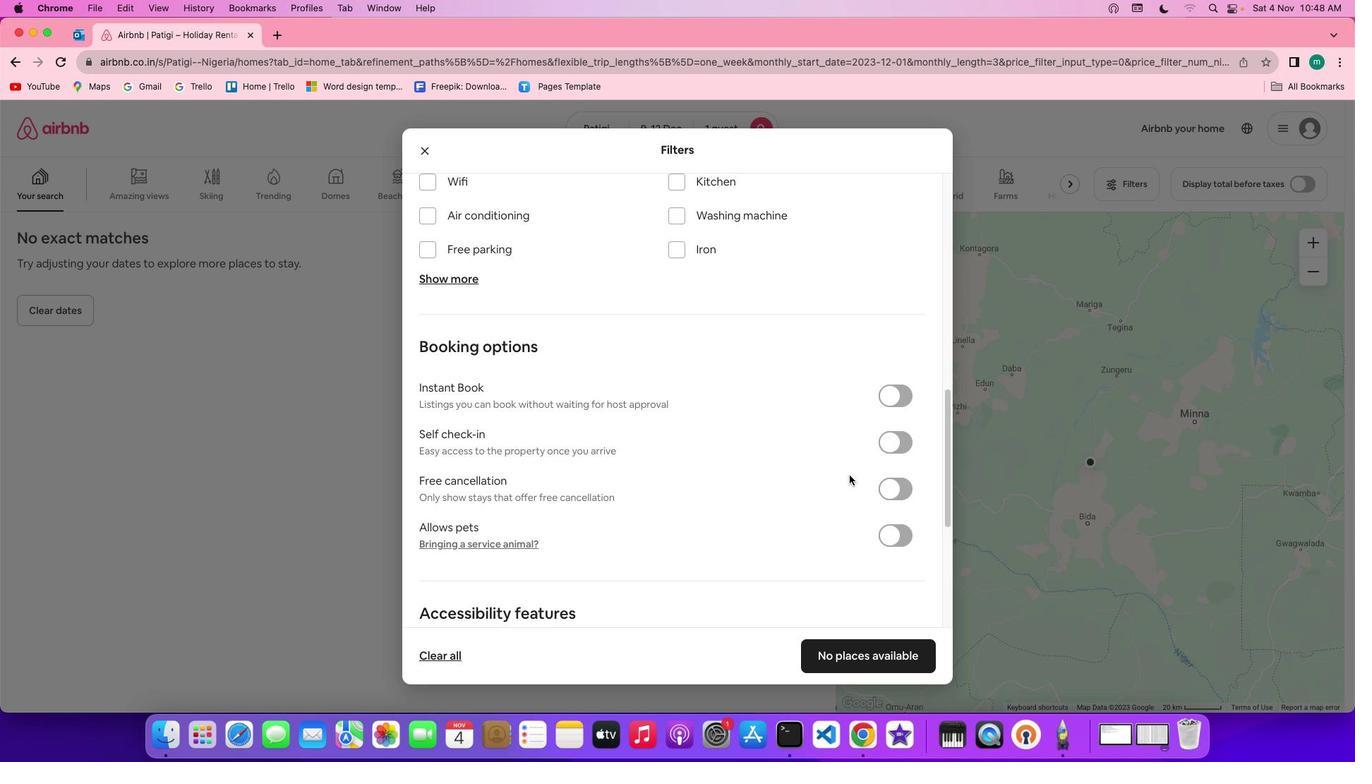 
Action: Mouse scrolled (839, 492) with delta (-35, 5)
Screenshot: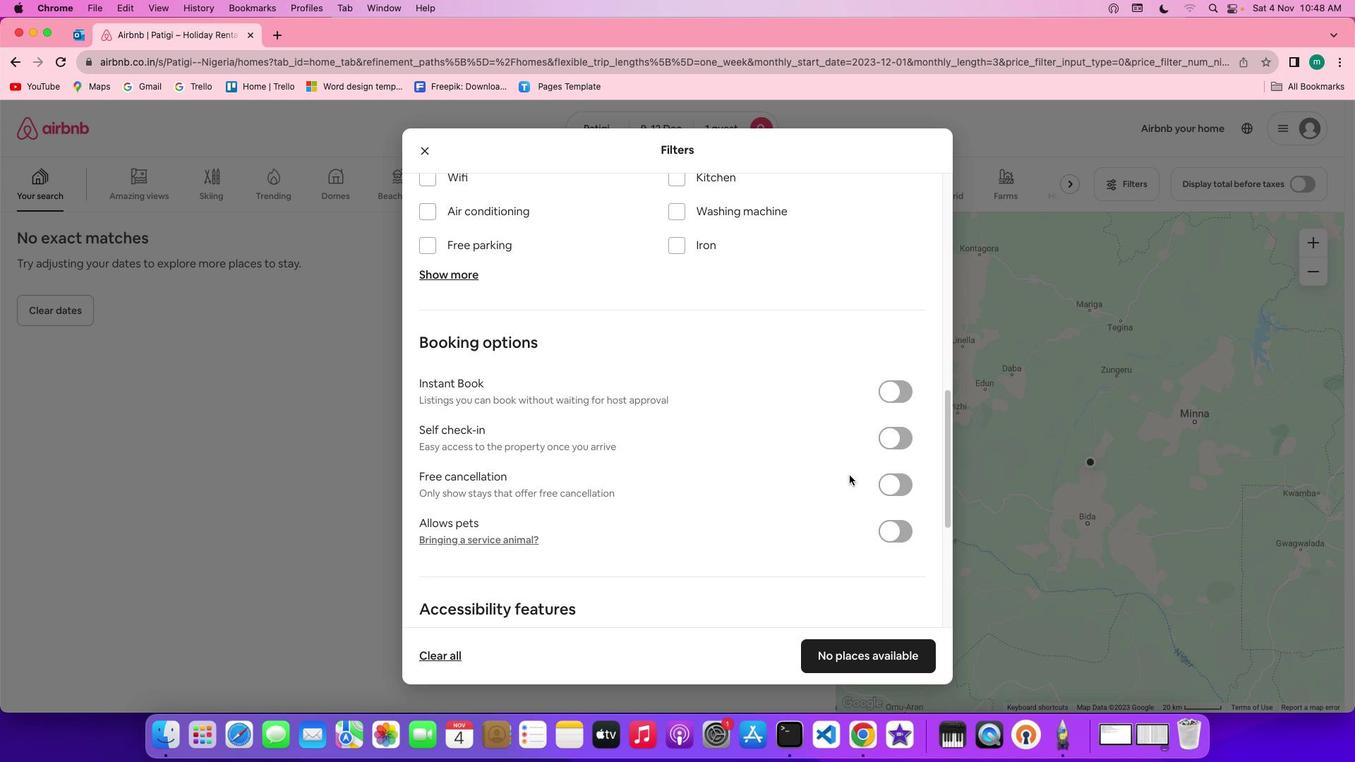 
Action: Mouse scrolled (839, 492) with delta (-35, 5)
Screenshot: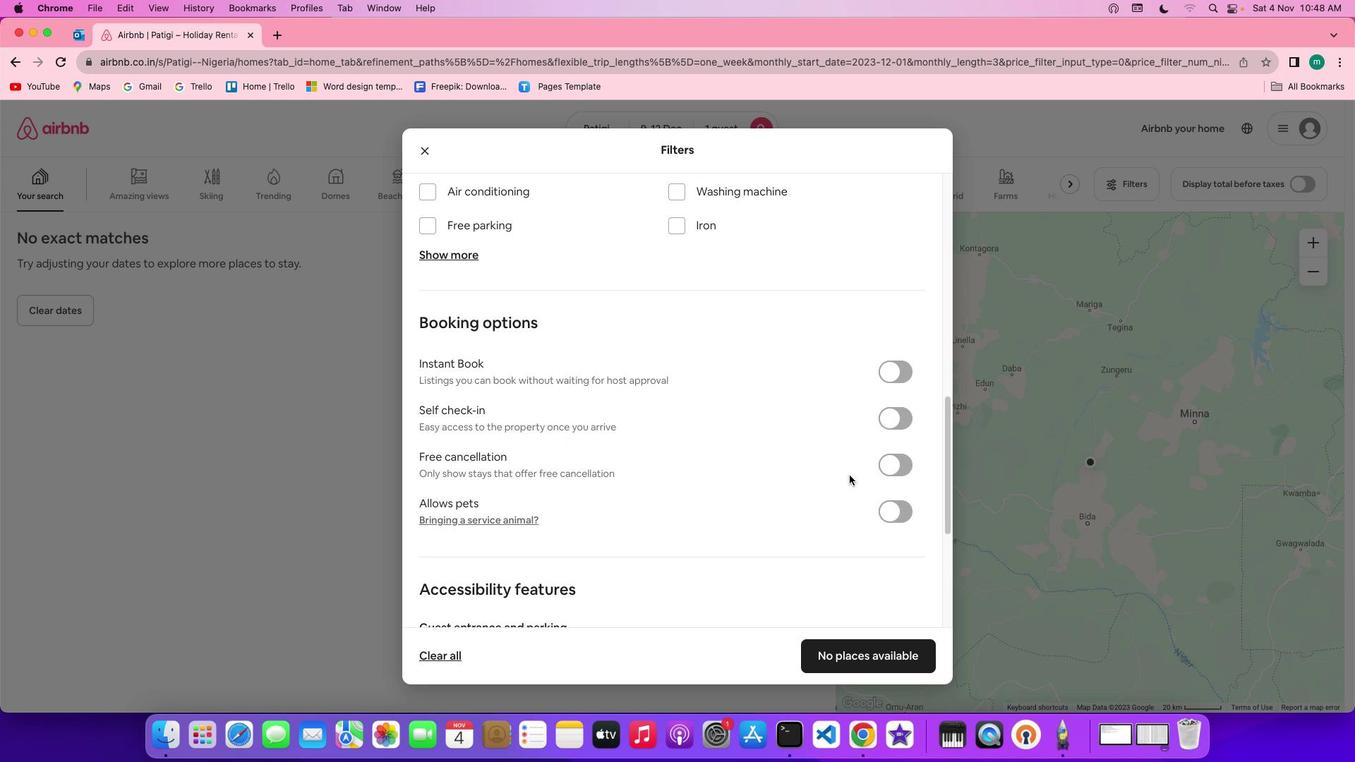
Action: Mouse scrolled (839, 492) with delta (-35, 5)
Screenshot: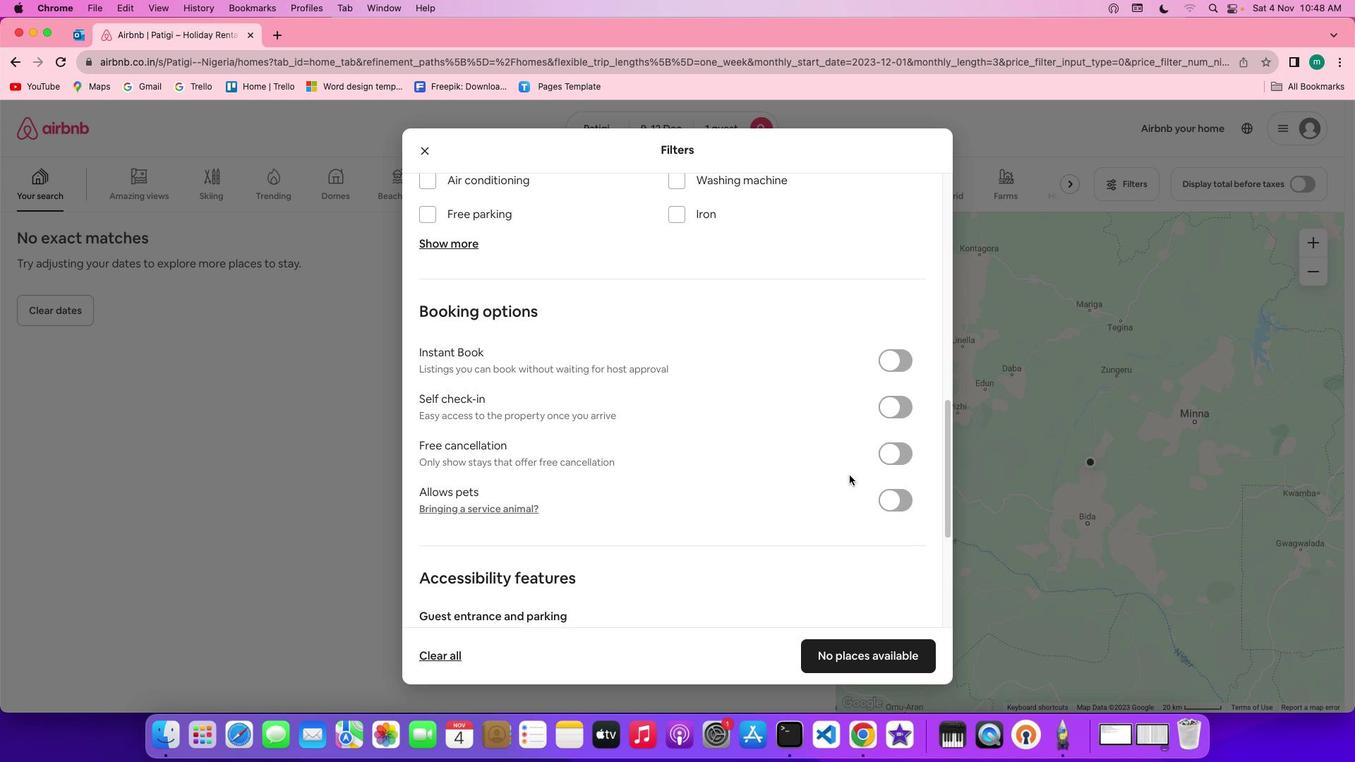 
Action: Mouse scrolled (839, 492) with delta (-35, 5)
Screenshot: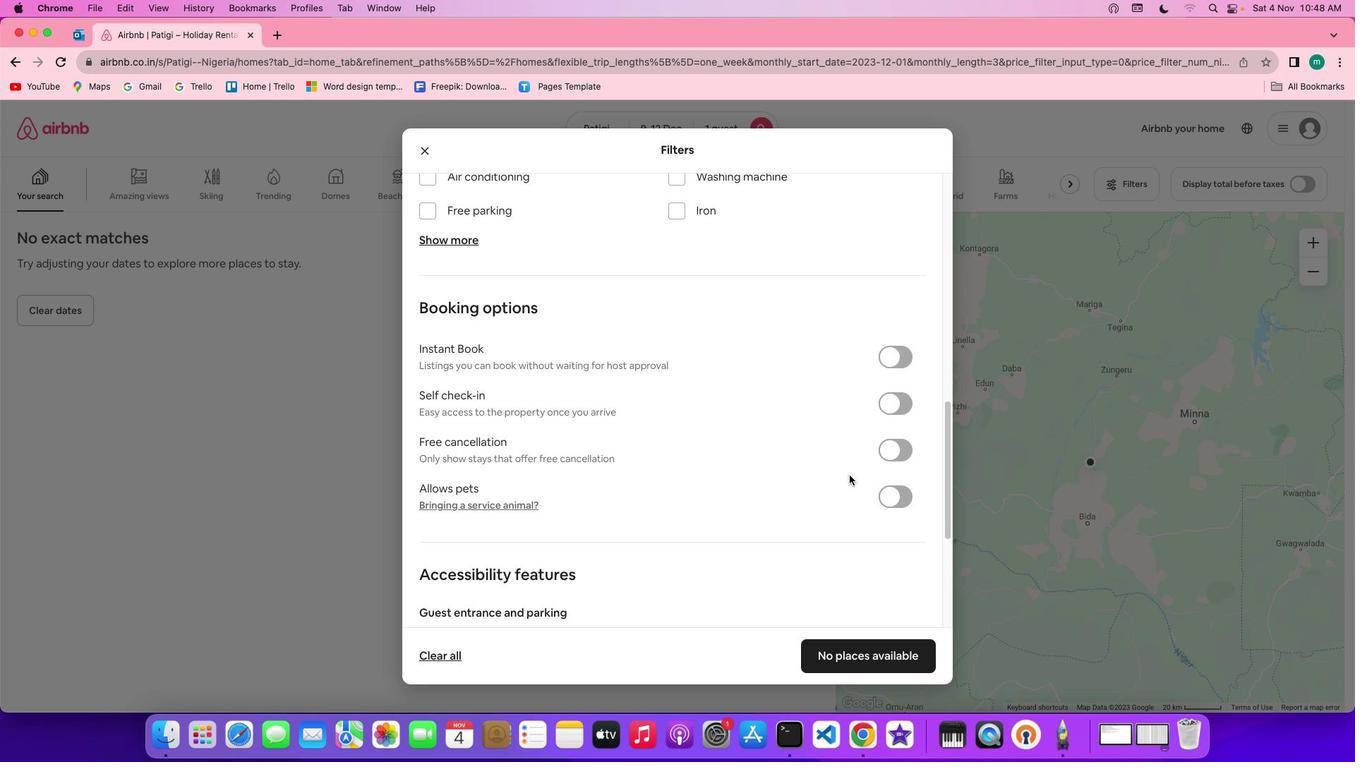 
Action: Mouse scrolled (839, 492) with delta (-35, 5)
Screenshot: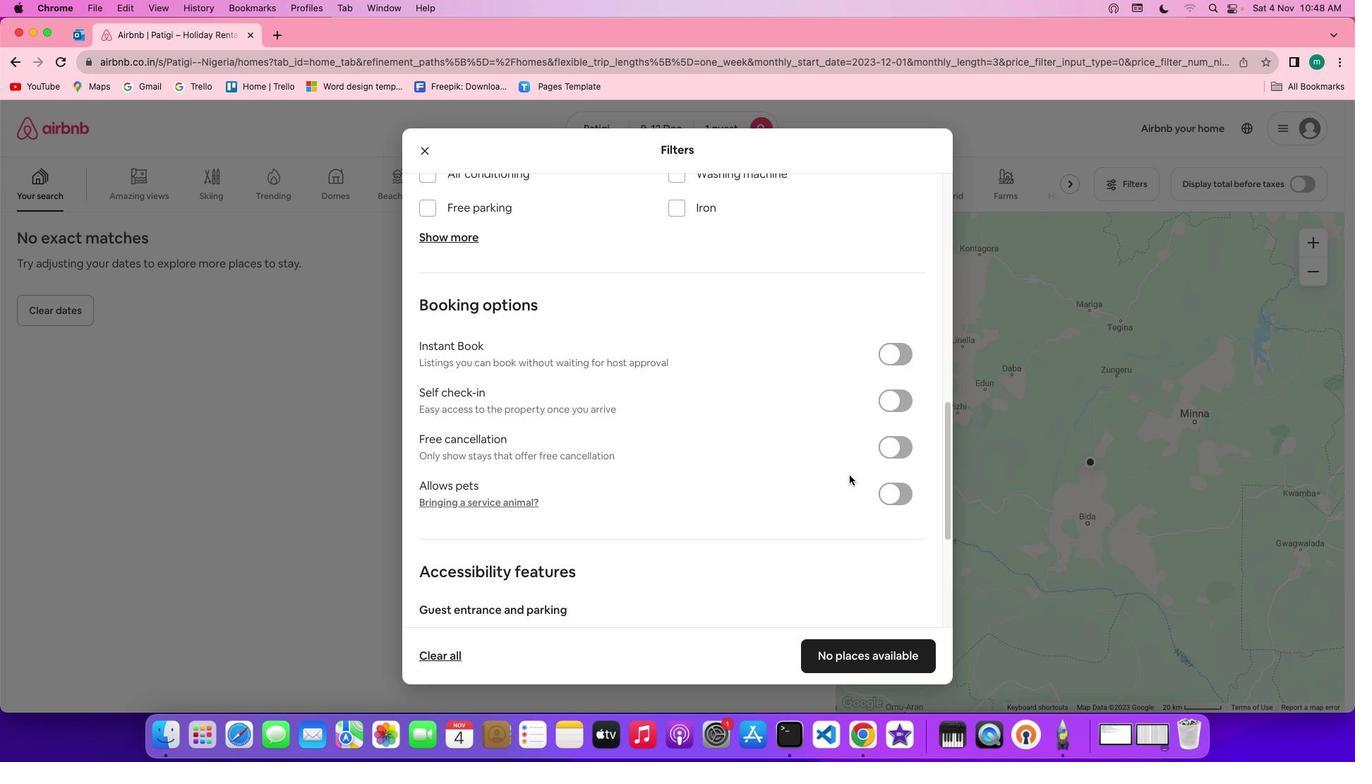 
Action: Mouse scrolled (839, 492) with delta (-35, 5)
Screenshot: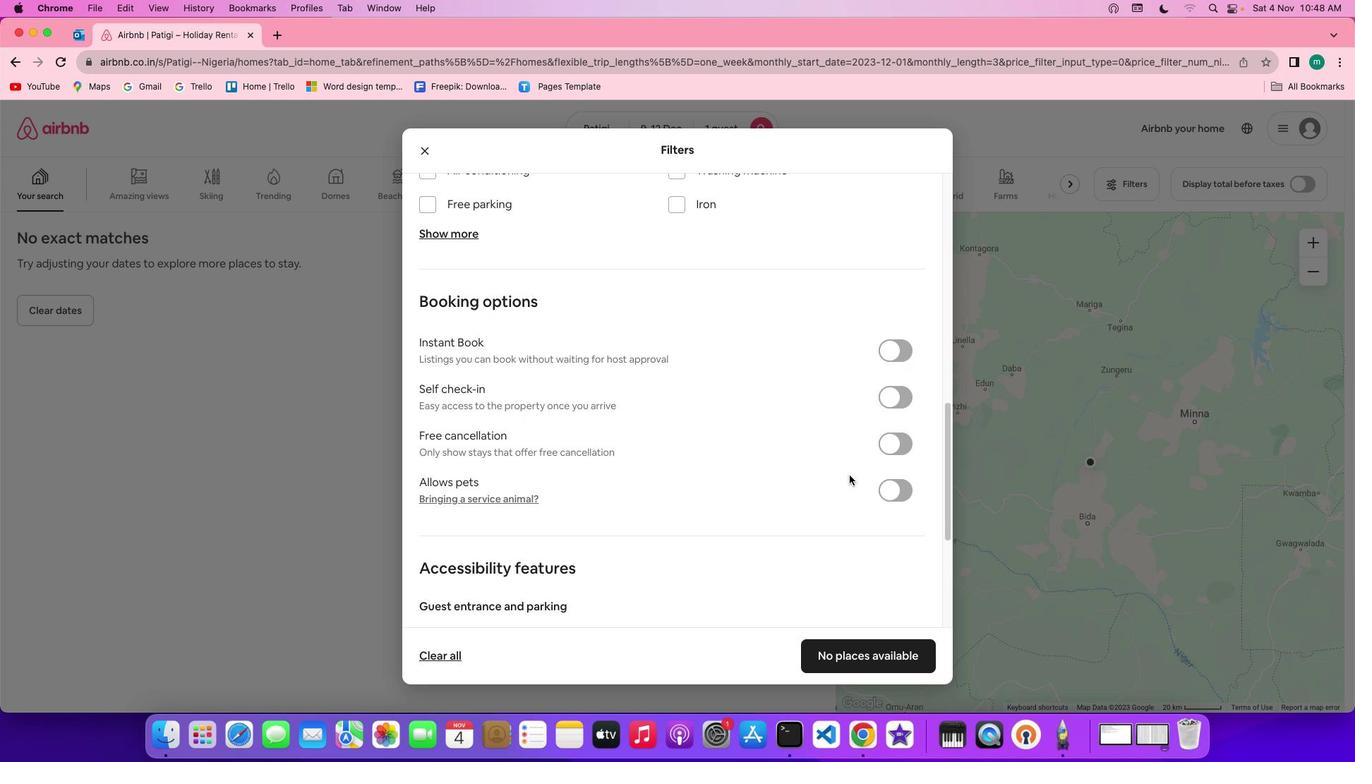 
Action: Mouse scrolled (839, 492) with delta (-35, 7)
Screenshot: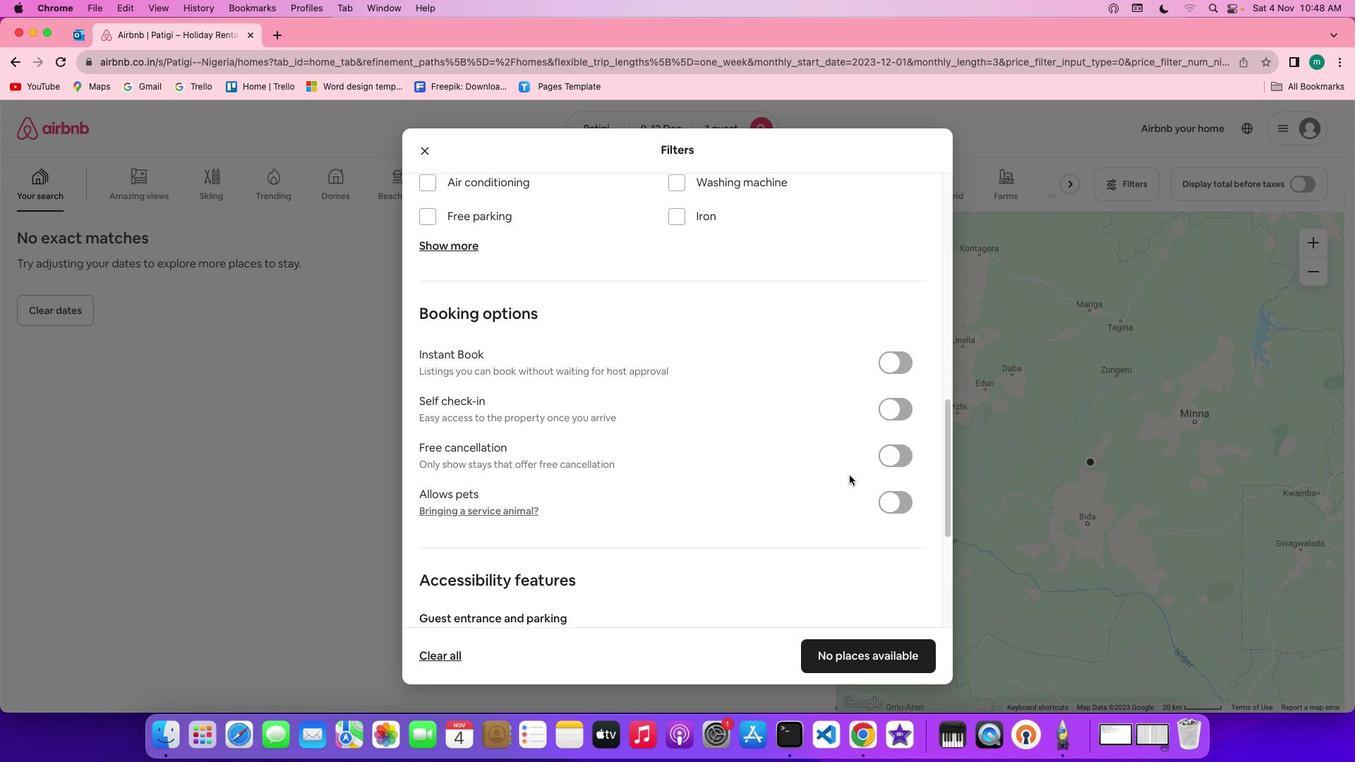 
Action: Mouse scrolled (839, 492) with delta (-35, 7)
Screenshot: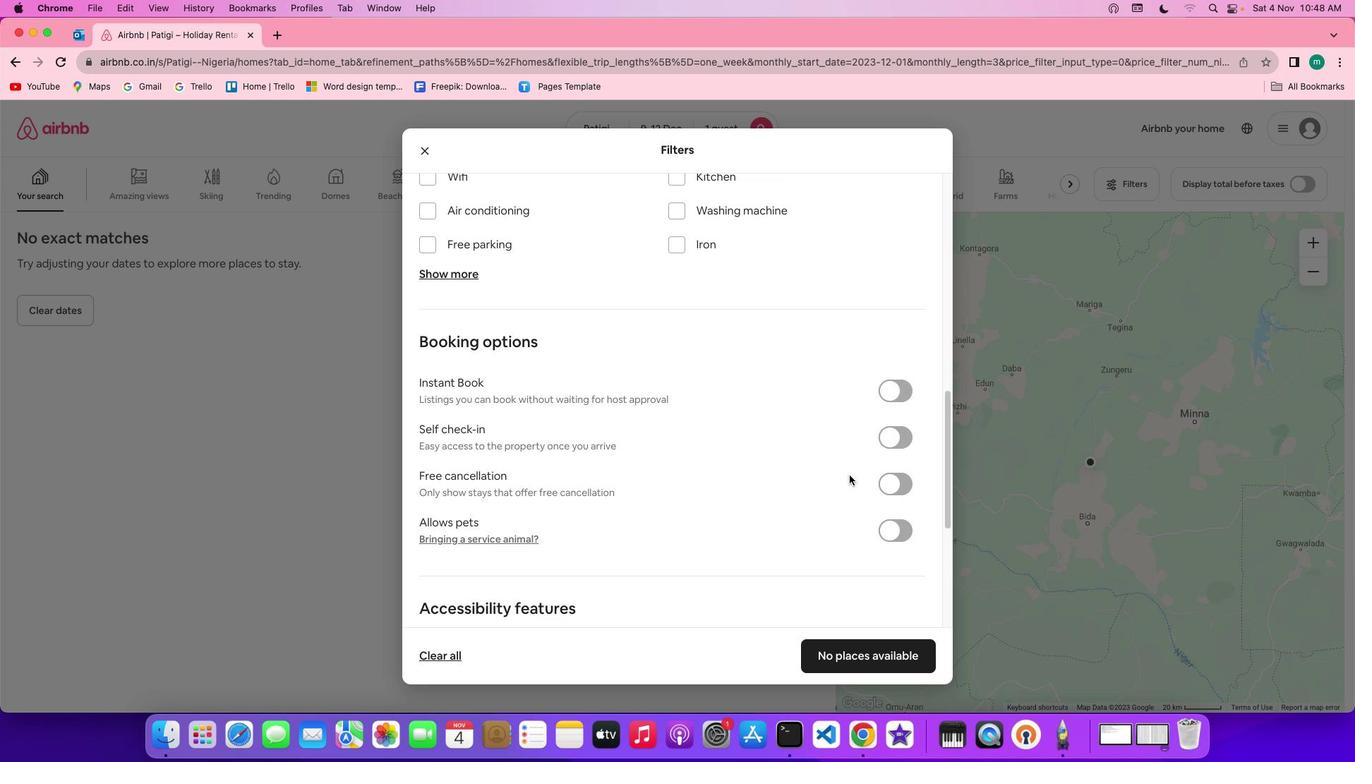 
Action: Mouse scrolled (839, 492) with delta (-35, 9)
Screenshot: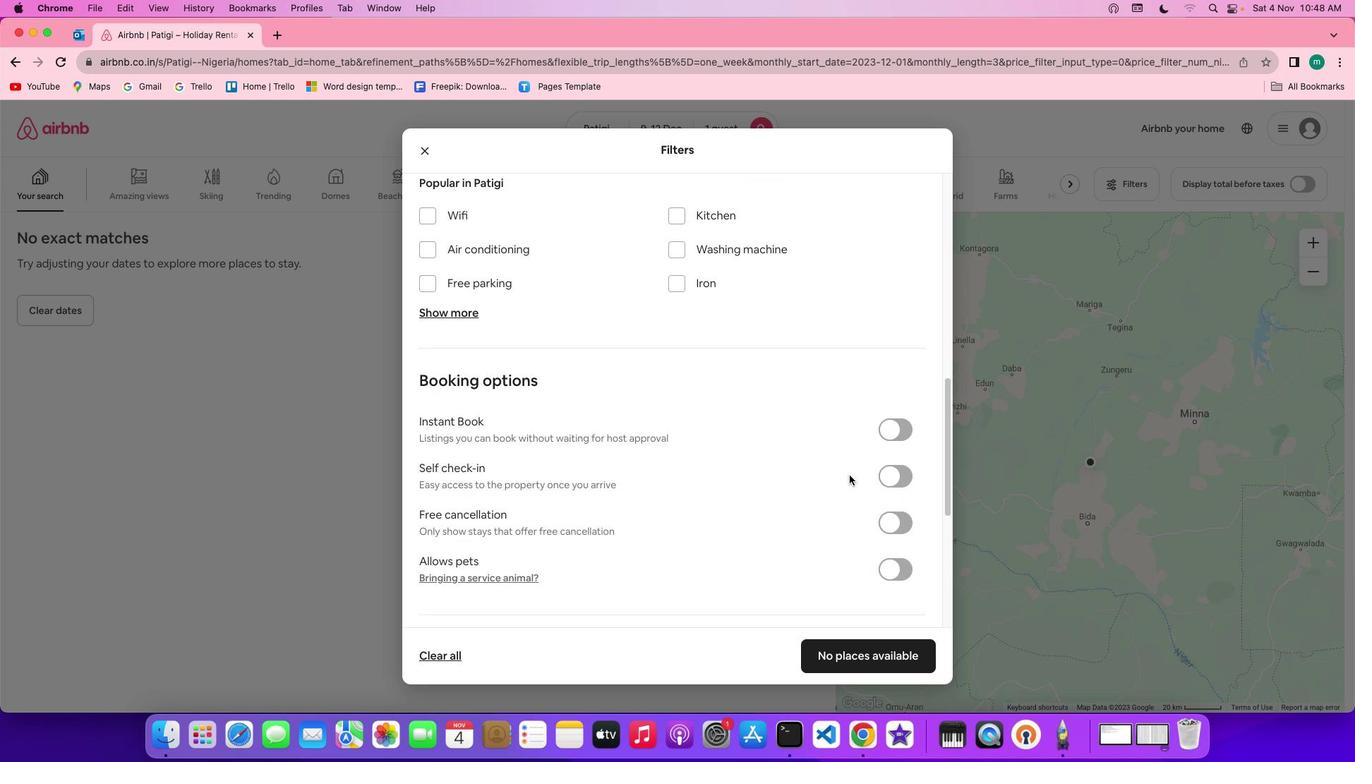 
Action: Mouse moved to (438, 282)
Screenshot: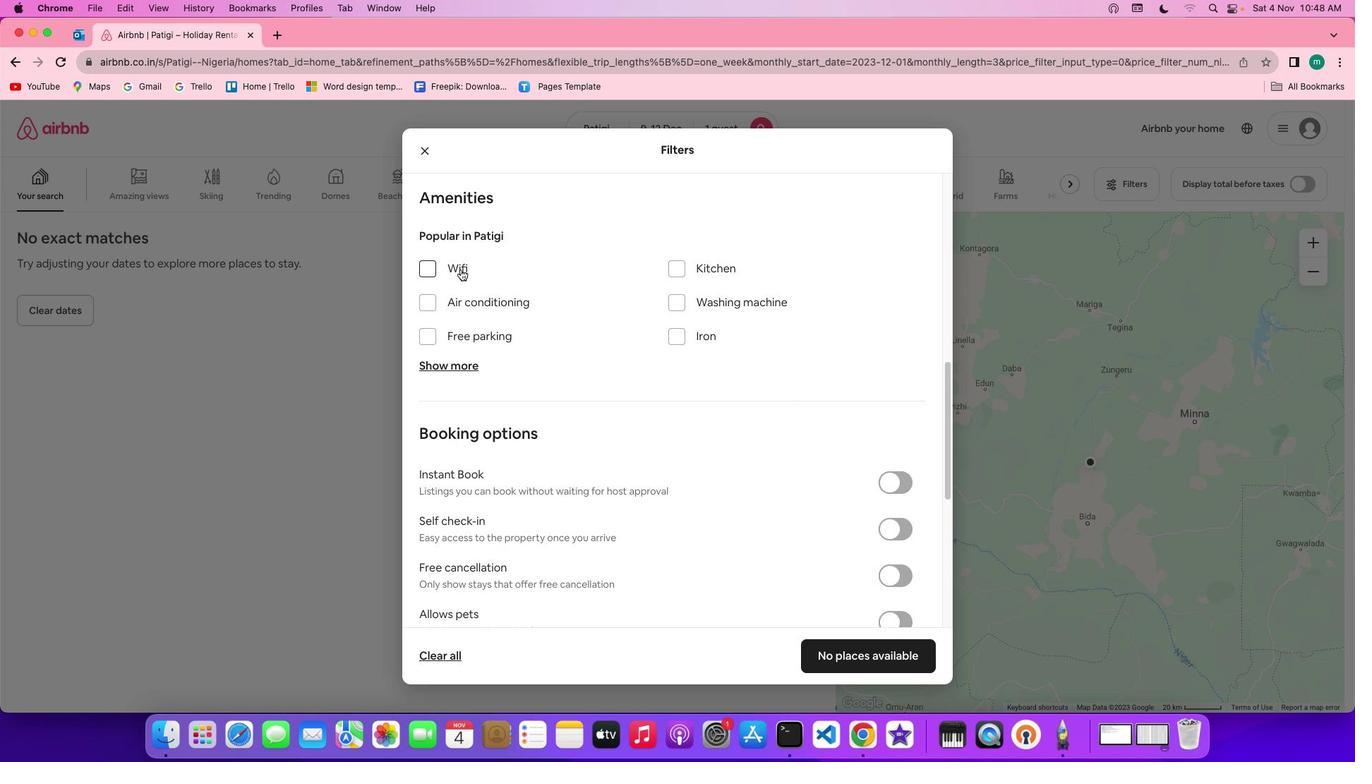 
Action: Mouse pressed left at (438, 282)
Screenshot: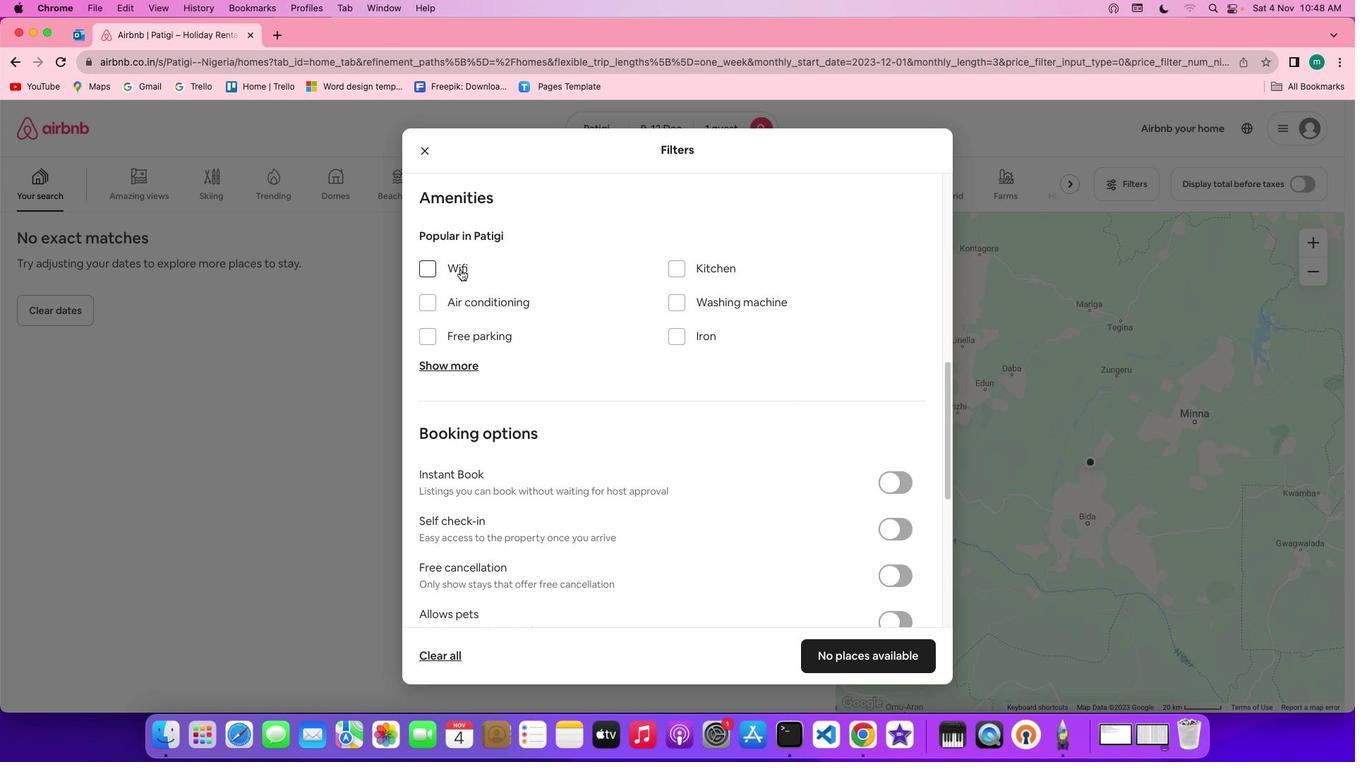 
Action: Mouse moved to (750, 615)
Screenshot: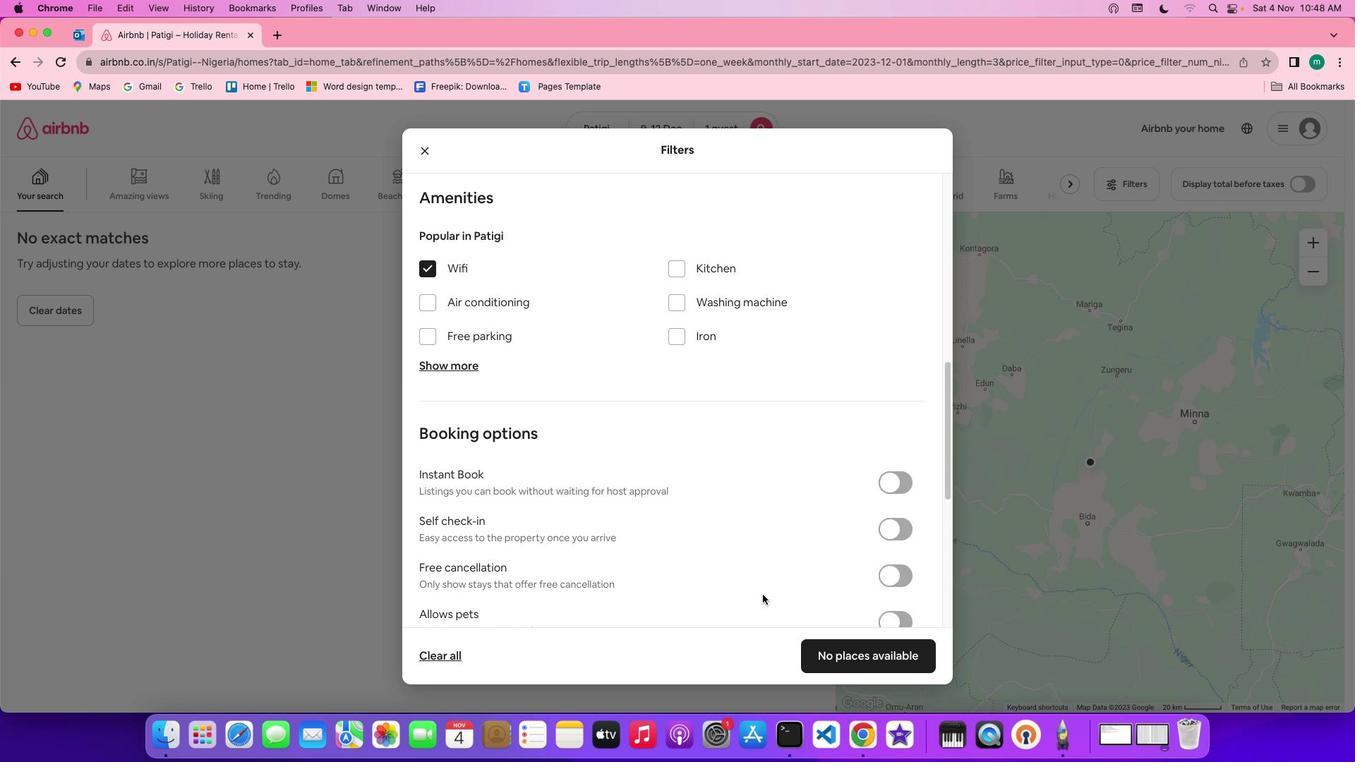 
Action: Mouse scrolled (750, 615) with delta (-35, 5)
Screenshot: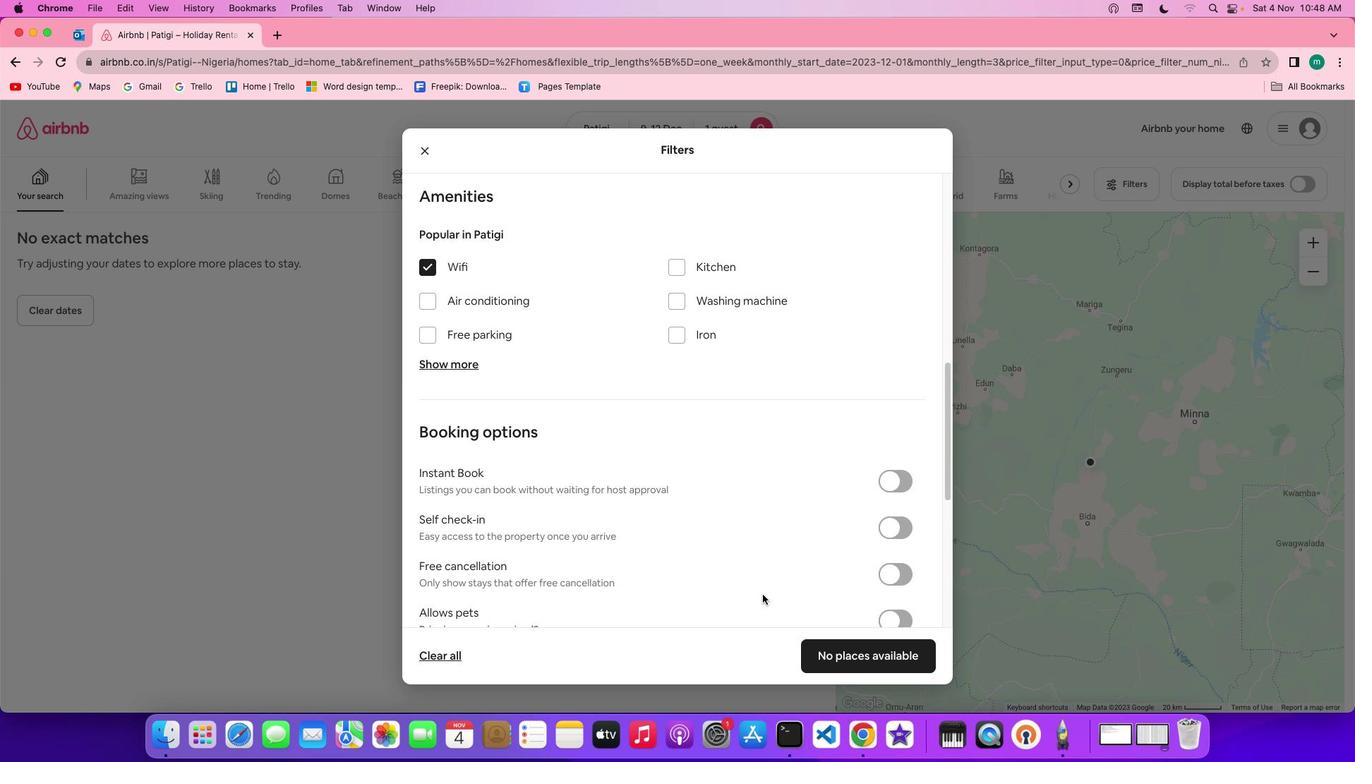 
Action: Mouse scrolled (750, 615) with delta (-35, 5)
Screenshot: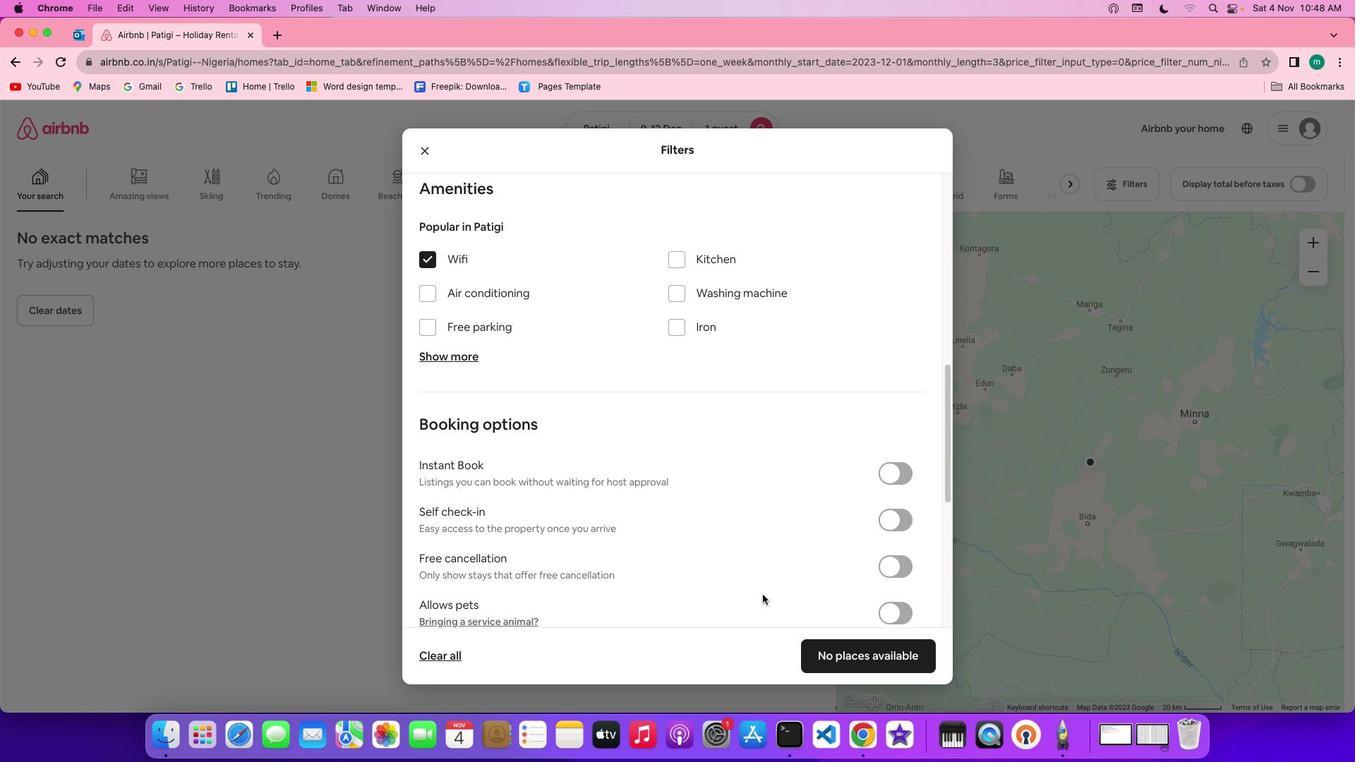 
Action: Mouse scrolled (750, 615) with delta (-35, 5)
Screenshot: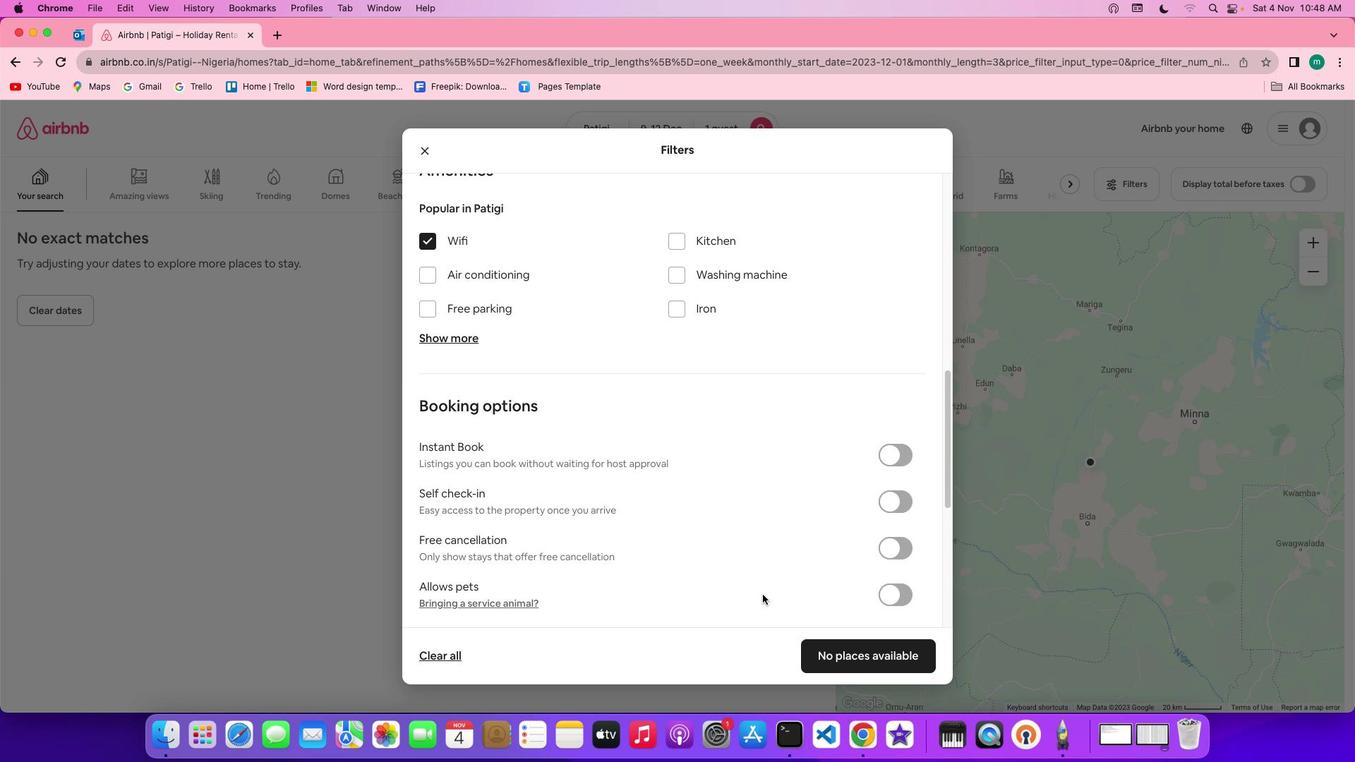 
Action: Mouse scrolled (750, 615) with delta (-35, 5)
Screenshot: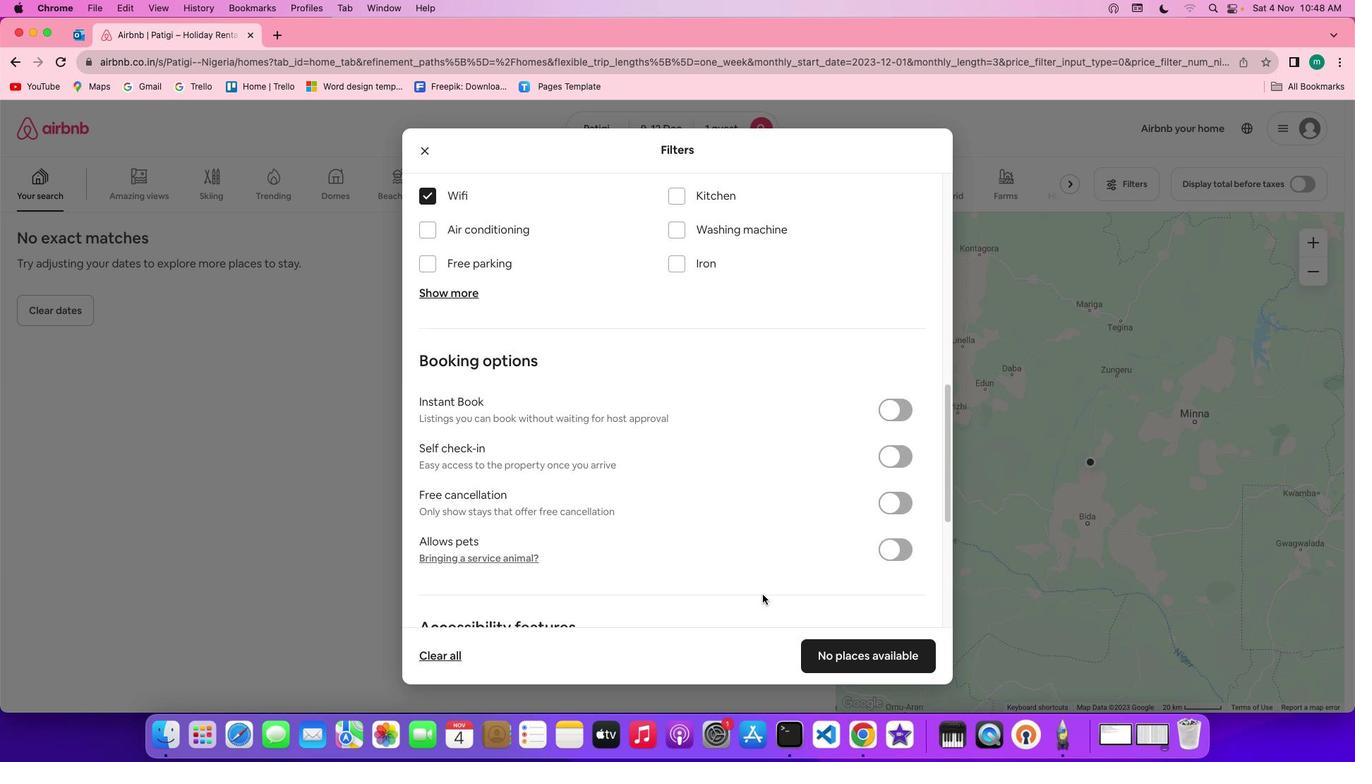 
Action: Mouse scrolled (750, 615) with delta (-35, 5)
Screenshot: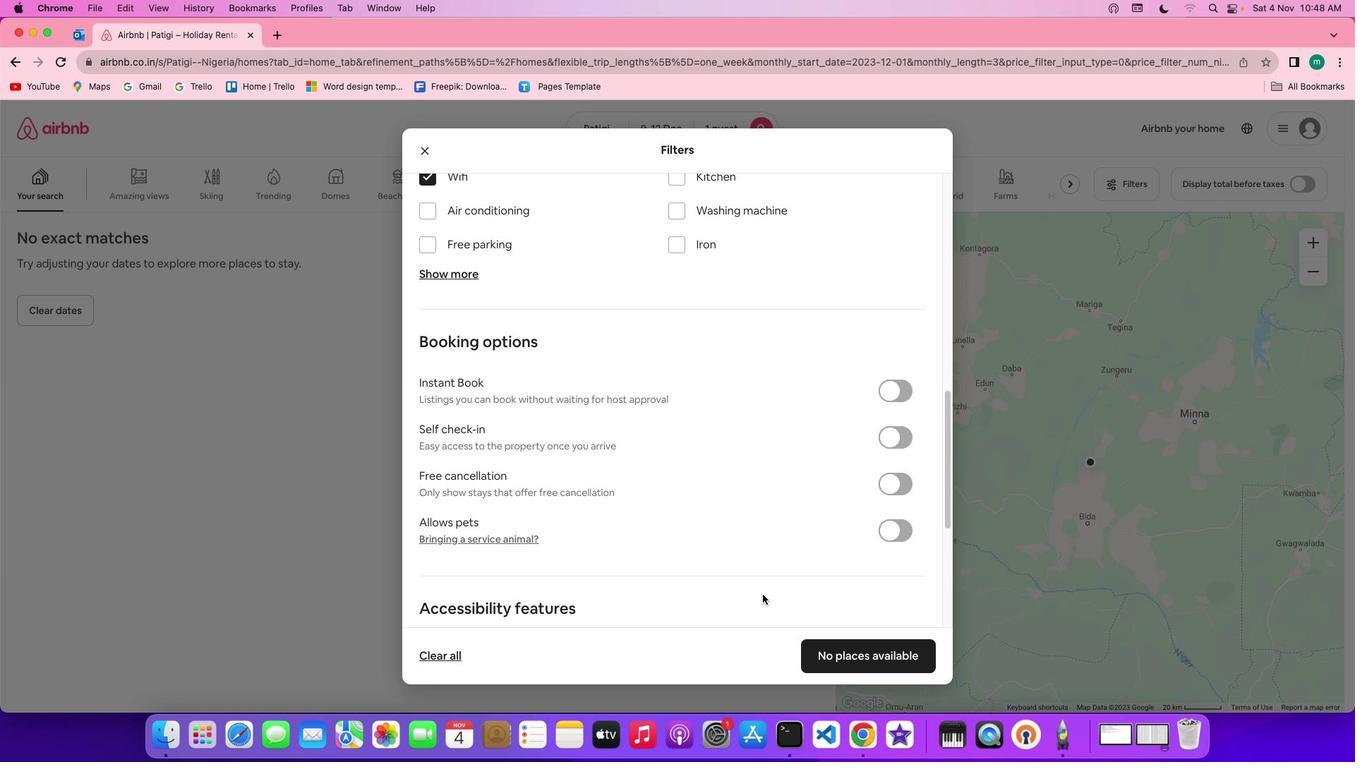 
Action: Mouse scrolled (750, 615) with delta (-35, 5)
Screenshot: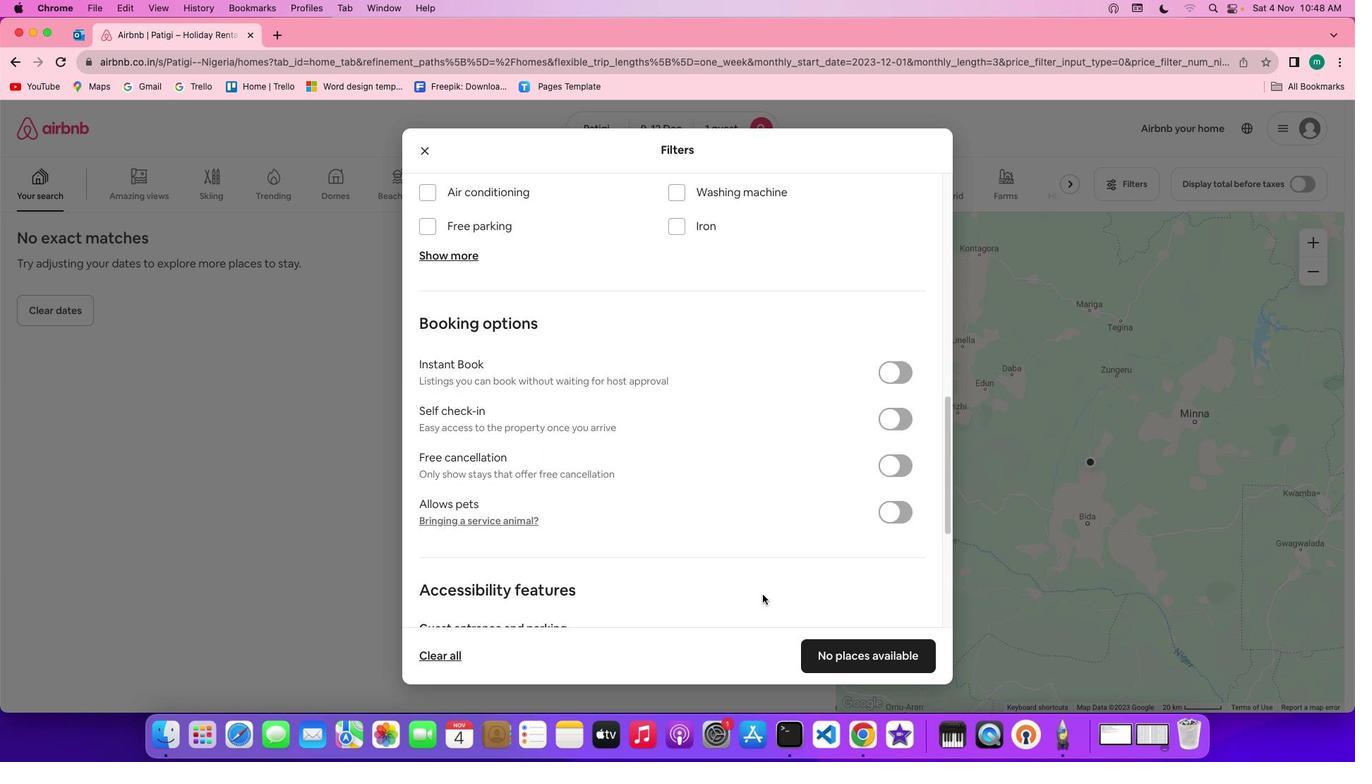 
Action: Mouse scrolled (750, 615) with delta (-35, 4)
Screenshot: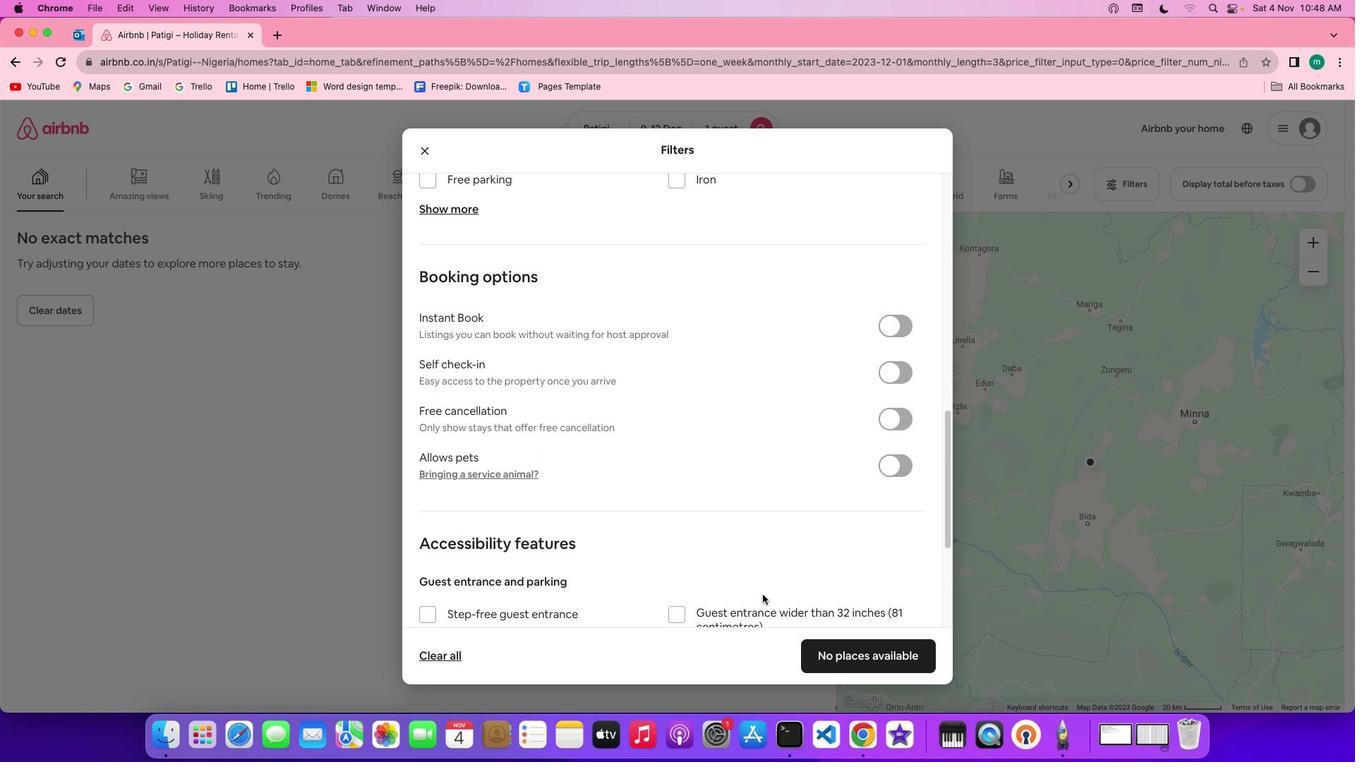 
Action: Mouse scrolled (750, 615) with delta (-35, 3)
Screenshot: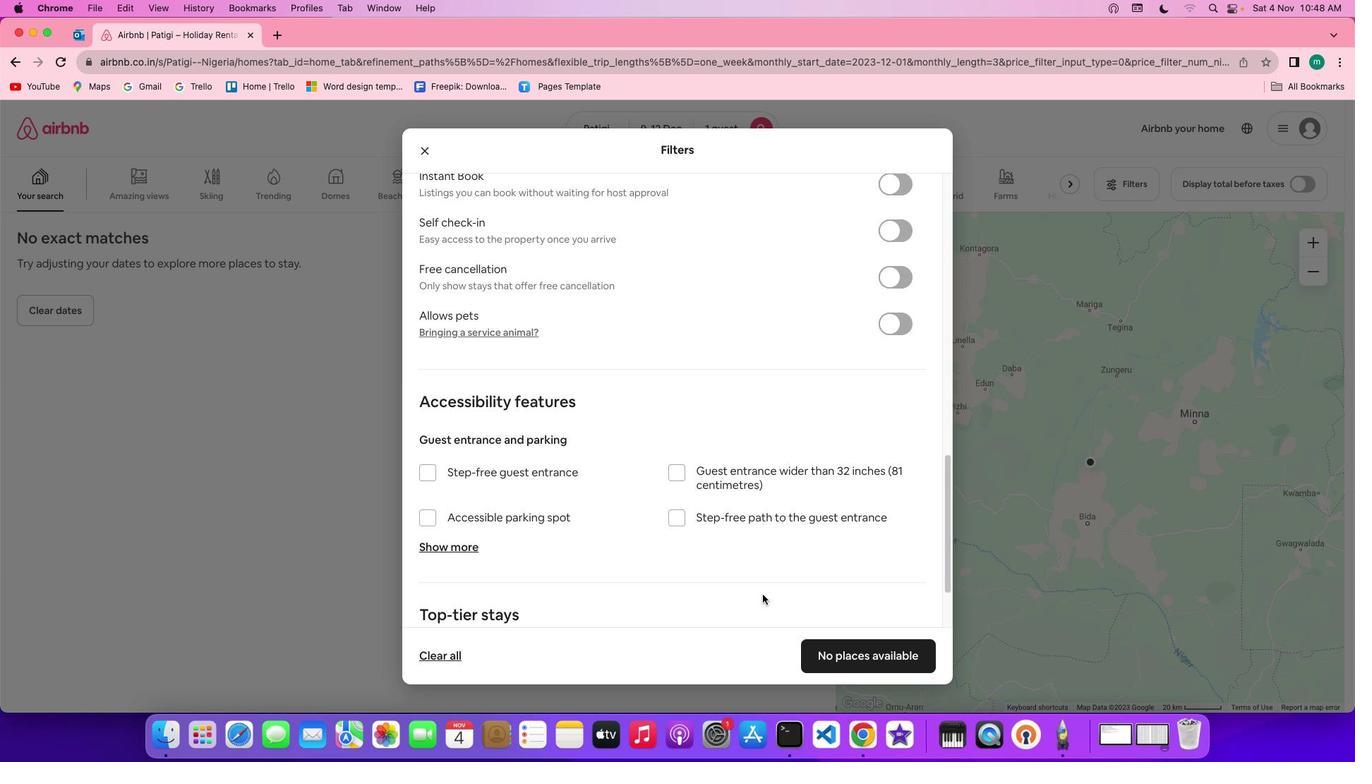 
Action: Mouse scrolled (750, 615) with delta (-35, 5)
Screenshot: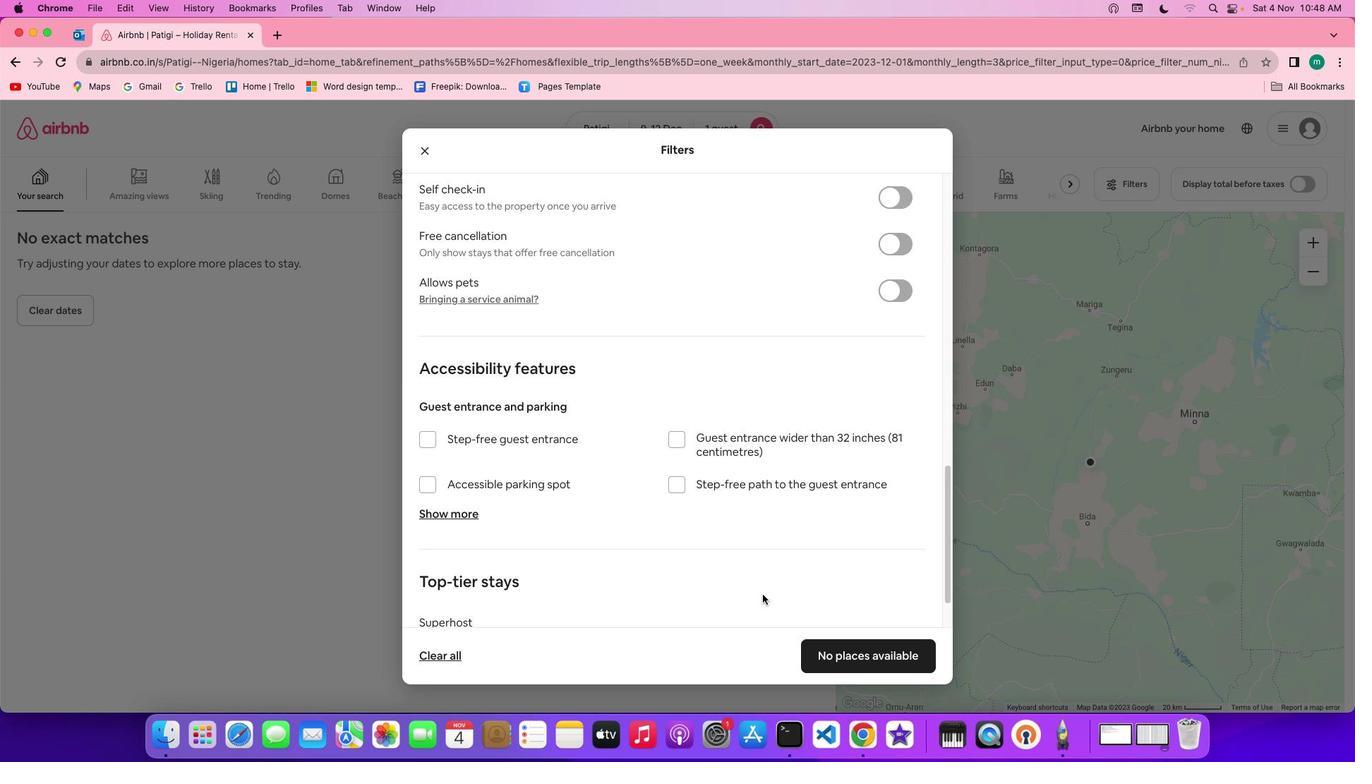 
Action: Mouse scrolled (750, 615) with delta (-35, 5)
Screenshot: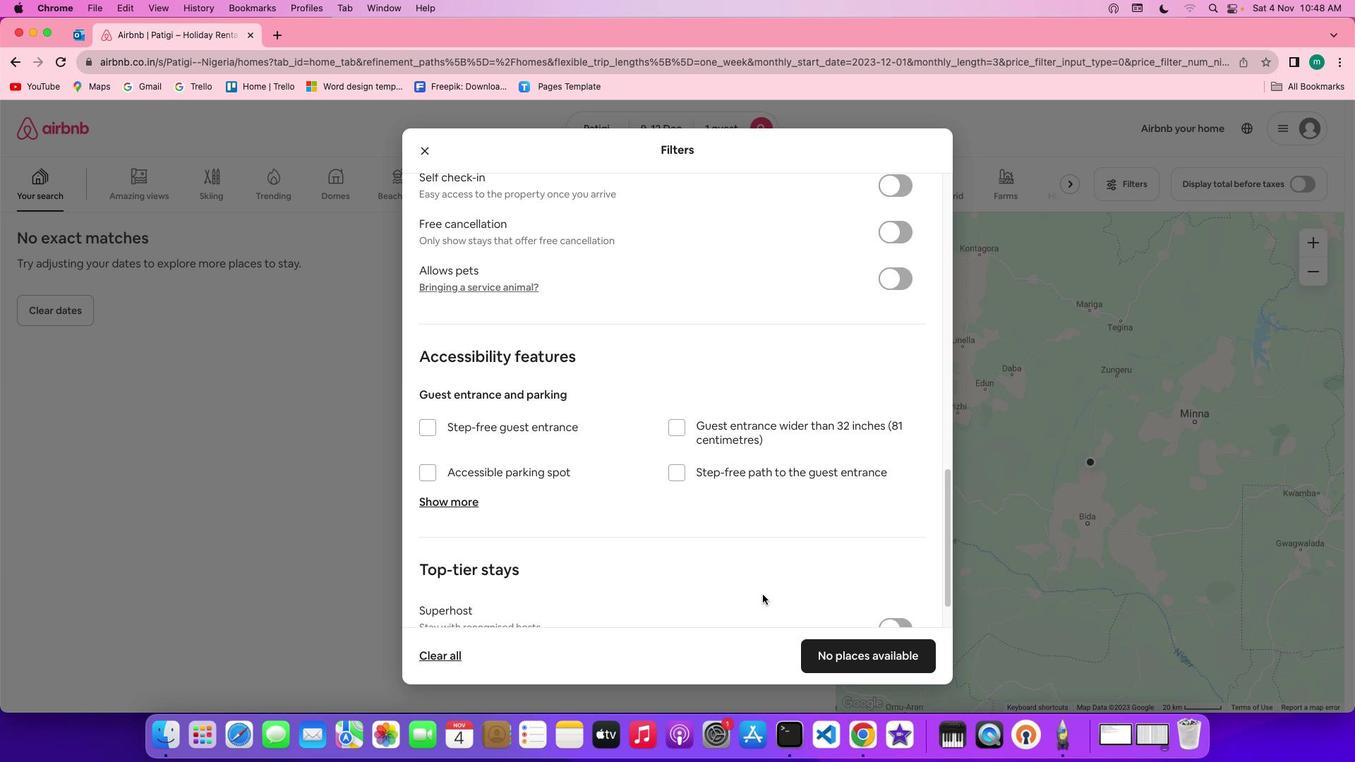 
Action: Mouse scrolled (750, 615) with delta (-35, 4)
Screenshot: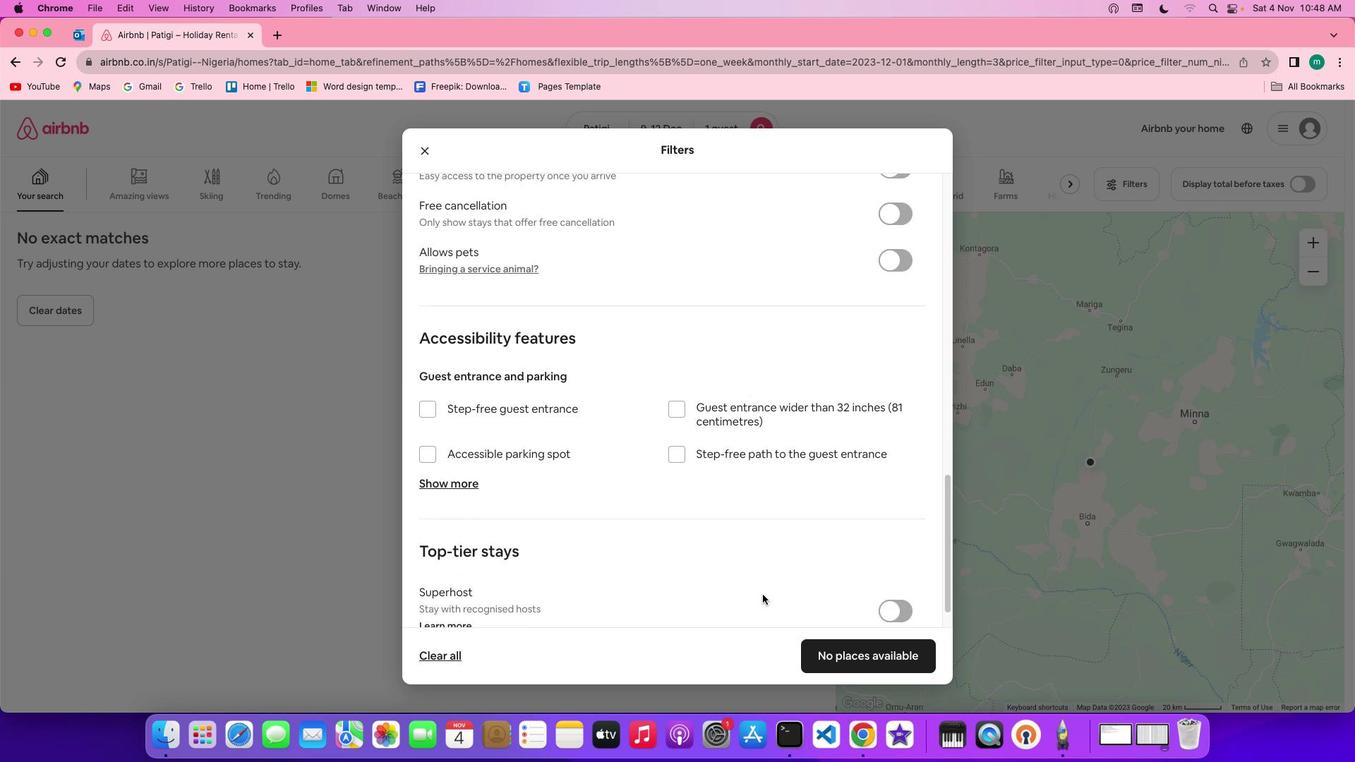 
Action: Mouse scrolled (750, 615) with delta (-35, 3)
Screenshot: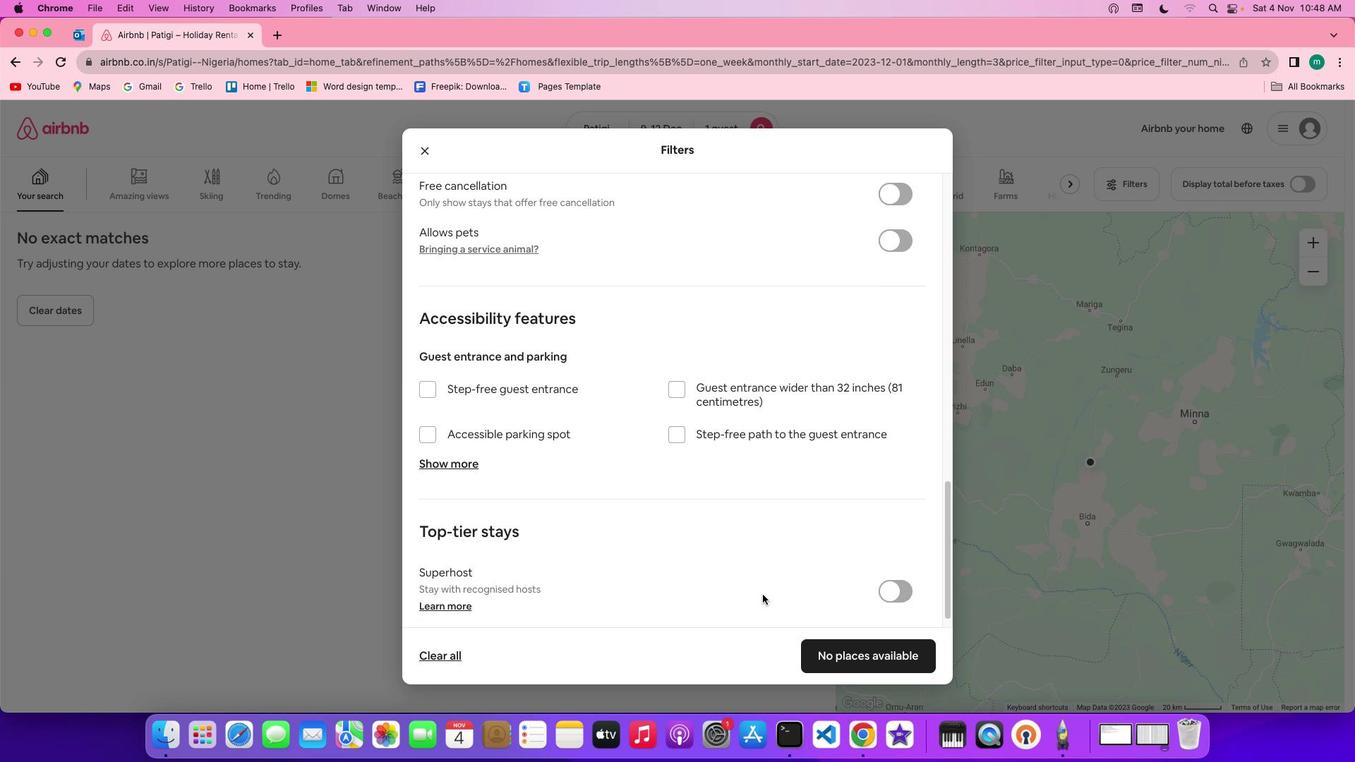 
Action: Mouse scrolled (750, 615) with delta (-35, 5)
Screenshot: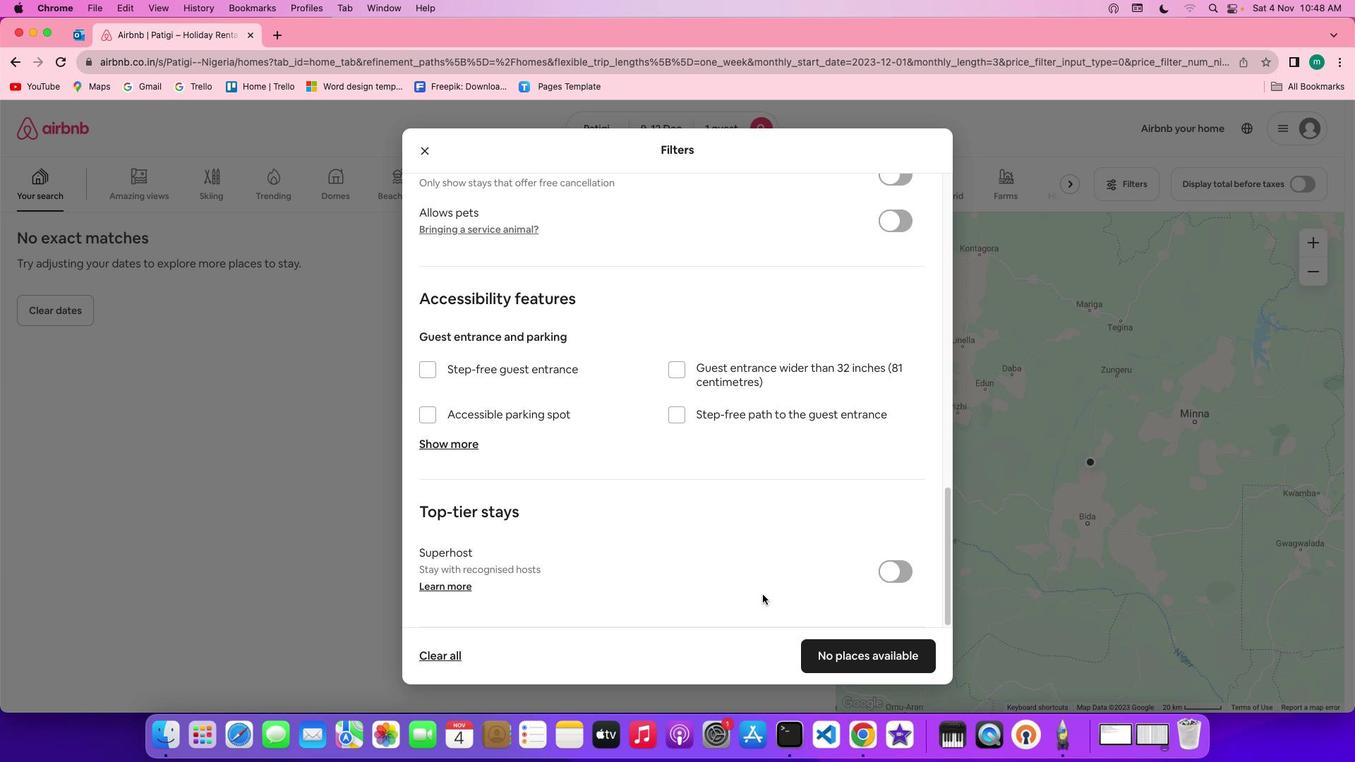 
Action: Mouse scrolled (750, 615) with delta (-35, 5)
Screenshot: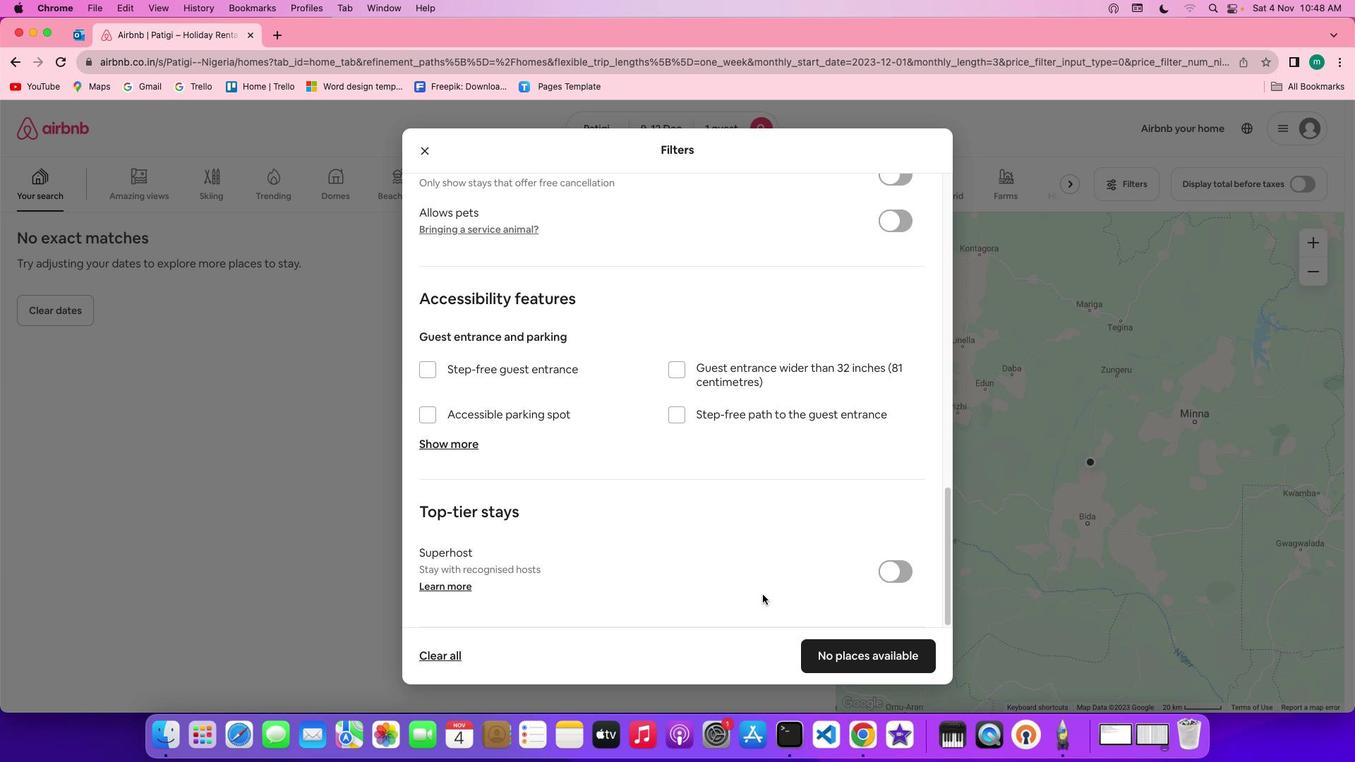 
Action: Mouse scrolled (750, 615) with delta (-35, 4)
Screenshot: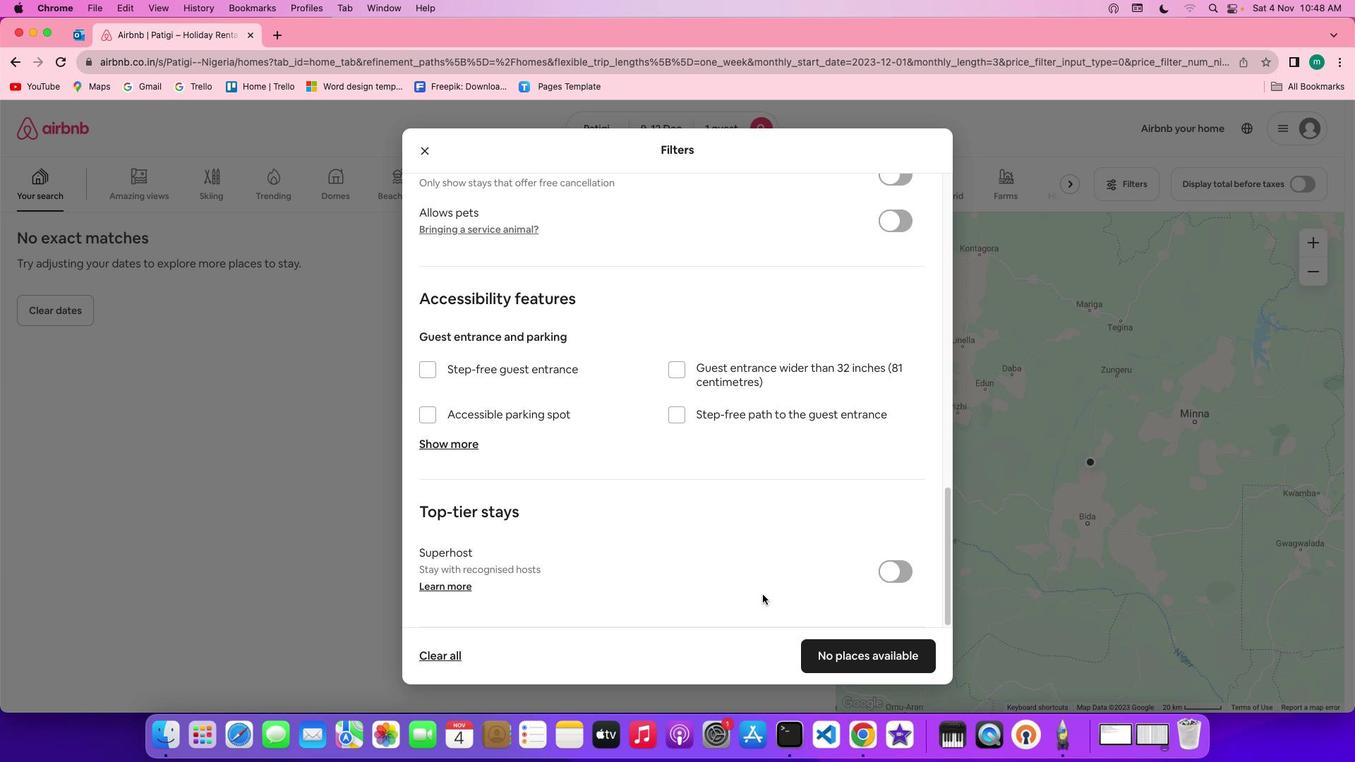 
Action: Mouse scrolled (750, 615) with delta (-35, 3)
Screenshot: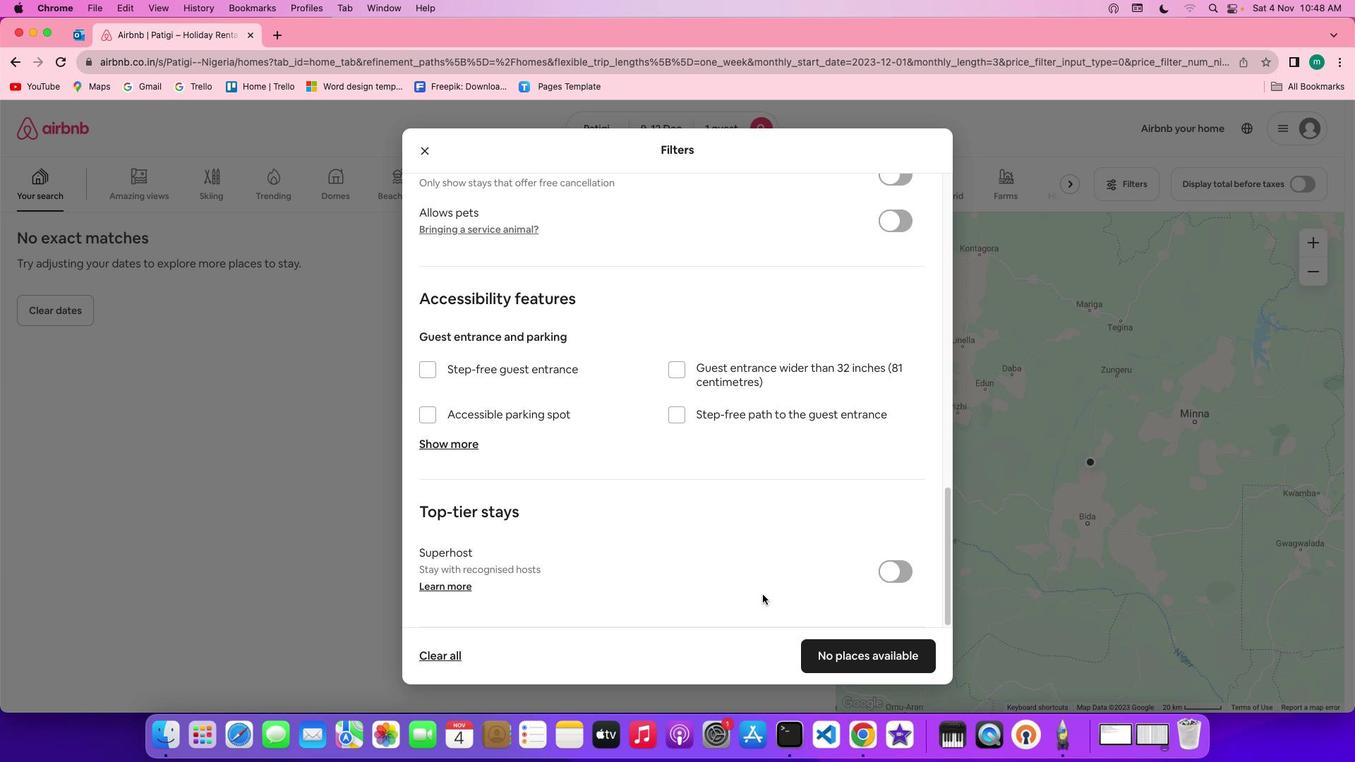 
Action: Mouse scrolled (750, 615) with delta (-35, 2)
Screenshot: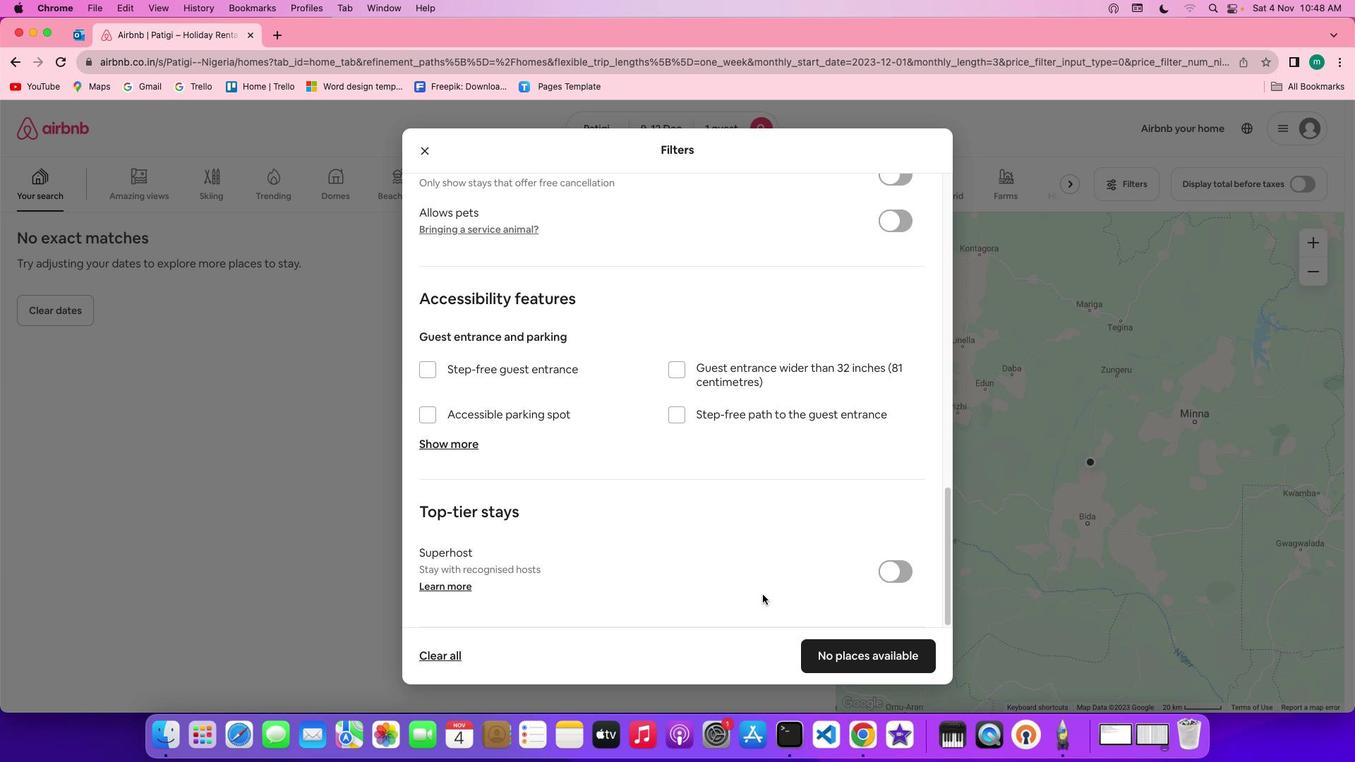 
Action: Mouse scrolled (750, 615) with delta (-35, 5)
Screenshot: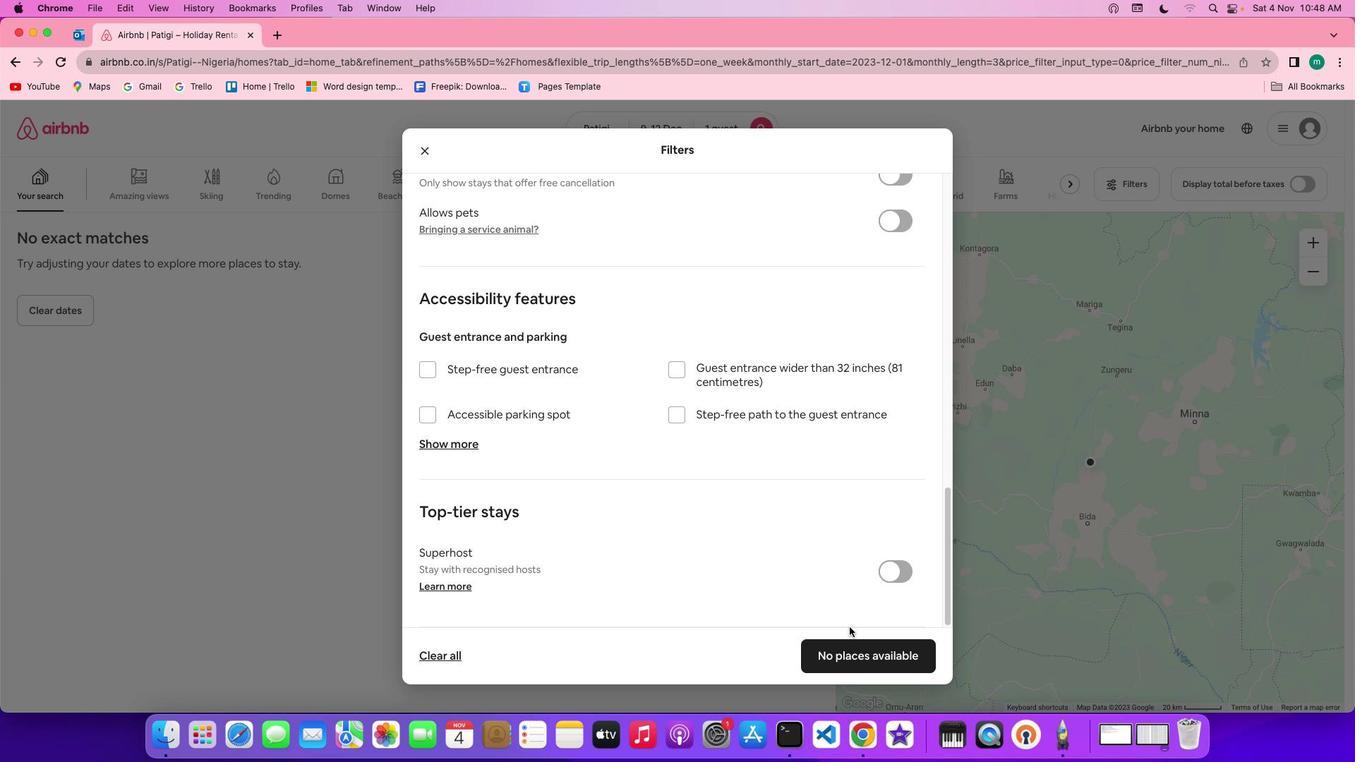 
Action: Mouse moved to (865, 681)
Screenshot: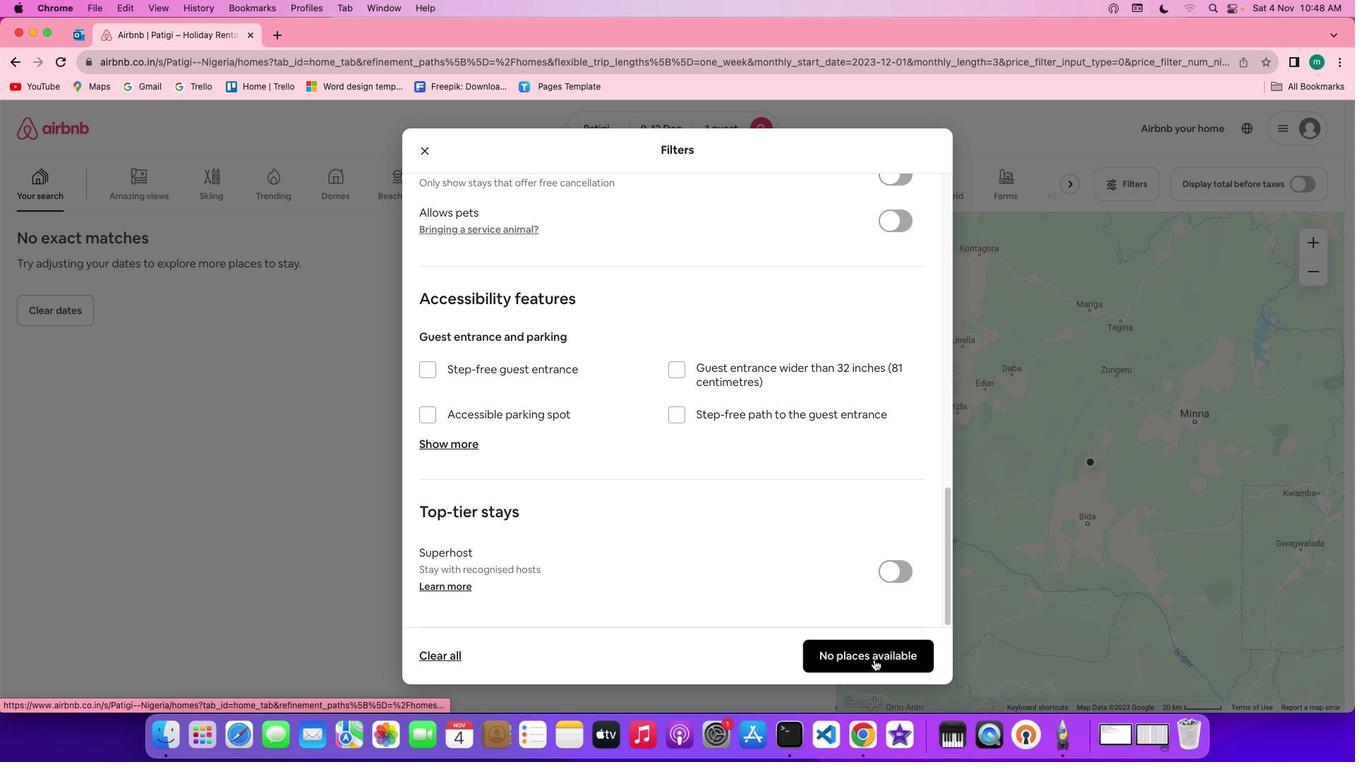 
Action: Mouse pressed left at (865, 681)
Screenshot: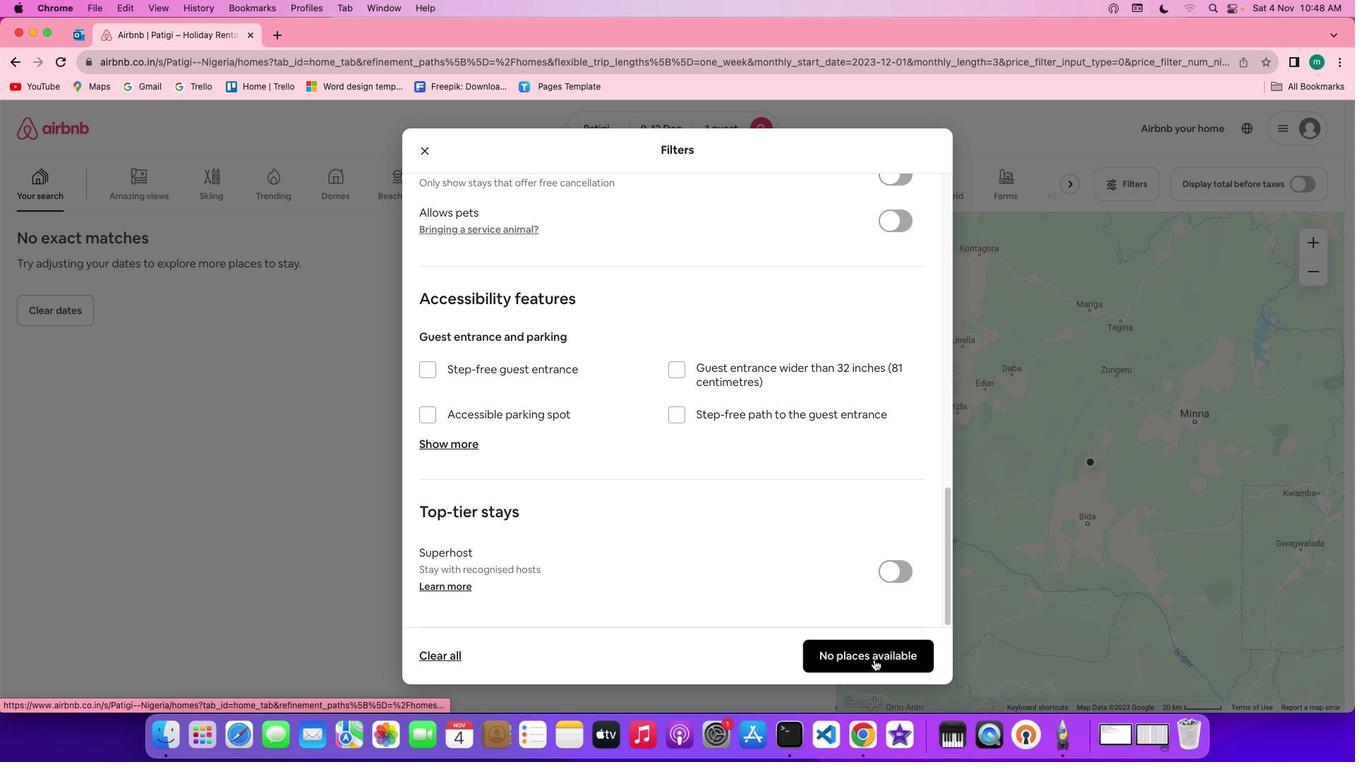 
Action: Mouse moved to (271, 415)
Screenshot: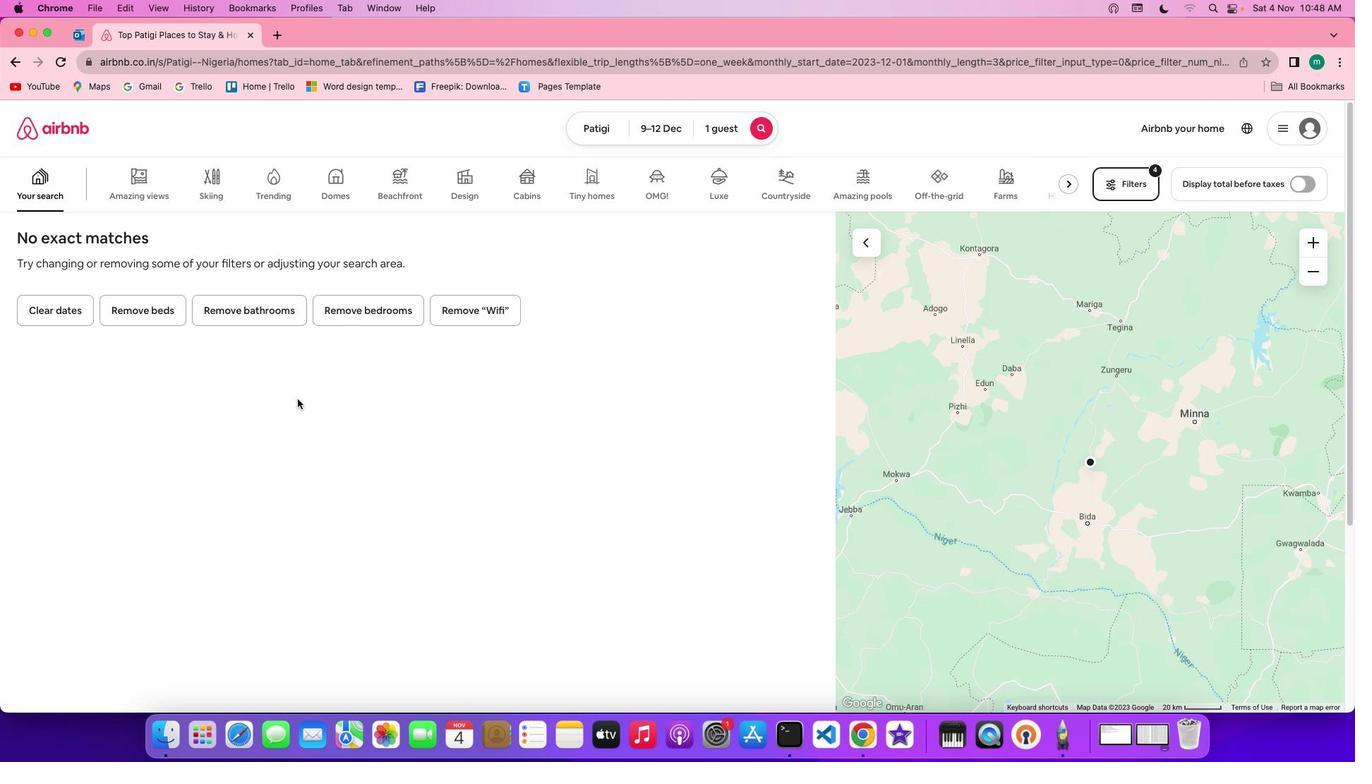 
